 Task: Look for space in Ronnenberg, Germany from 9th August, 2023 to 12th August, 2023 for 1 adult in price range Rs.6000 to Rs.15000. Place can be entire place with 1  bedroom having 1 bed and 1 bathroom. Property type can be house, flat, guest house. Amenities needed are: wifi. Booking option can be shelf check-in. Required host language is English.
Action: Mouse moved to (314, 150)
Screenshot: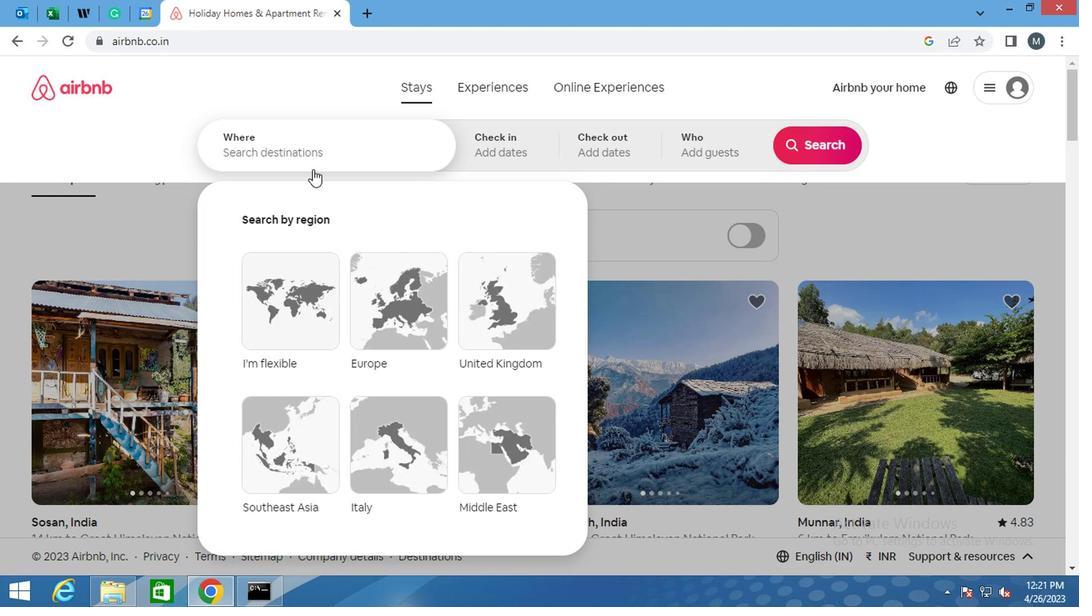
Action: Mouse pressed left at (314, 150)
Screenshot: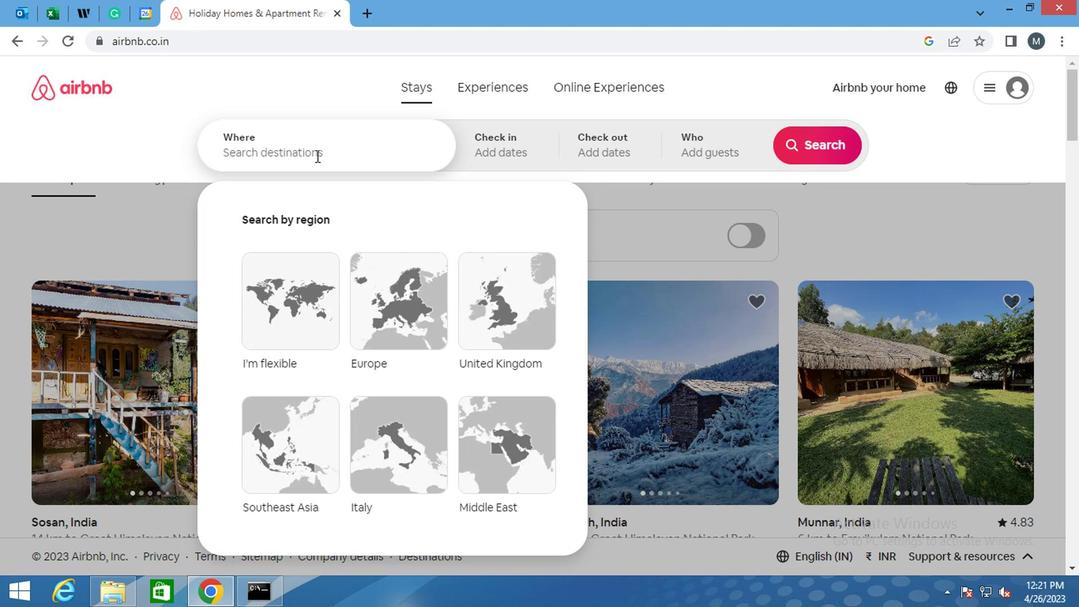 
Action: Mouse moved to (315, 149)
Screenshot: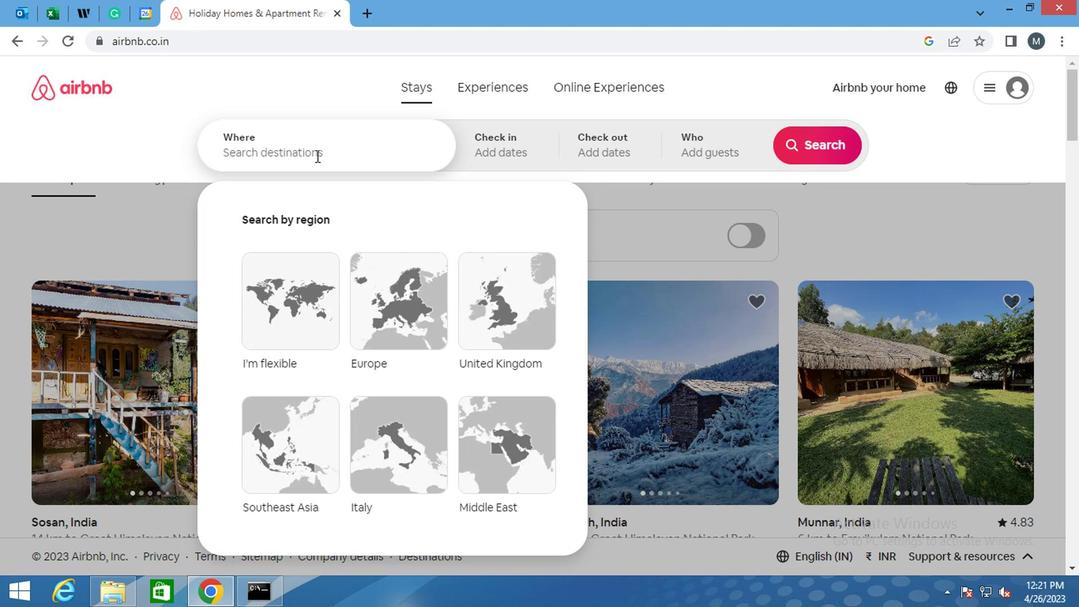 
Action: Key pressed <Key.shift><Key.shift>RONNENBERG,<Key.space><Key.shift>GER
Screenshot: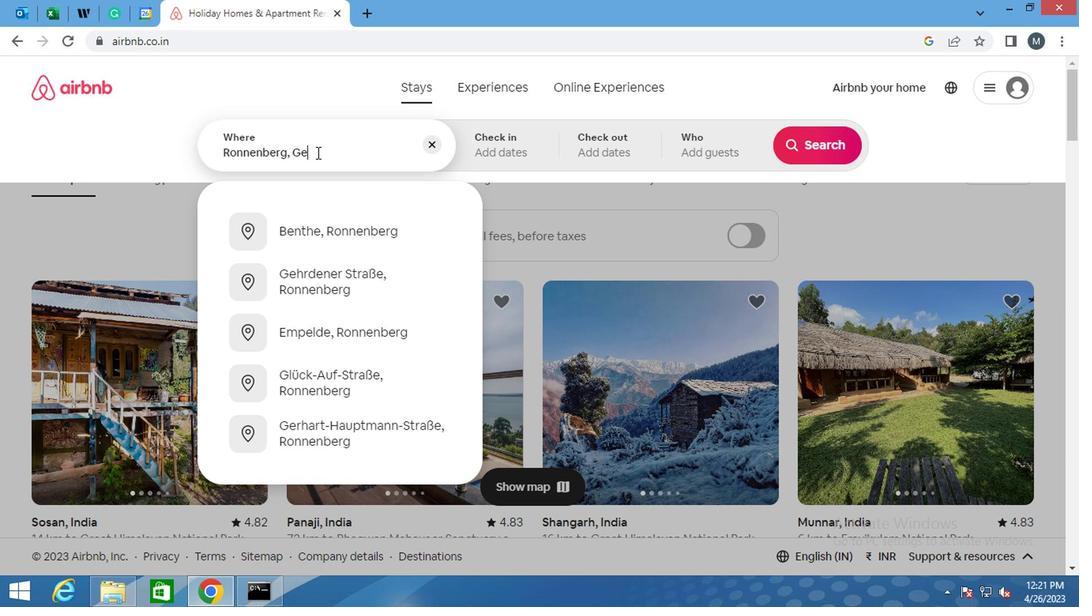 
Action: Mouse moved to (394, 221)
Screenshot: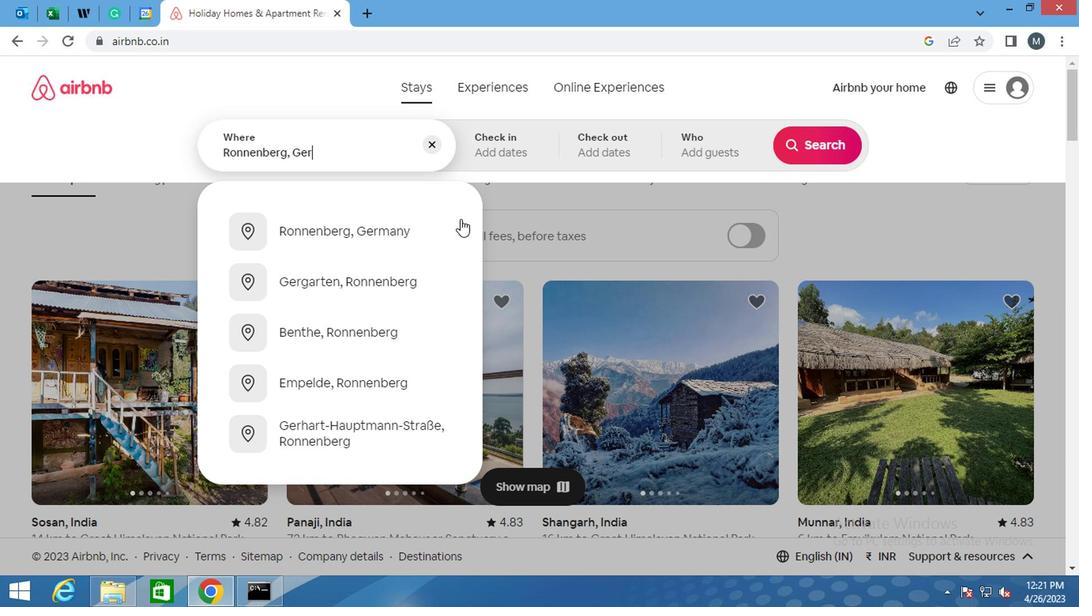 
Action: Mouse pressed left at (394, 221)
Screenshot: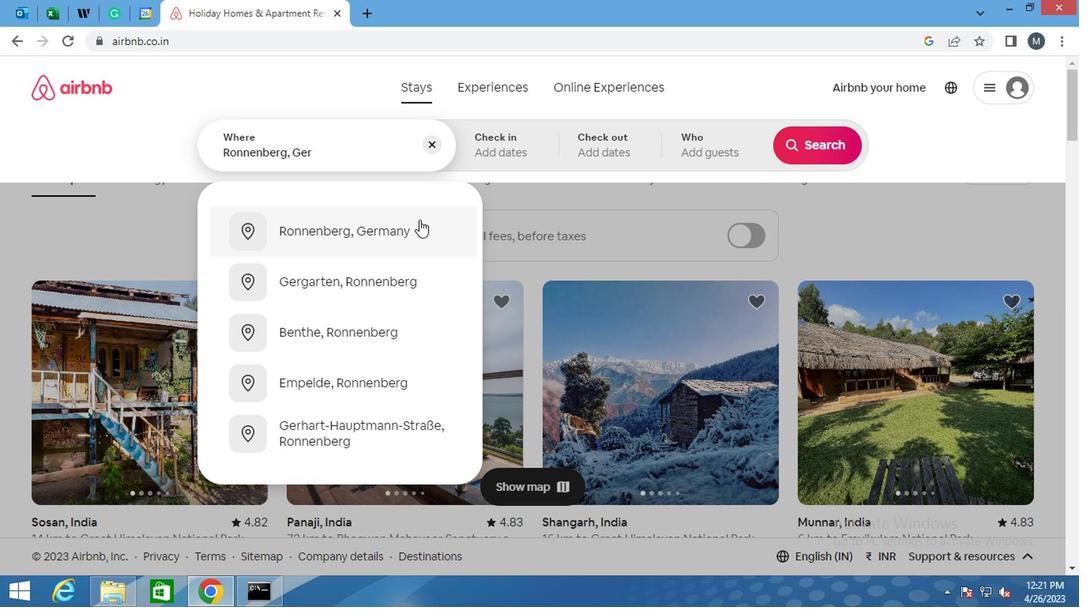 
Action: Mouse moved to (514, 146)
Screenshot: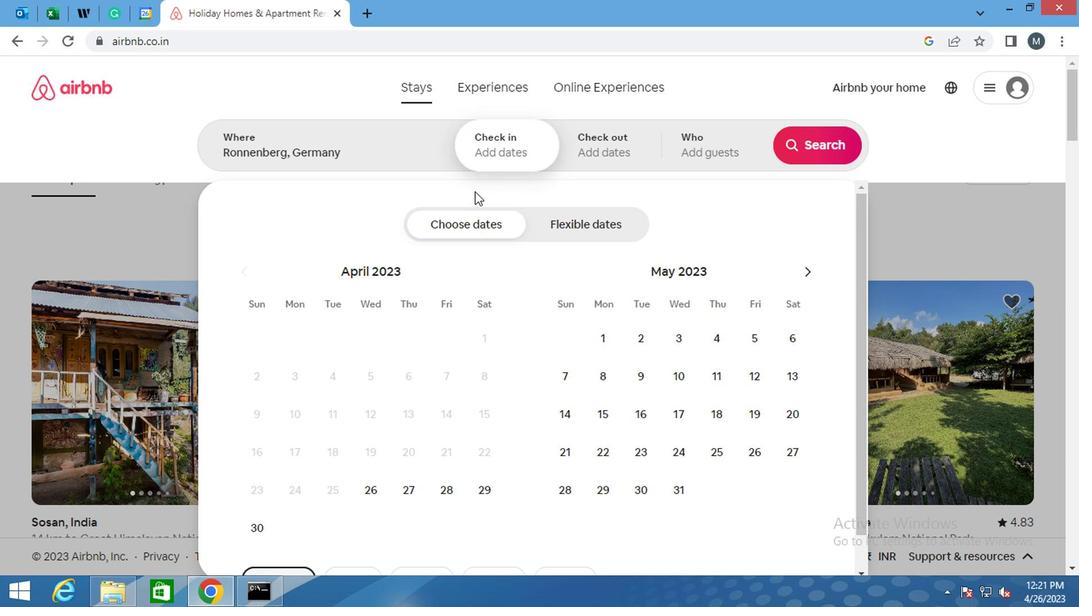 
Action: Mouse pressed left at (514, 146)
Screenshot: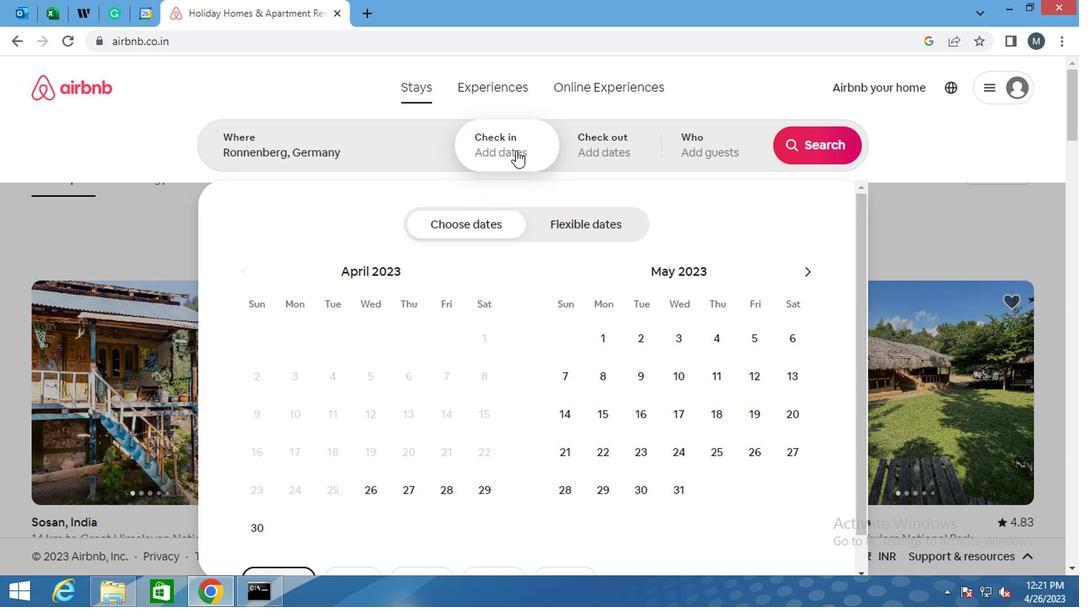 
Action: Mouse moved to (515, 145)
Screenshot: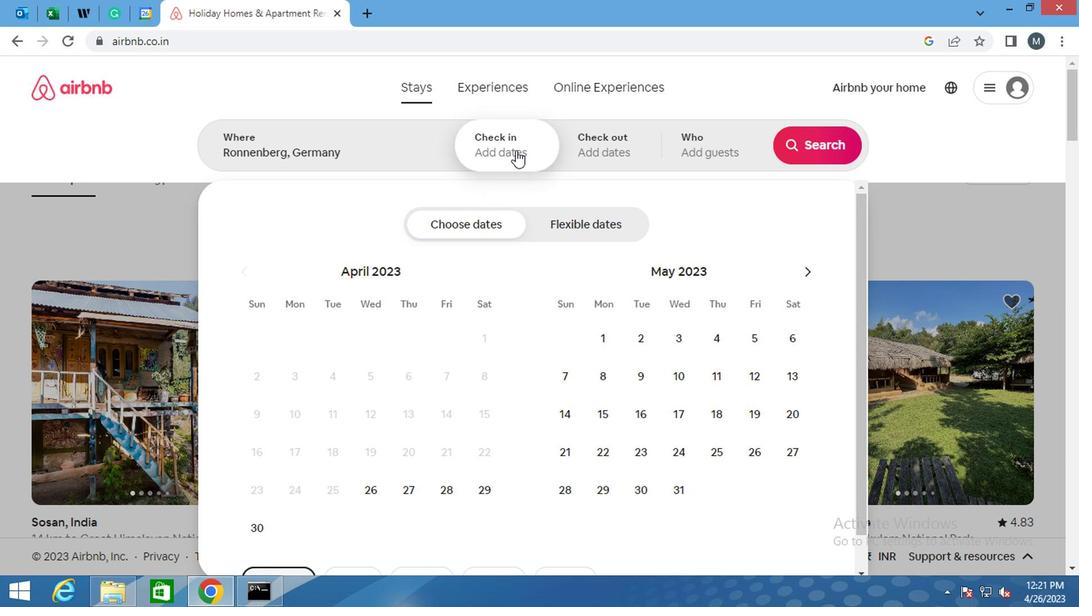 
Action: Mouse pressed left at (515, 145)
Screenshot: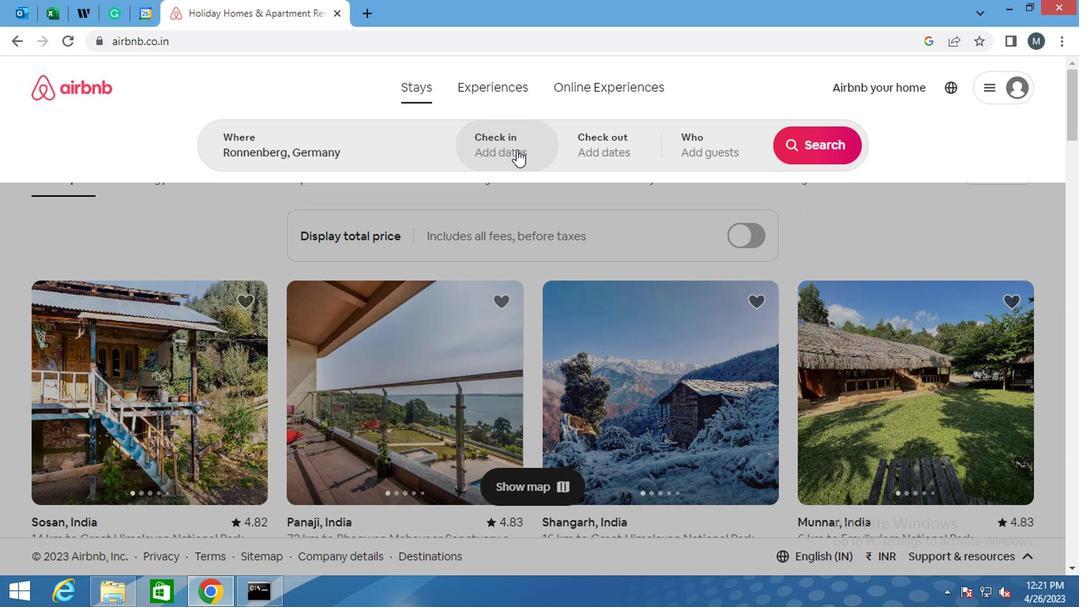 
Action: Mouse moved to (805, 267)
Screenshot: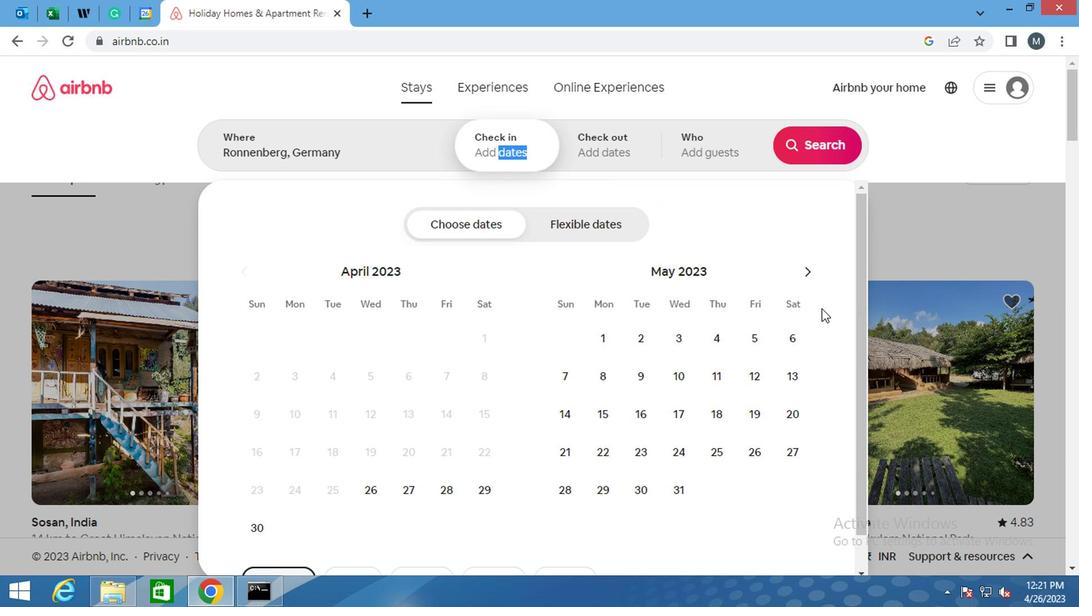 
Action: Mouse pressed left at (805, 267)
Screenshot: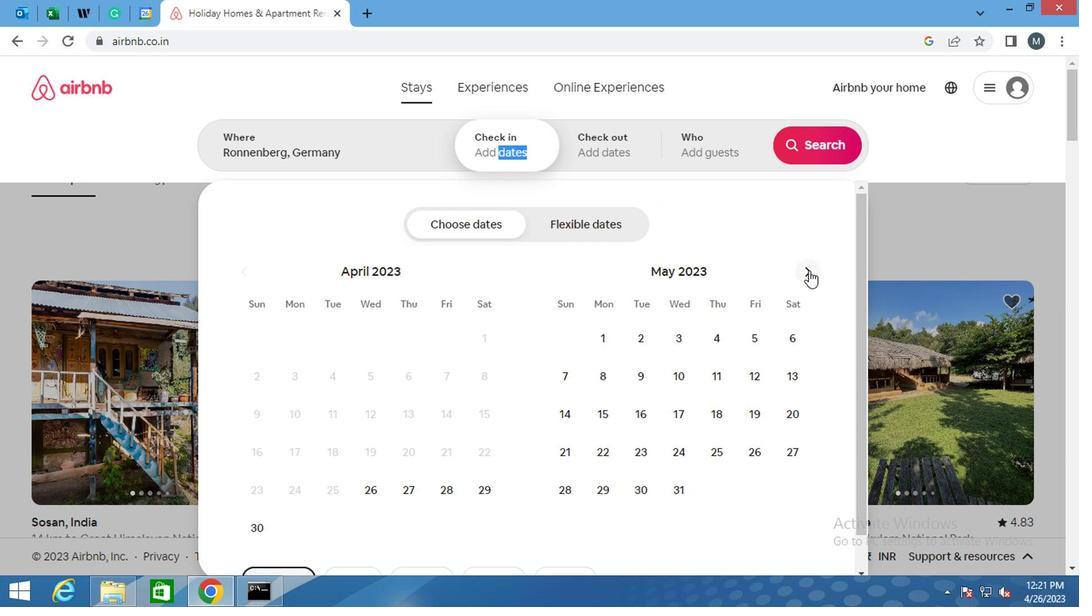 
Action: Mouse moved to (472, 155)
Screenshot: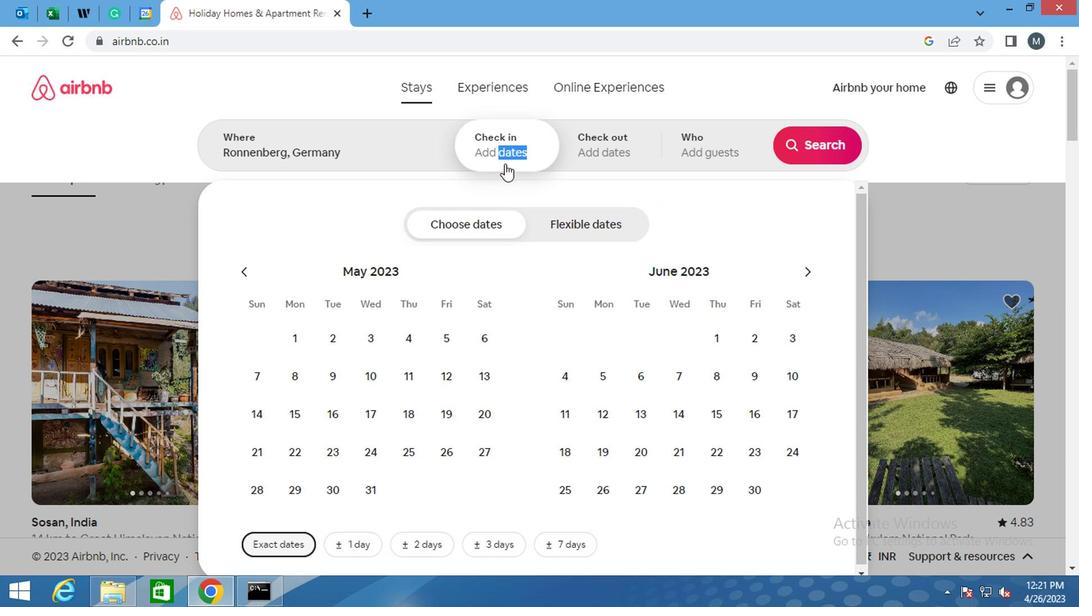 
Action: Mouse pressed left at (472, 155)
Screenshot: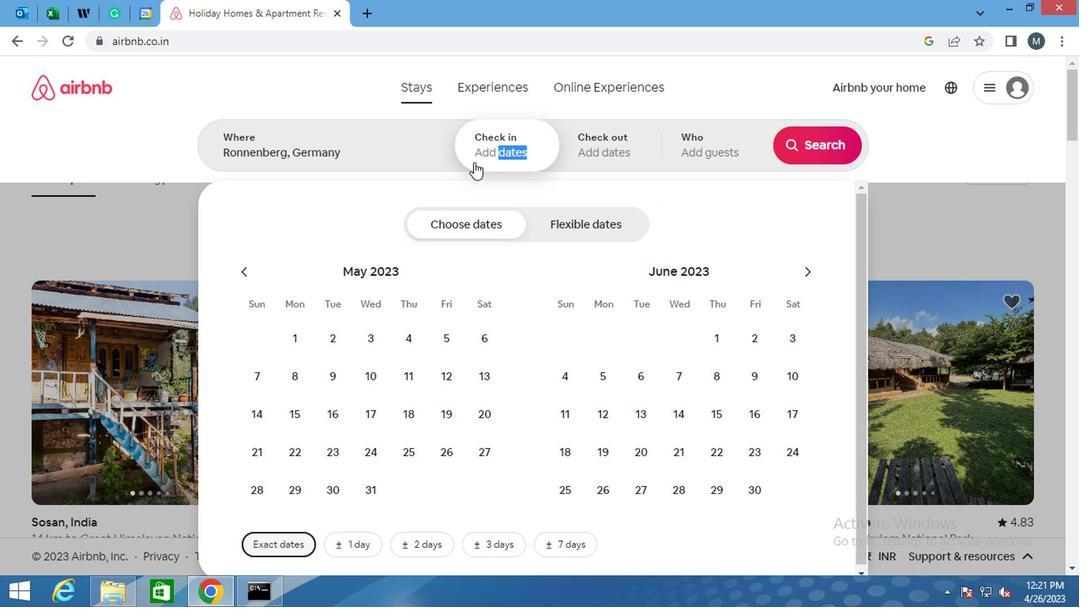 
Action: Mouse moved to (521, 147)
Screenshot: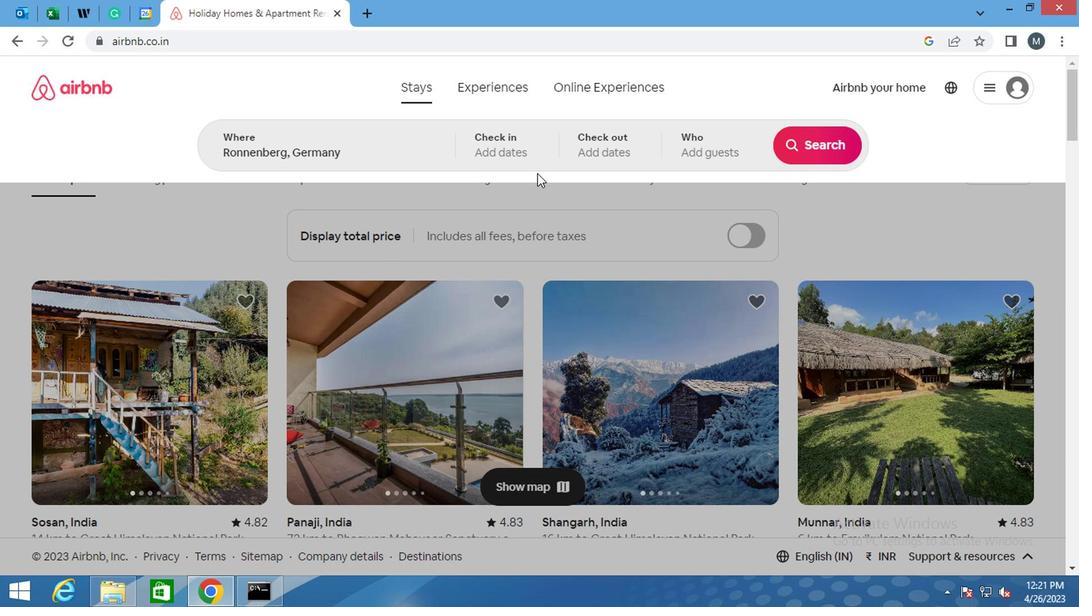 
Action: Mouse pressed left at (521, 147)
Screenshot: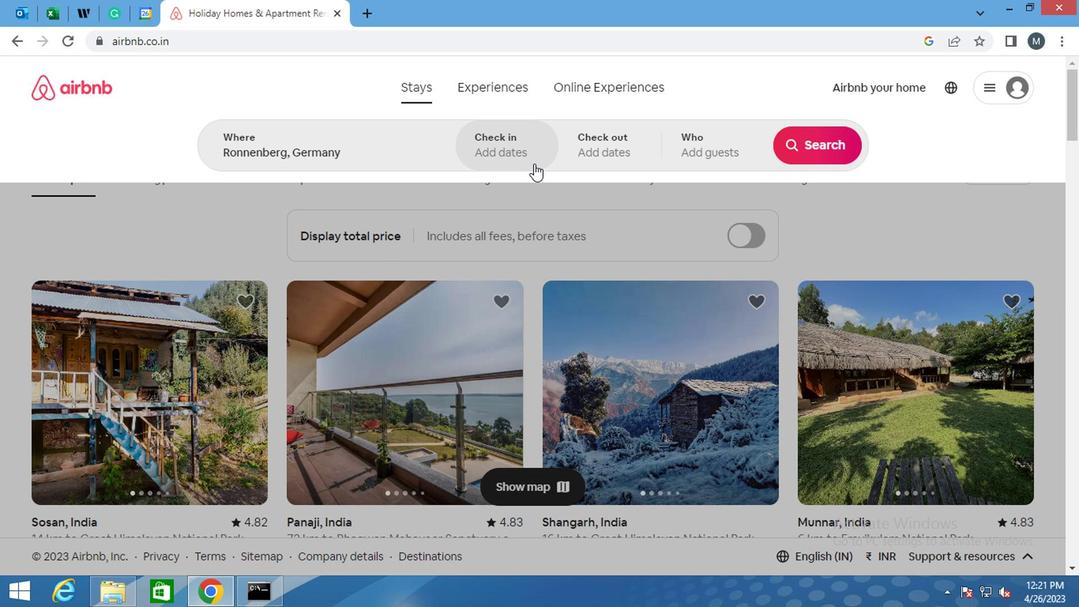 
Action: Mouse moved to (804, 273)
Screenshot: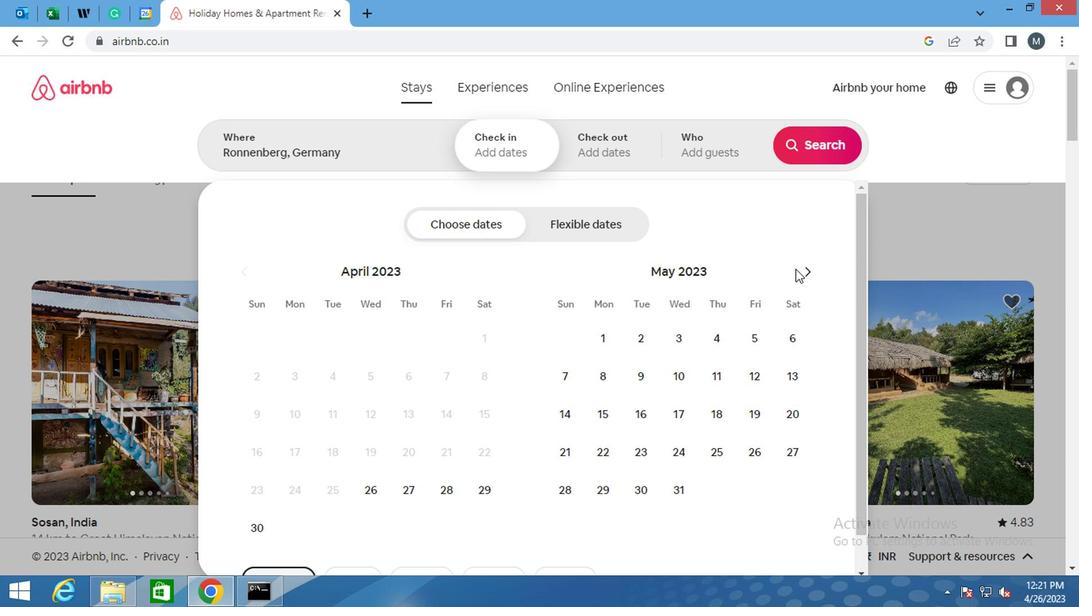 
Action: Mouse pressed left at (804, 273)
Screenshot: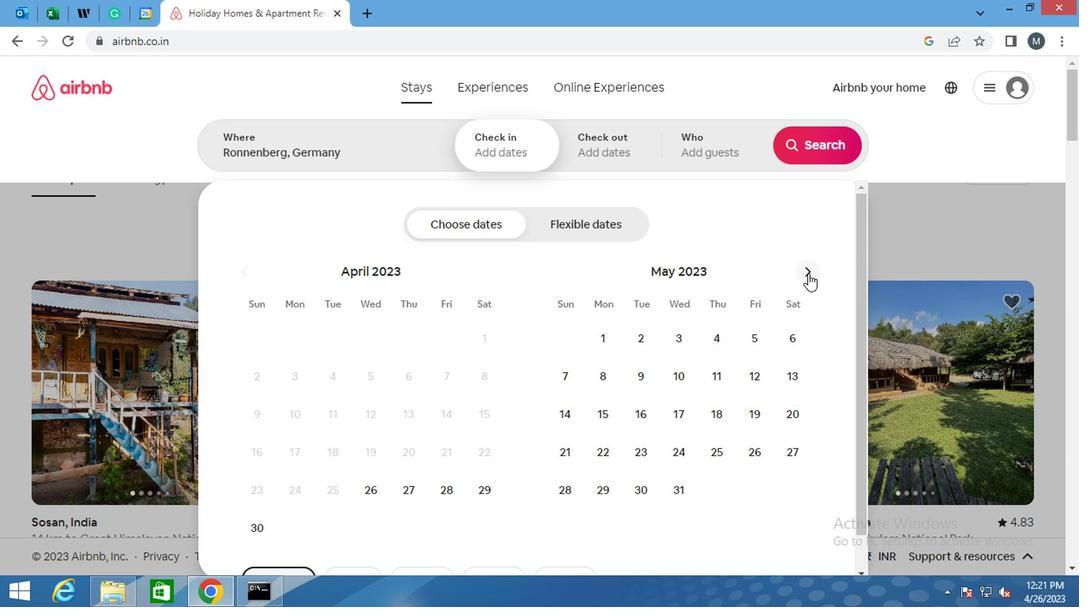 
Action: Mouse pressed left at (804, 273)
Screenshot: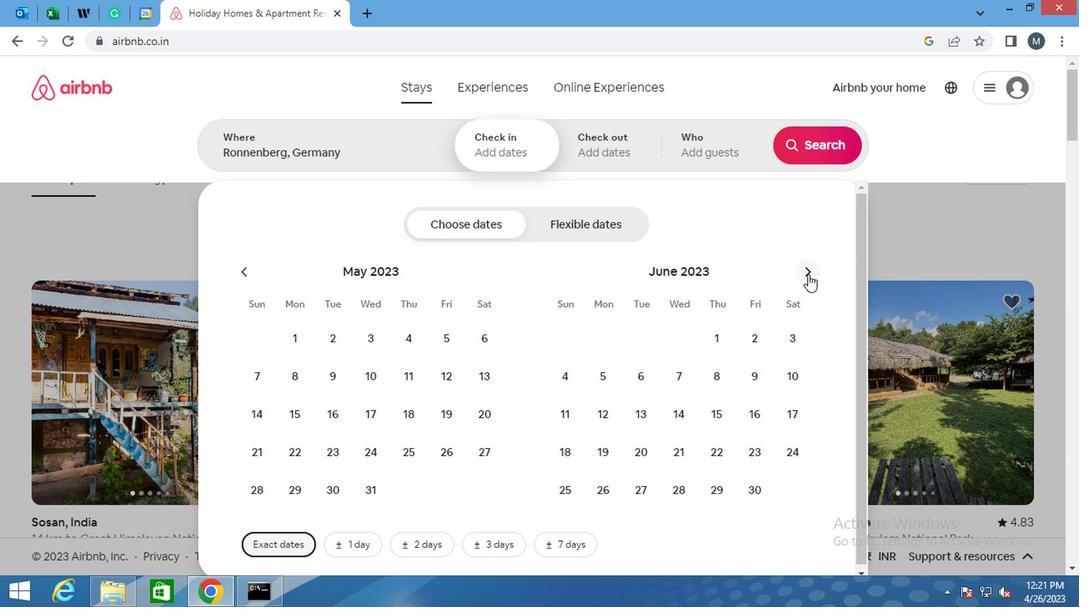 
Action: Mouse pressed left at (804, 273)
Screenshot: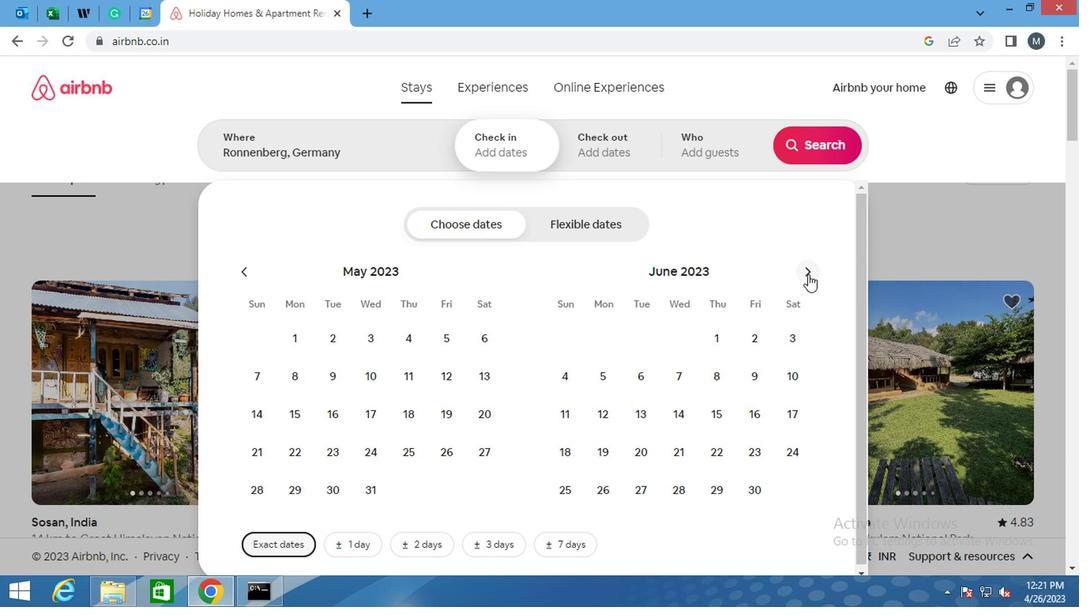 
Action: Mouse moved to (670, 378)
Screenshot: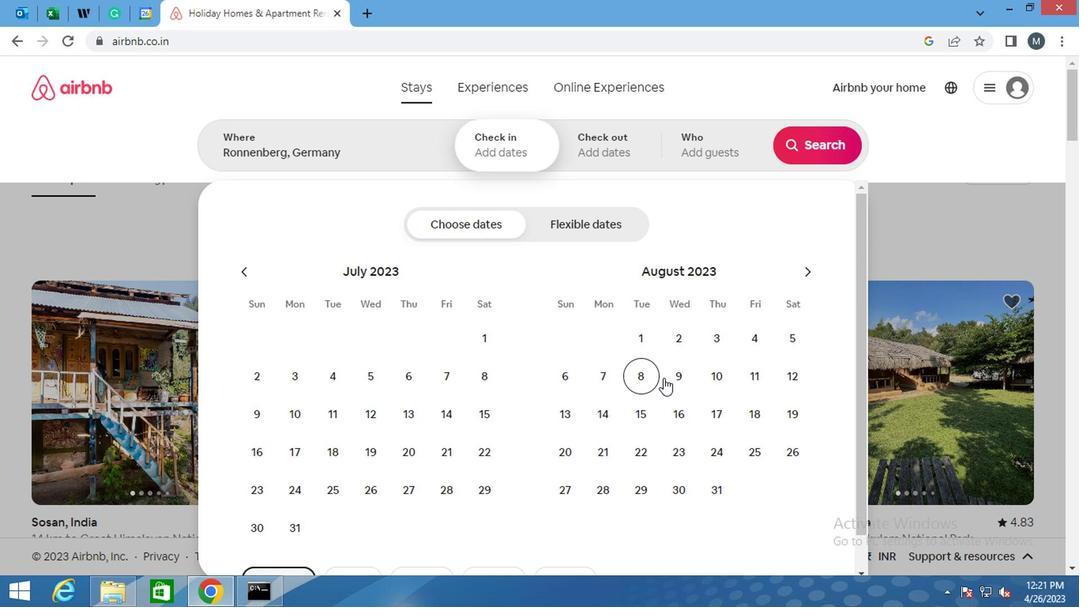 
Action: Mouse pressed left at (670, 378)
Screenshot: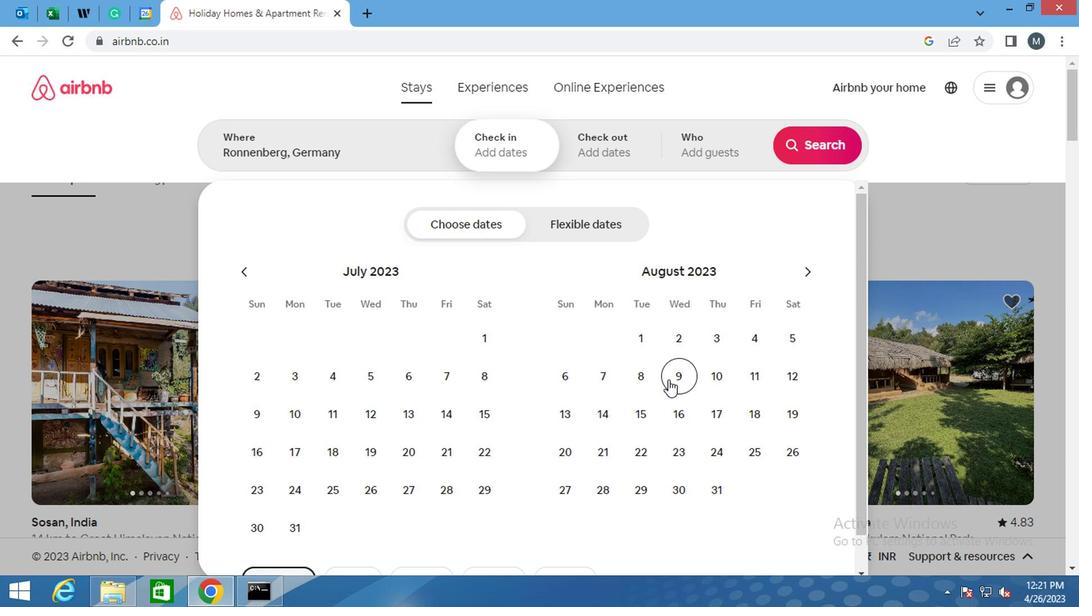 
Action: Mouse moved to (781, 376)
Screenshot: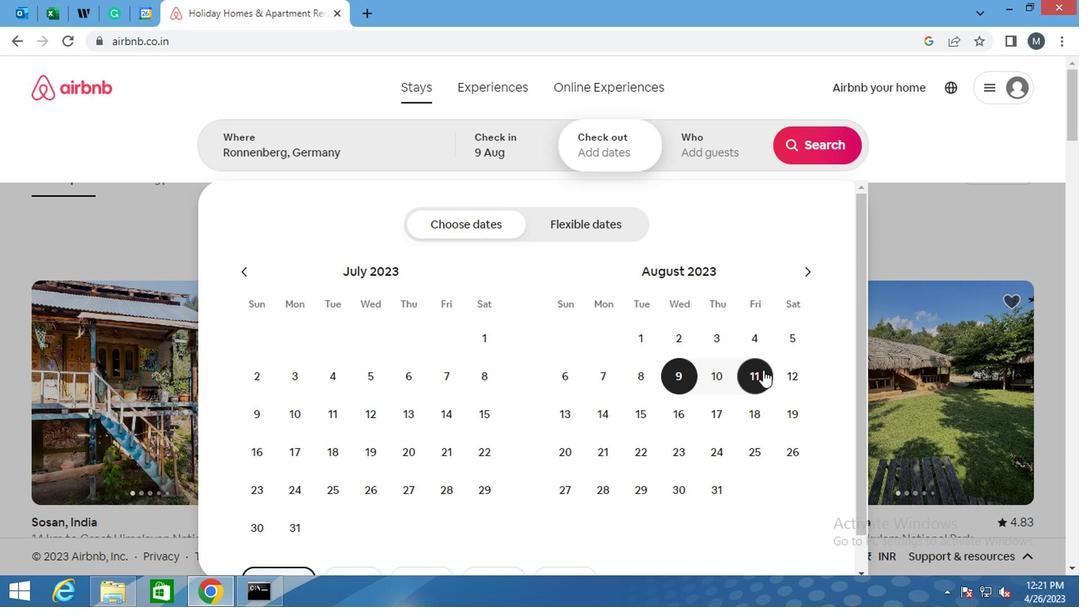 
Action: Mouse pressed left at (781, 376)
Screenshot: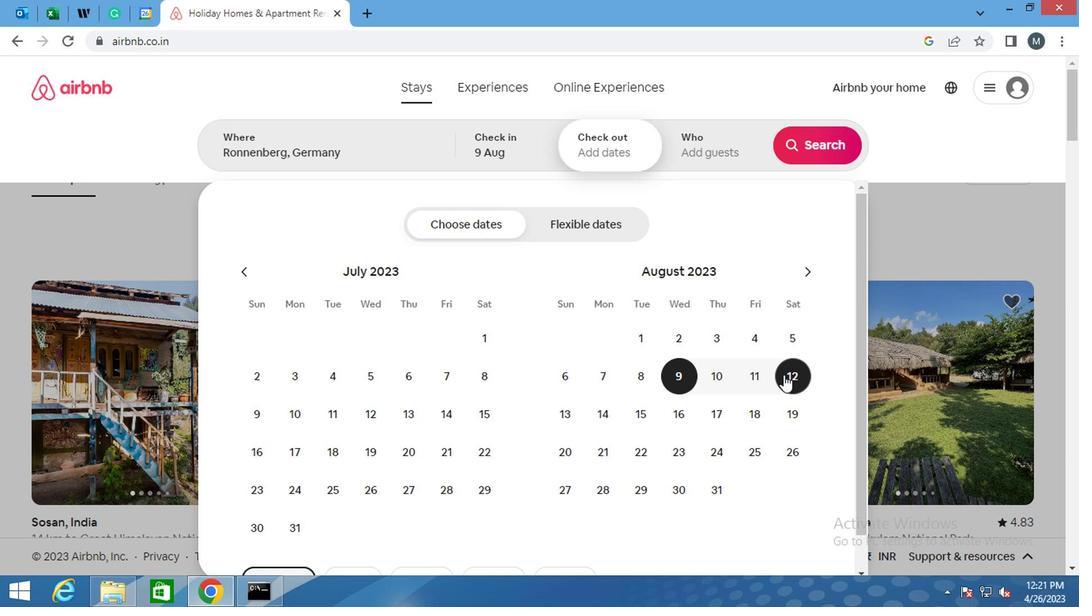 
Action: Mouse moved to (715, 156)
Screenshot: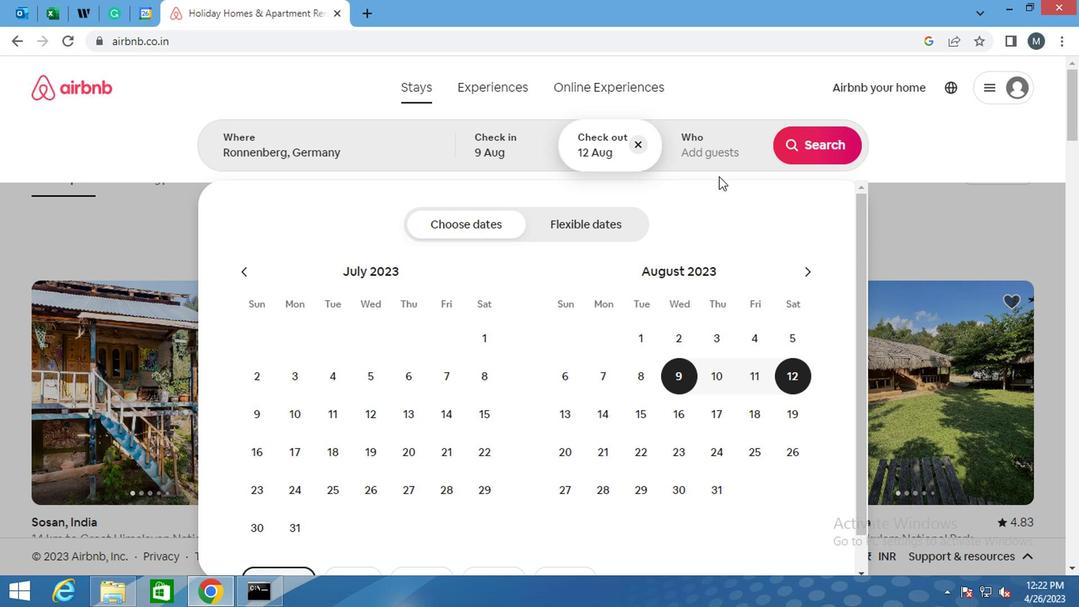 
Action: Mouse pressed left at (715, 156)
Screenshot: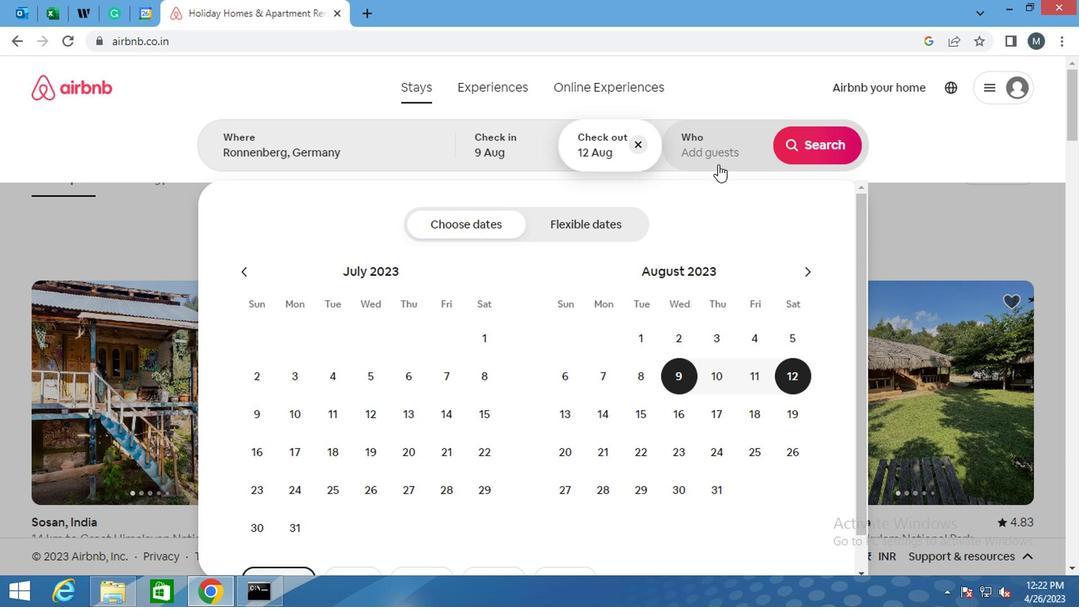 
Action: Mouse moved to (819, 223)
Screenshot: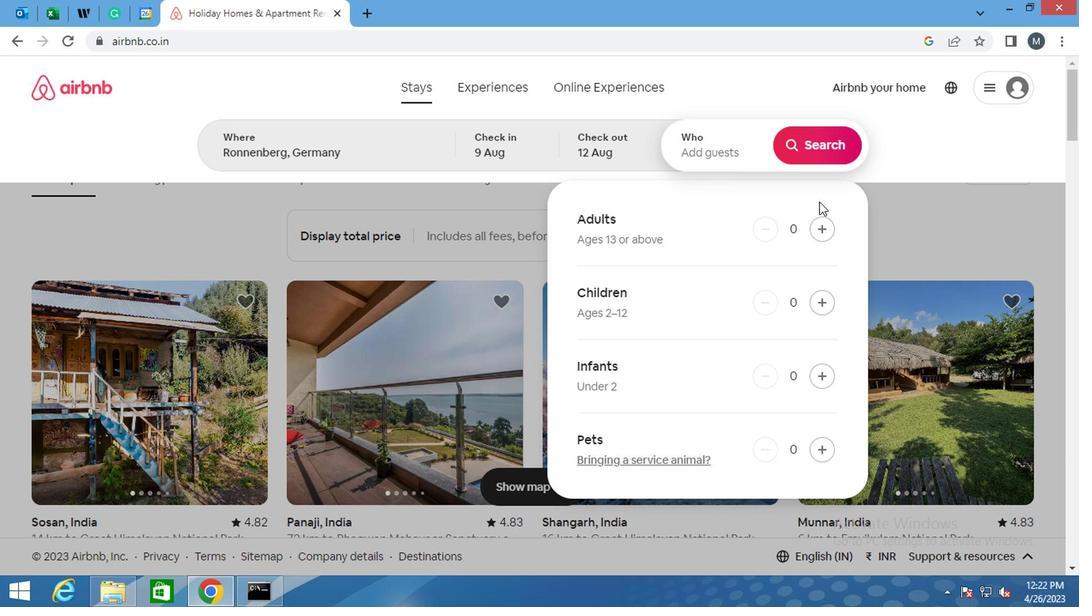 
Action: Mouse pressed left at (819, 223)
Screenshot: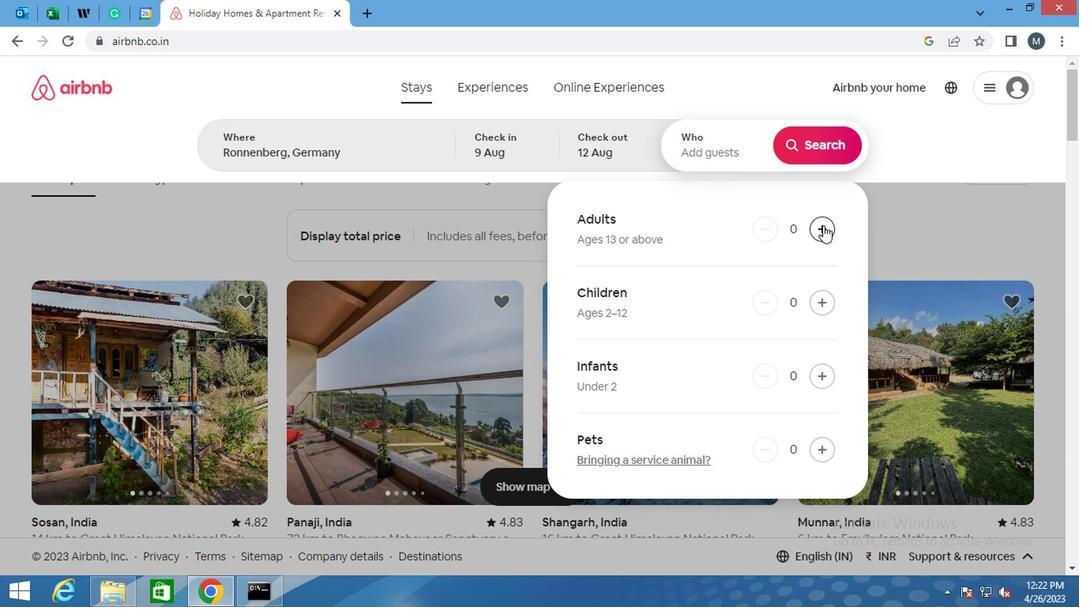 
Action: Mouse moved to (821, 139)
Screenshot: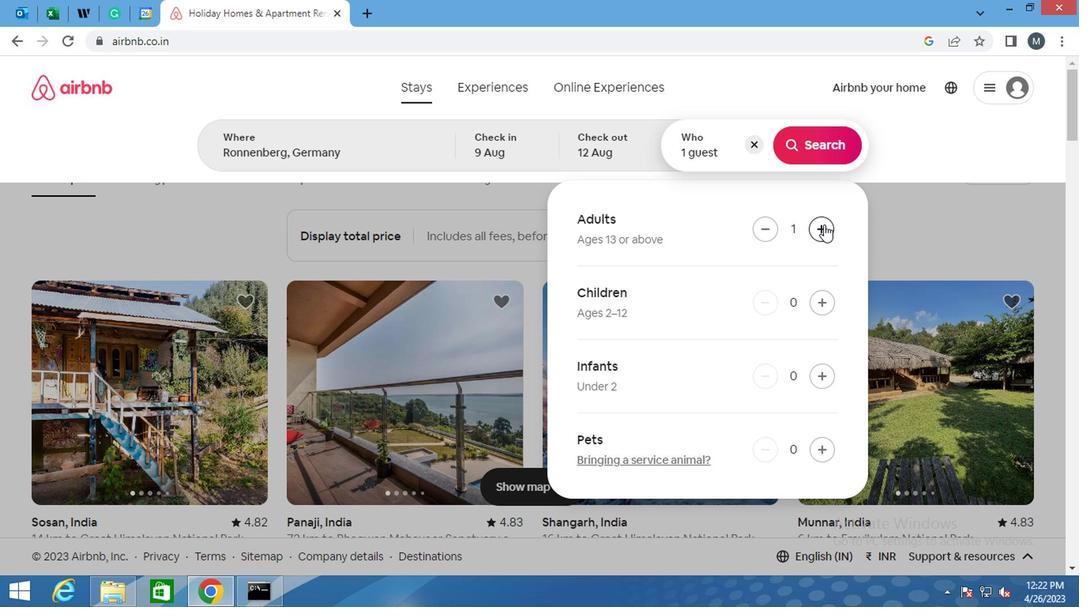 
Action: Mouse pressed left at (821, 139)
Screenshot: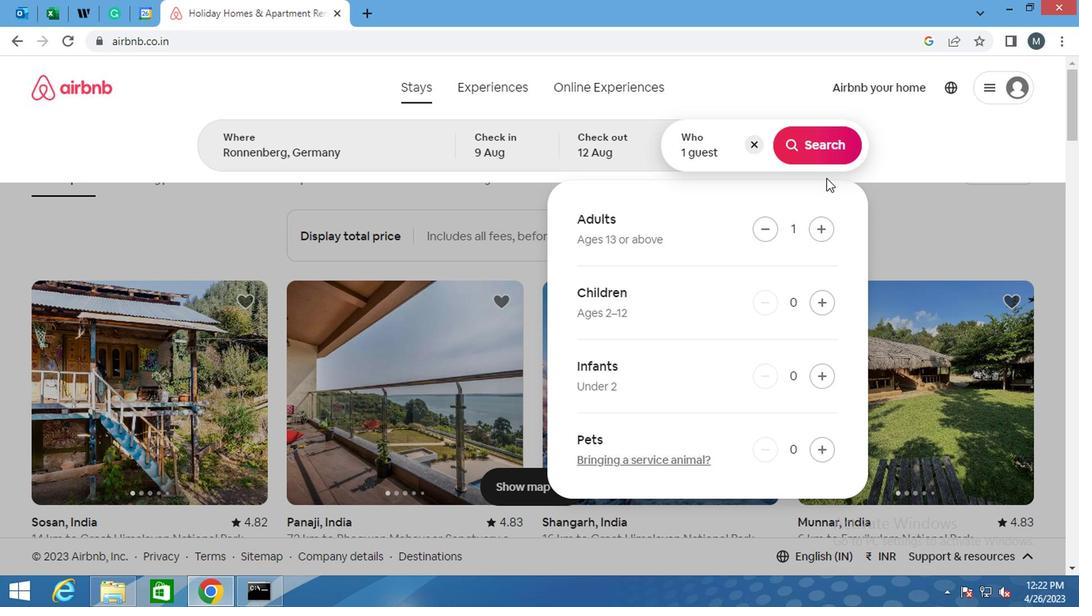 
Action: Mouse moved to (981, 145)
Screenshot: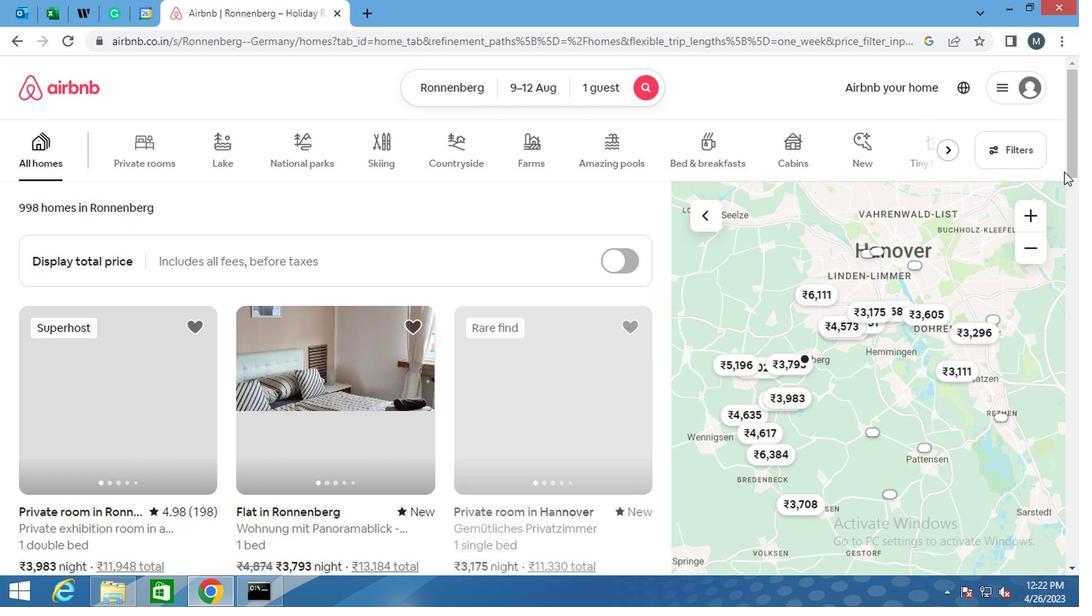 
Action: Mouse pressed left at (981, 145)
Screenshot: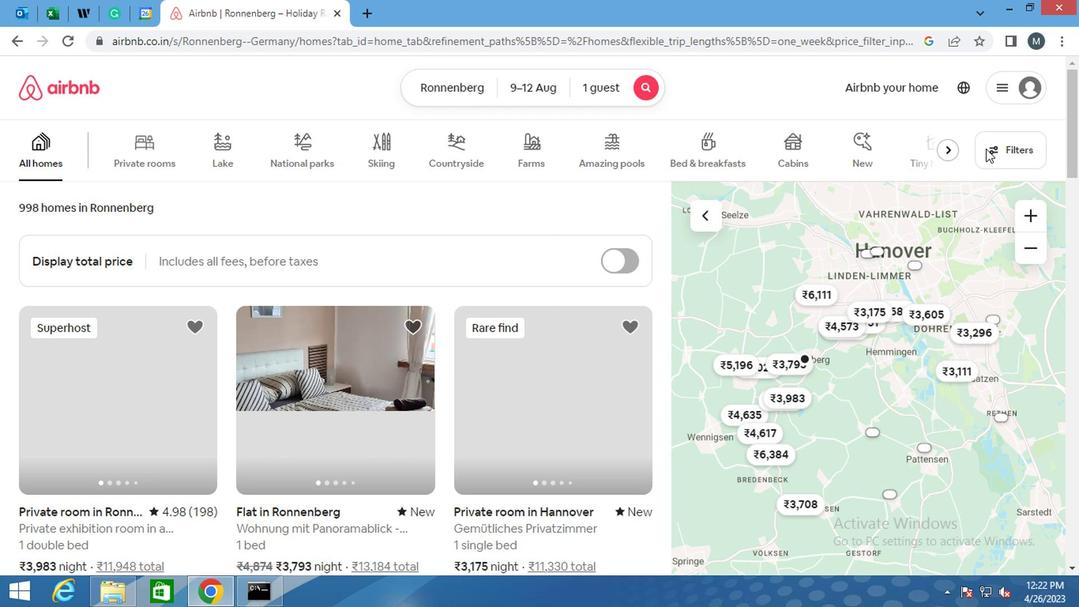 
Action: Mouse moved to (413, 352)
Screenshot: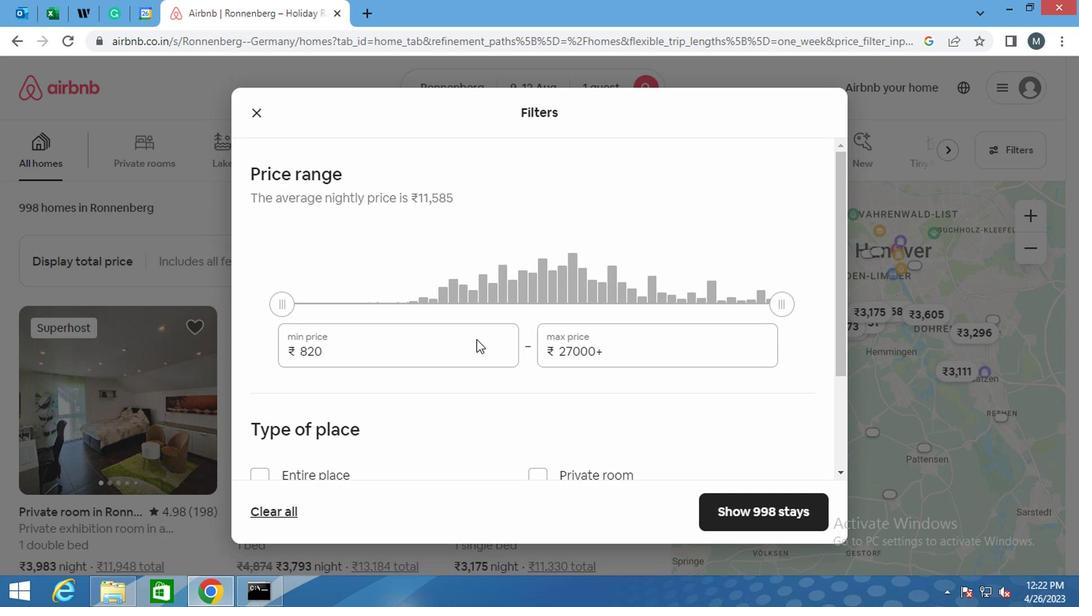 
Action: Mouse pressed left at (413, 352)
Screenshot: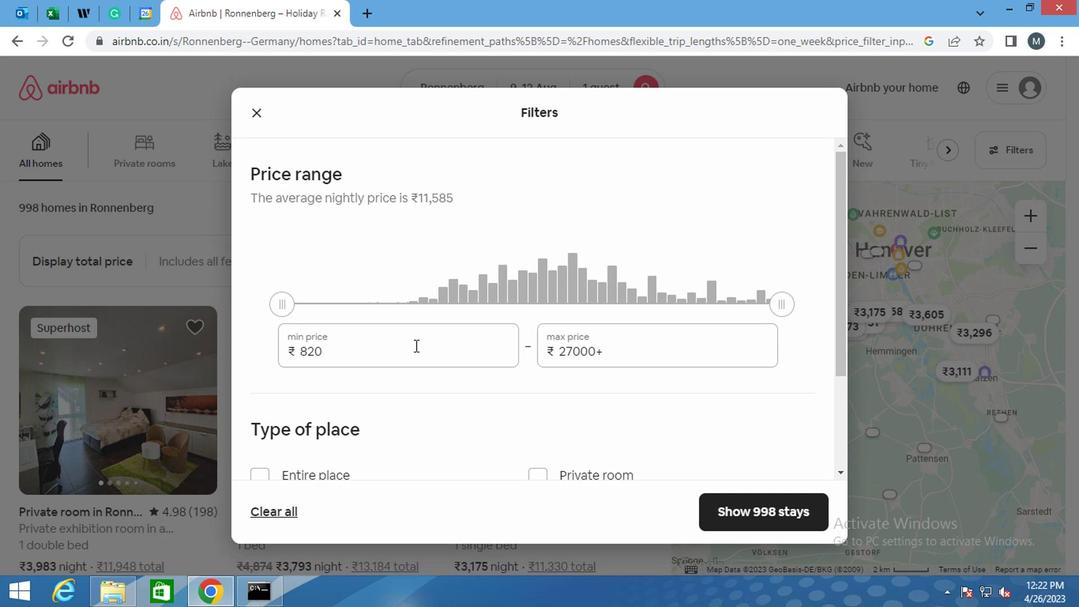 
Action: Key pressed <Key.backspace><Key.backspace><Key.backspace>6000
Screenshot: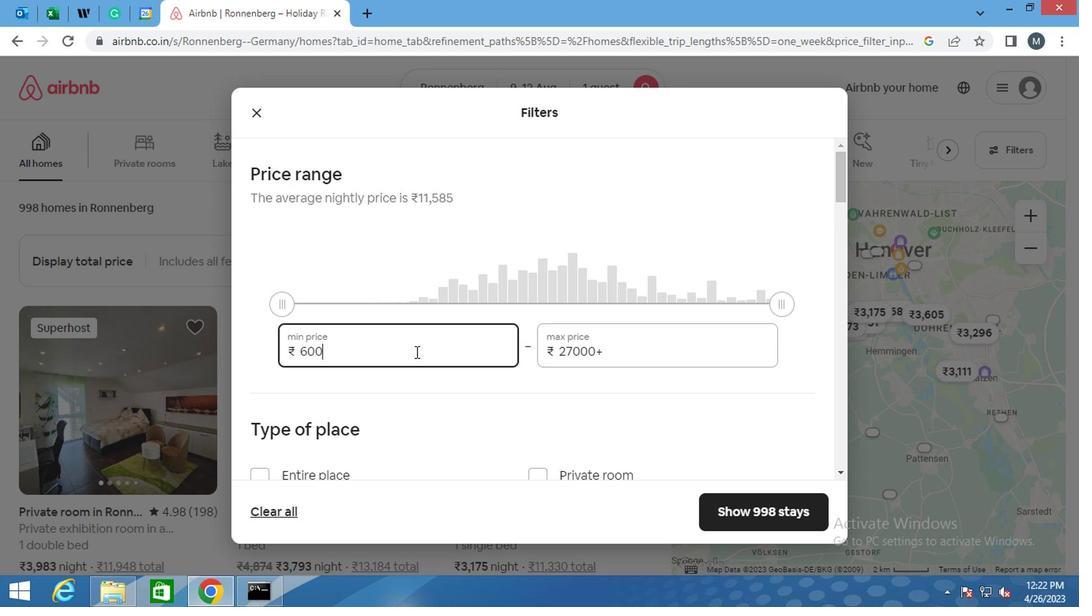 
Action: Mouse moved to (636, 352)
Screenshot: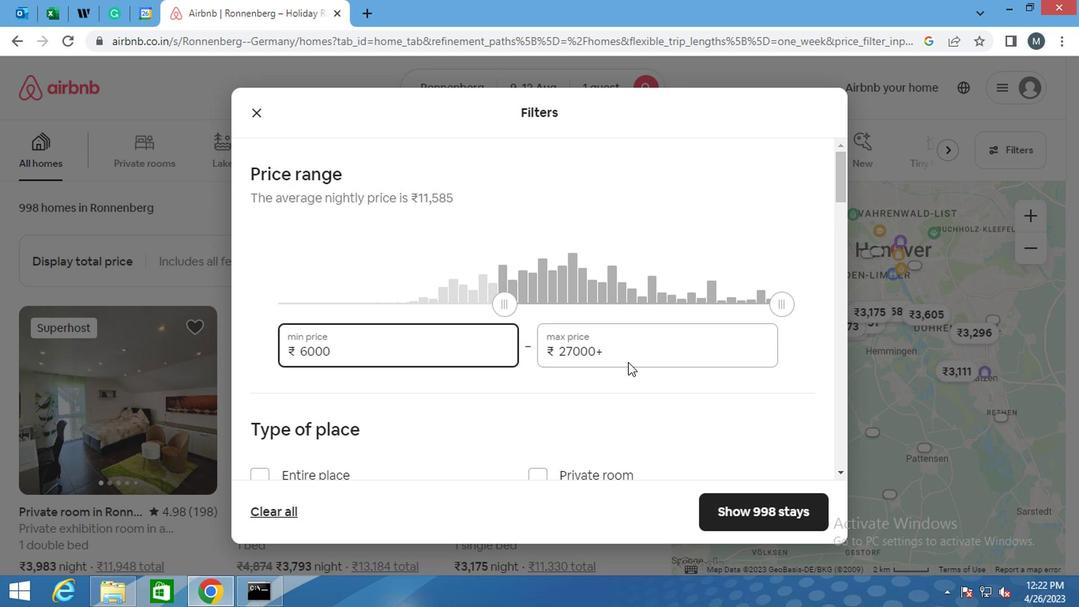 
Action: Mouse pressed left at (636, 352)
Screenshot: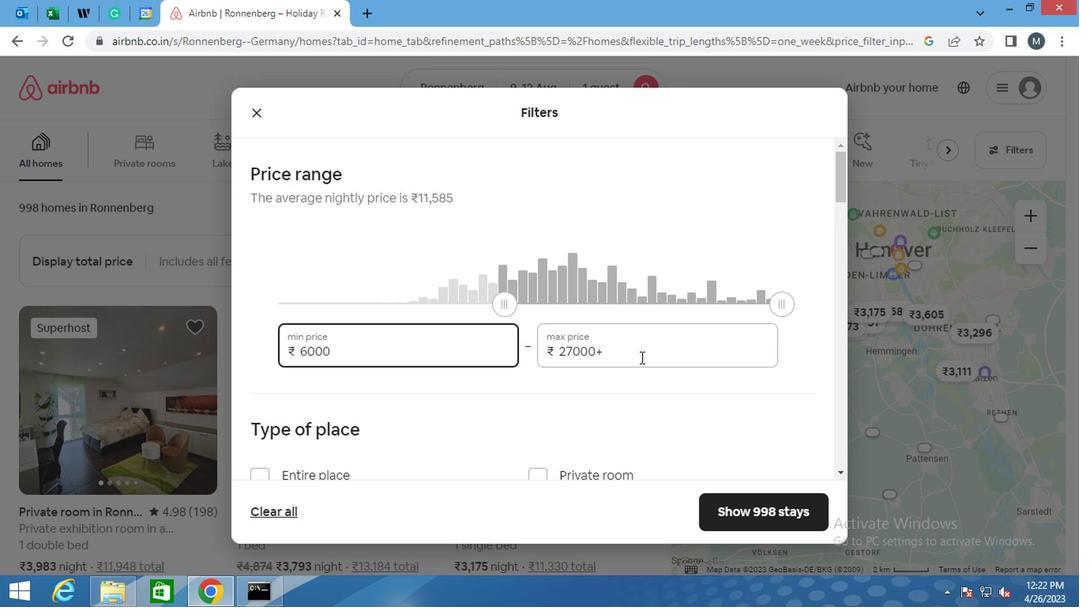 
Action: Mouse moved to (636, 352)
Screenshot: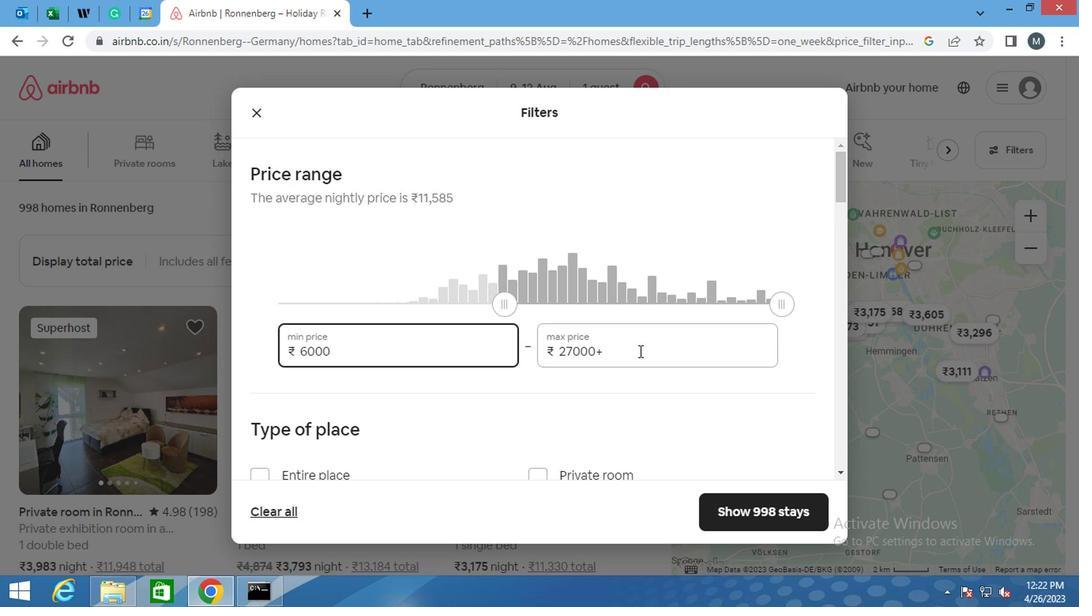 
Action: Key pressed <Key.backspace><Key.backspace><Key.backspace><Key.backspace><Key.backspace><Key.backspace><Key.backspace><Key.backspace><Key.backspace><Key.backspace>1
Screenshot: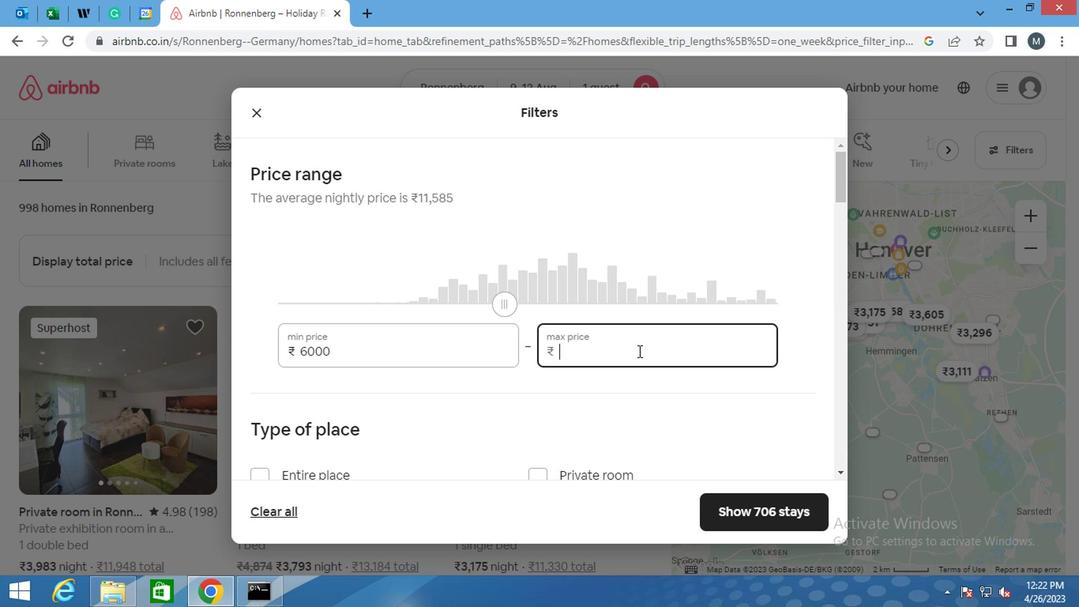 
Action: Mouse moved to (634, 352)
Screenshot: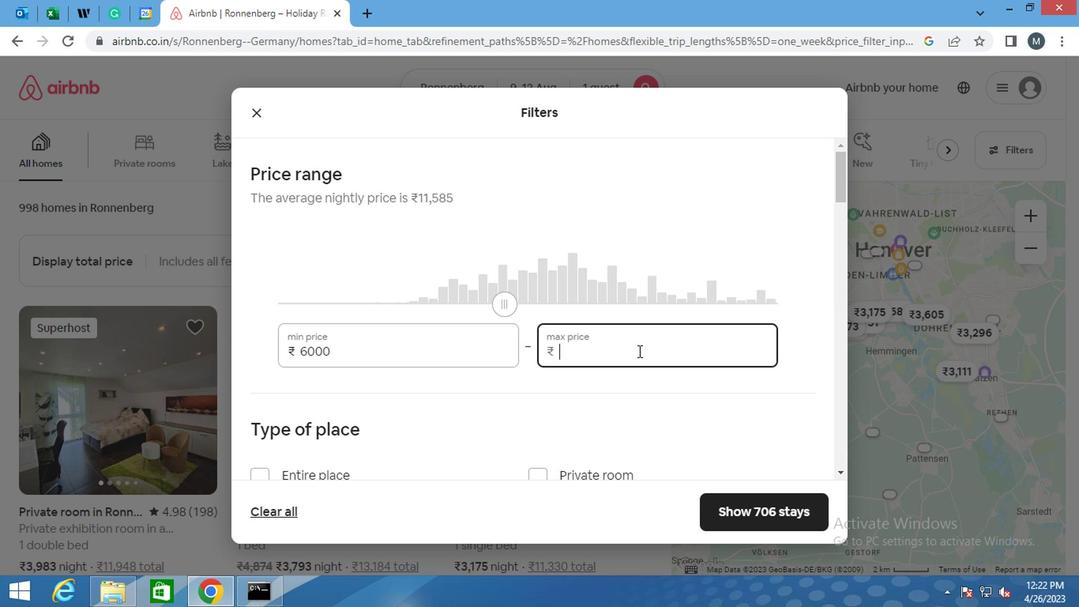 
Action: Key pressed 5000
Screenshot: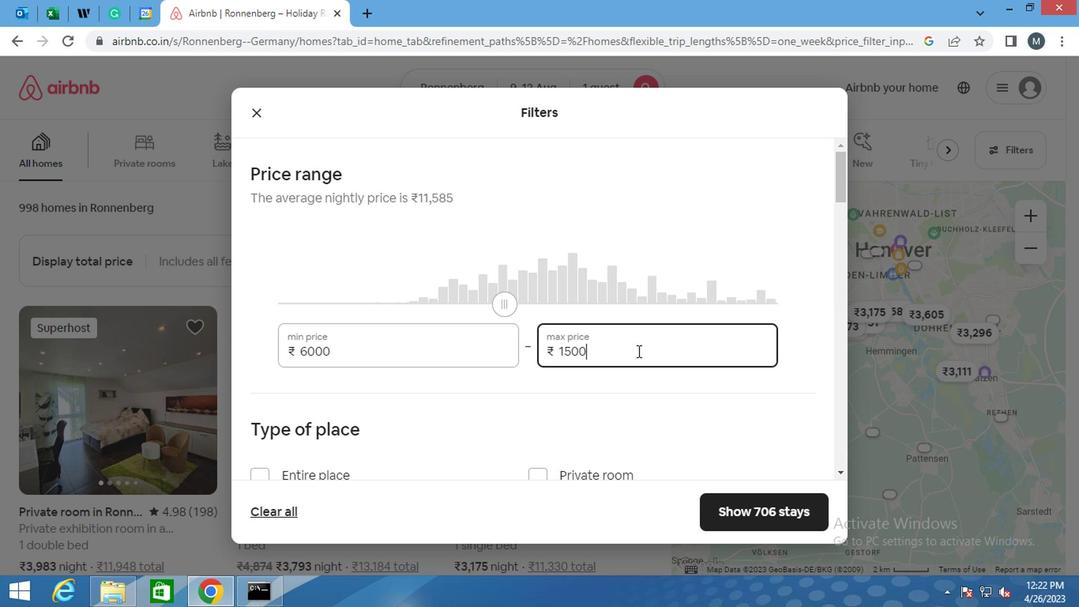 
Action: Mouse moved to (608, 349)
Screenshot: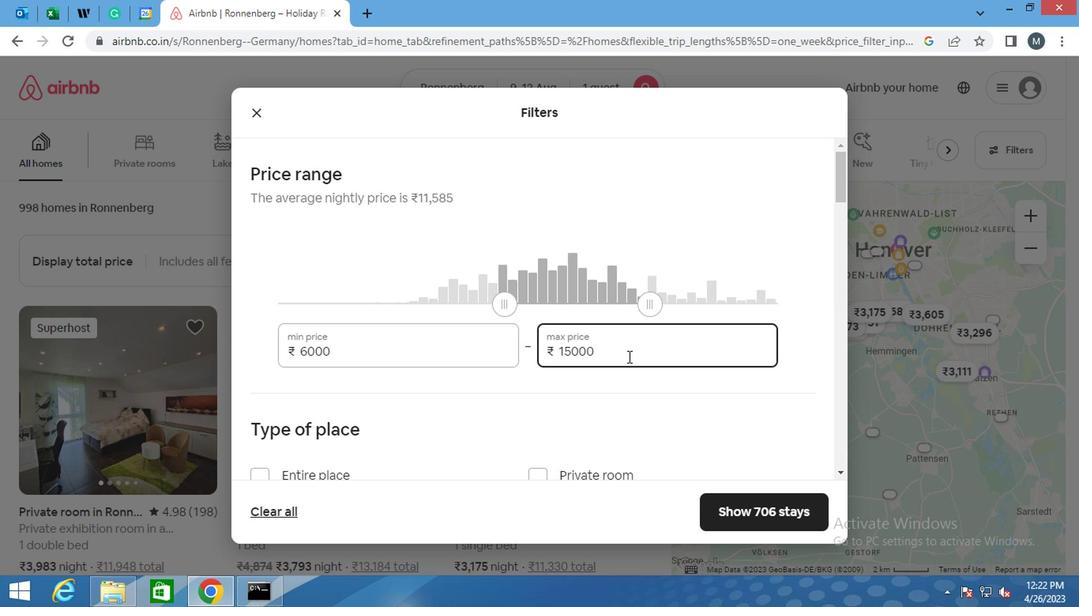 
Action: Mouse scrolled (608, 348) with delta (0, 0)
Screenshot: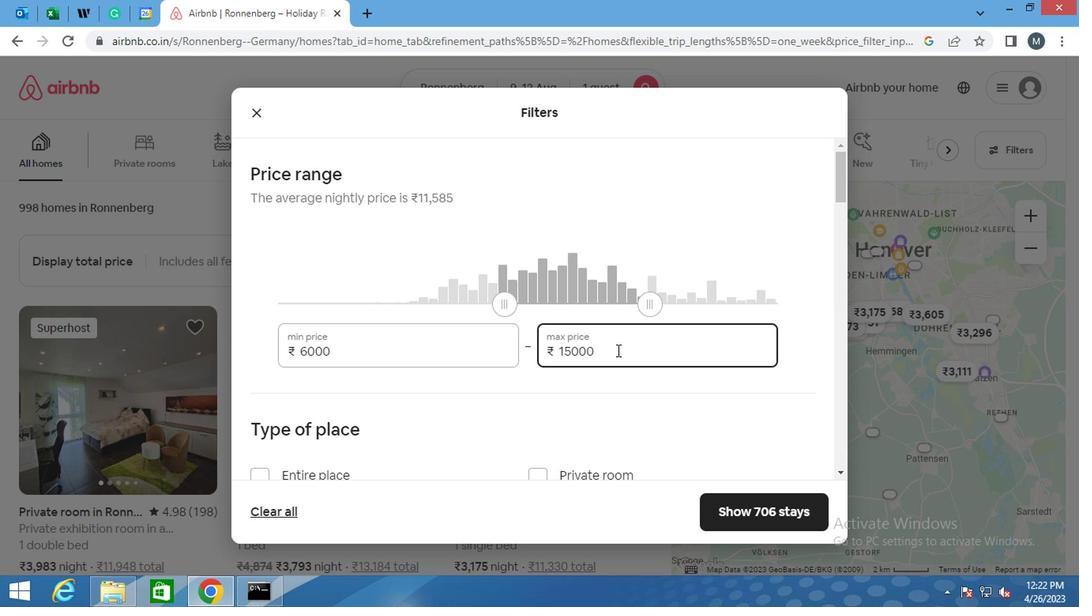 
Action: Mouse scrolled (608, 348) with delta (0, 0)
Screenshot: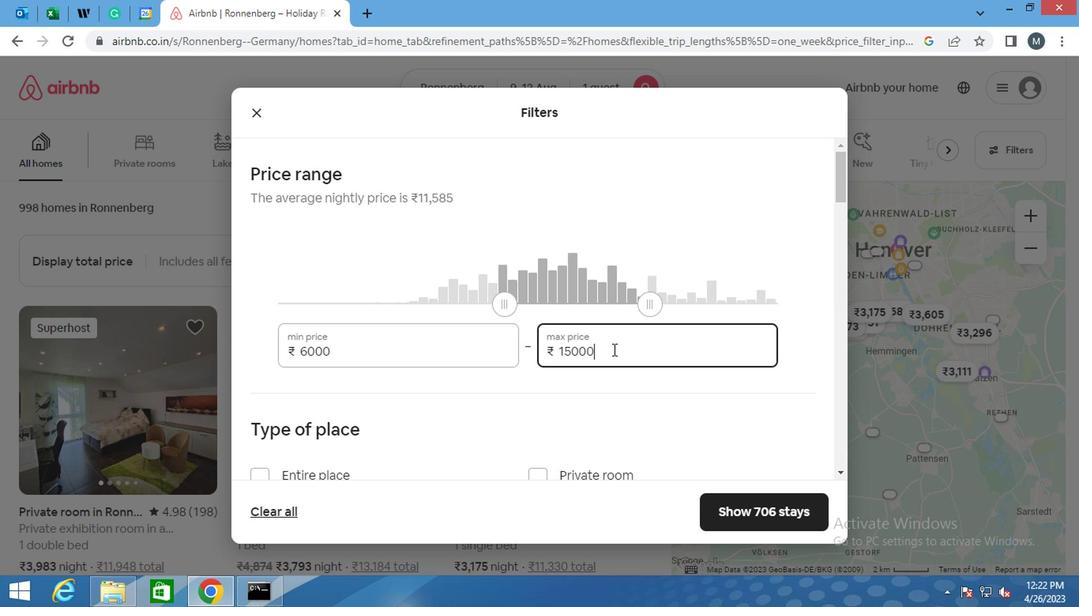 
Action: Mouse moved to (565, 356)
Screenshot: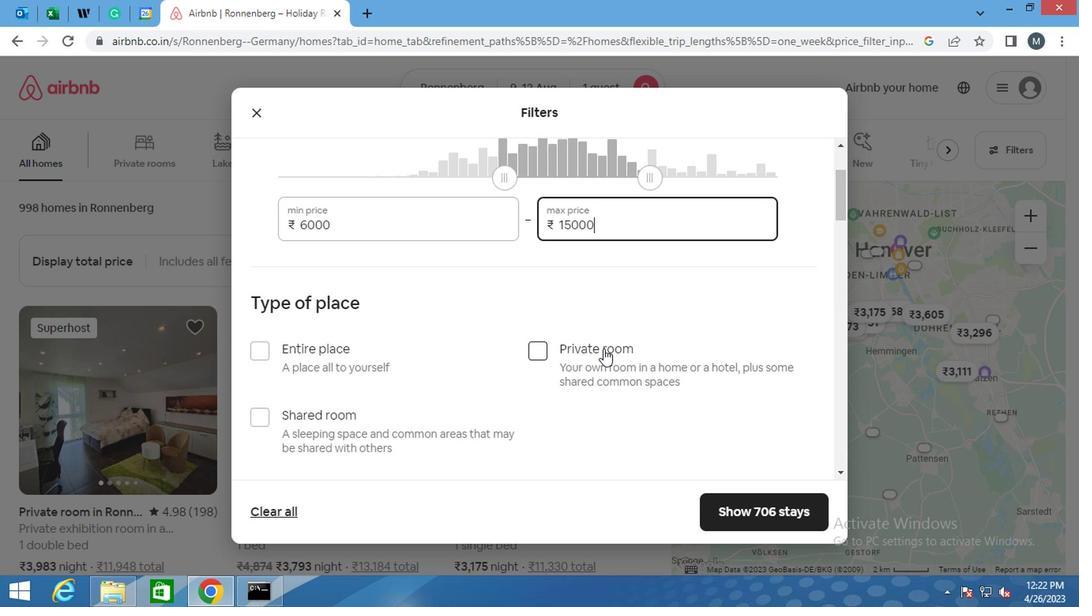 
Action: Mouse scrolled (565, 355) with delta (0, 0)
Screenshot: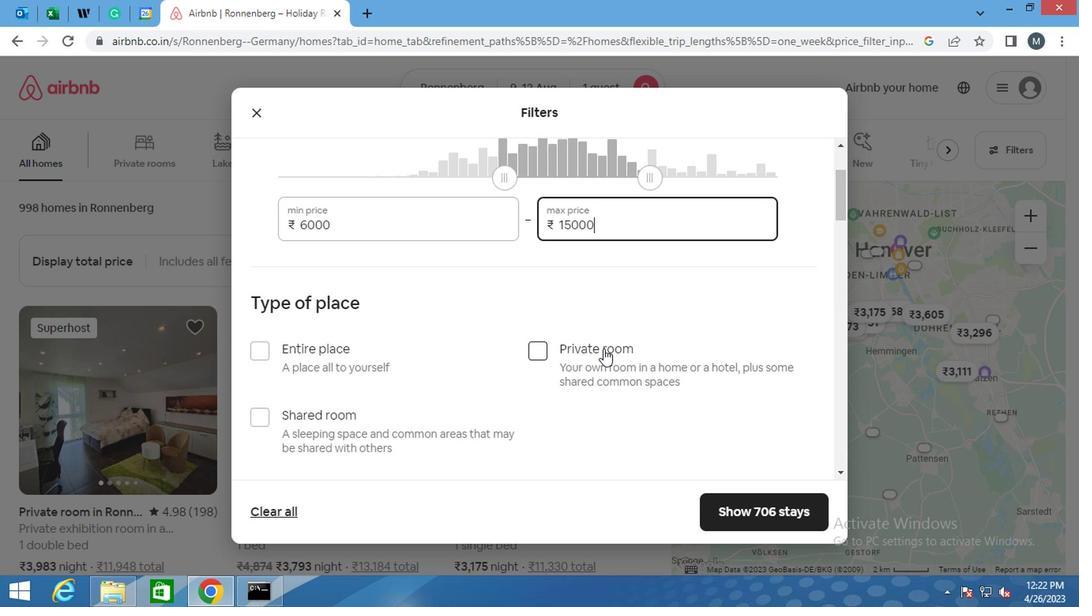 
Action: Mouse moved to (249, 235)
Screenshot: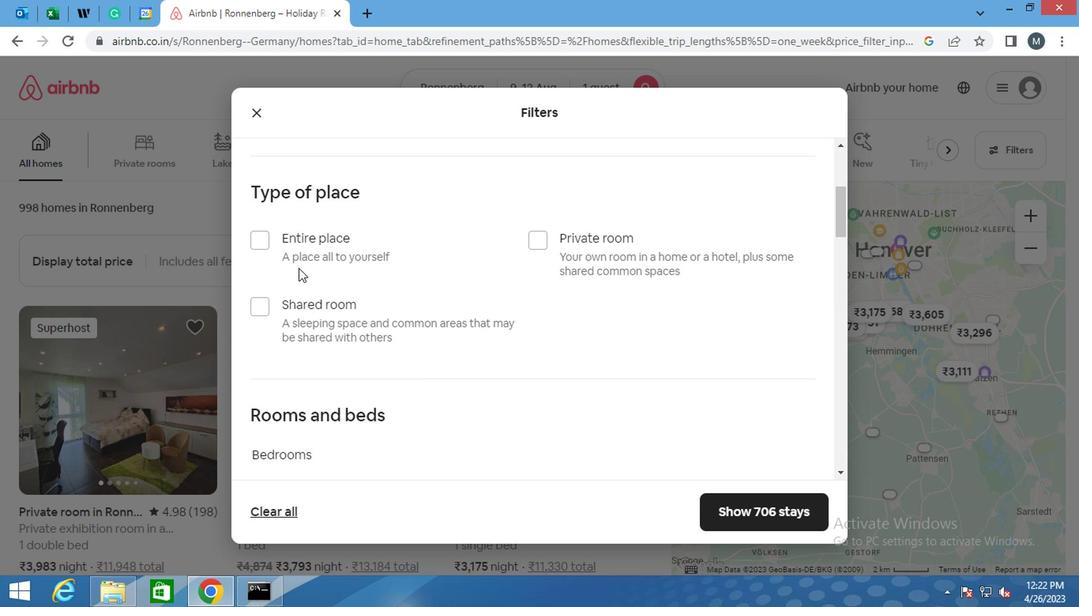 
Action: Mouse pressed left at (249, 235)
Screenshot: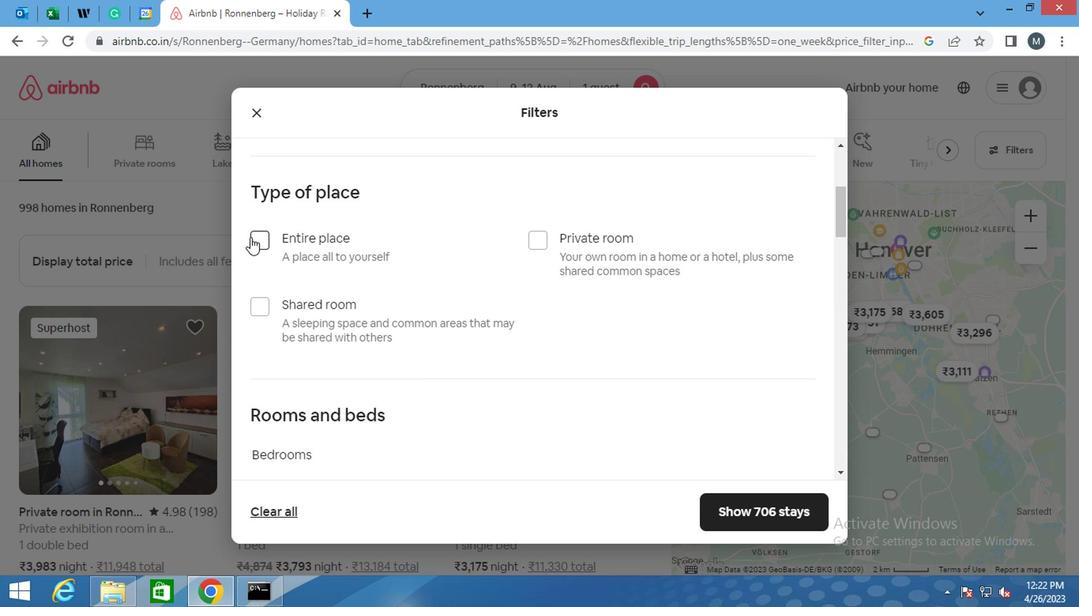 
Action: Mouse moved to (447, 275)
Screenshot: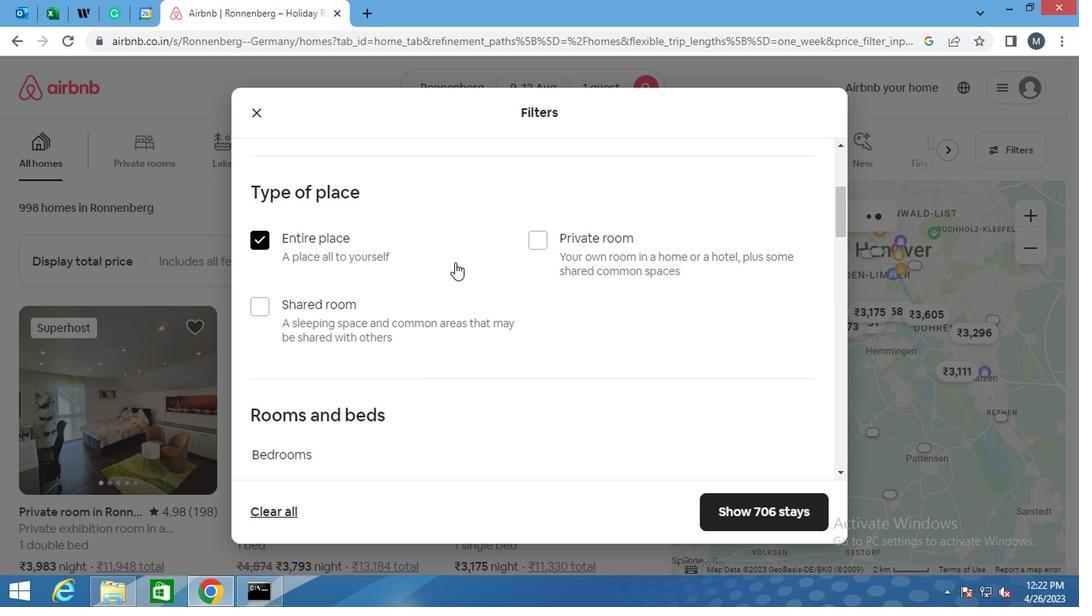 
Action: Mouse scrolled (447, 274) with delta (0, 0)
Screenshot: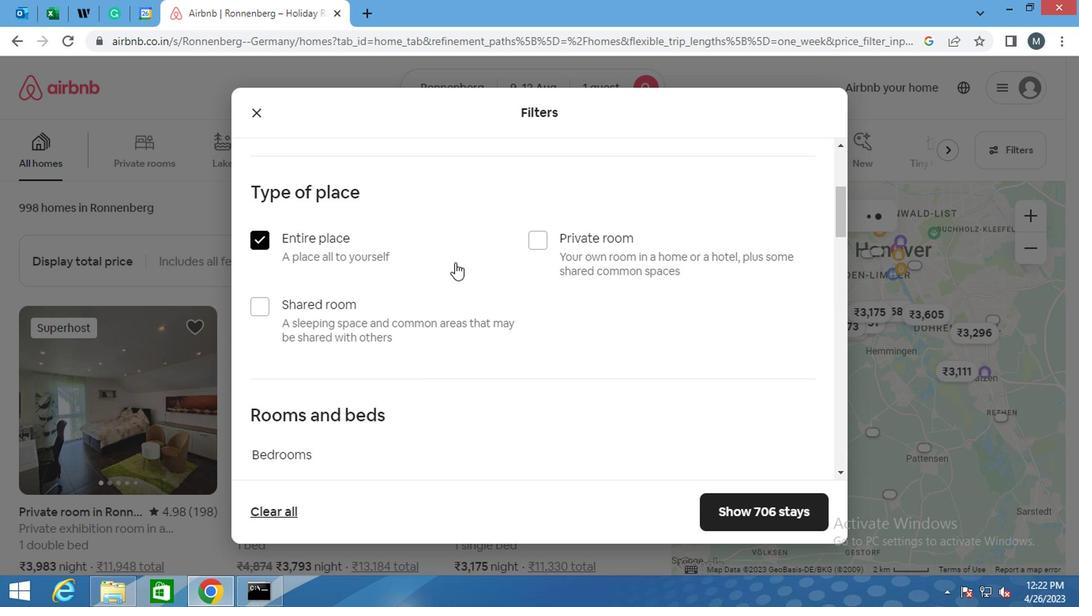 
Action: Mouse moved to (435, 302)
Screenshot: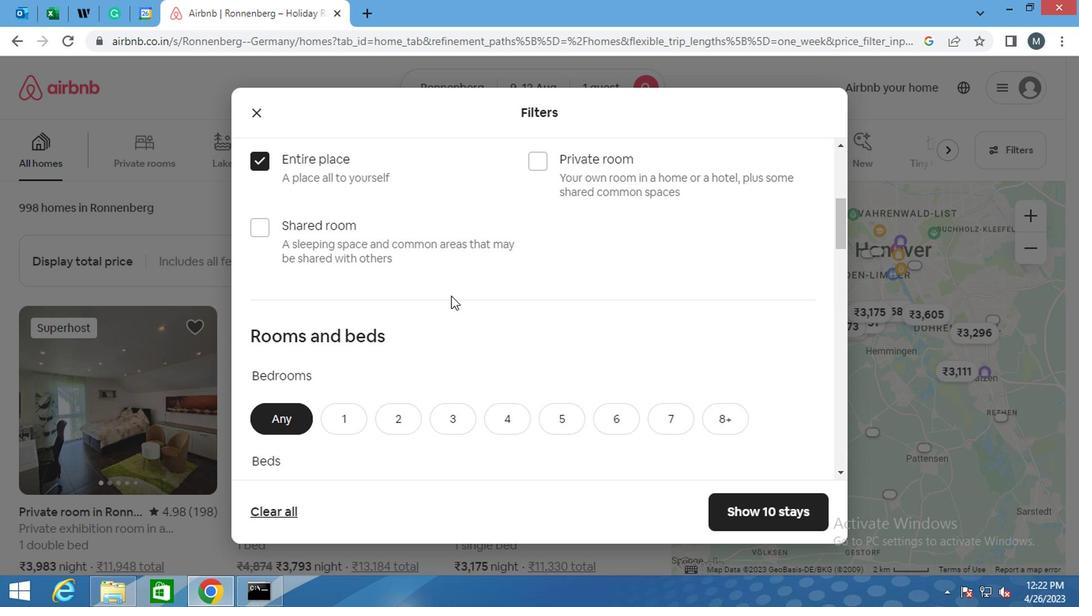 
Action: Mouse scrolled (435, 300) with delta (0, -1)
Screenshot: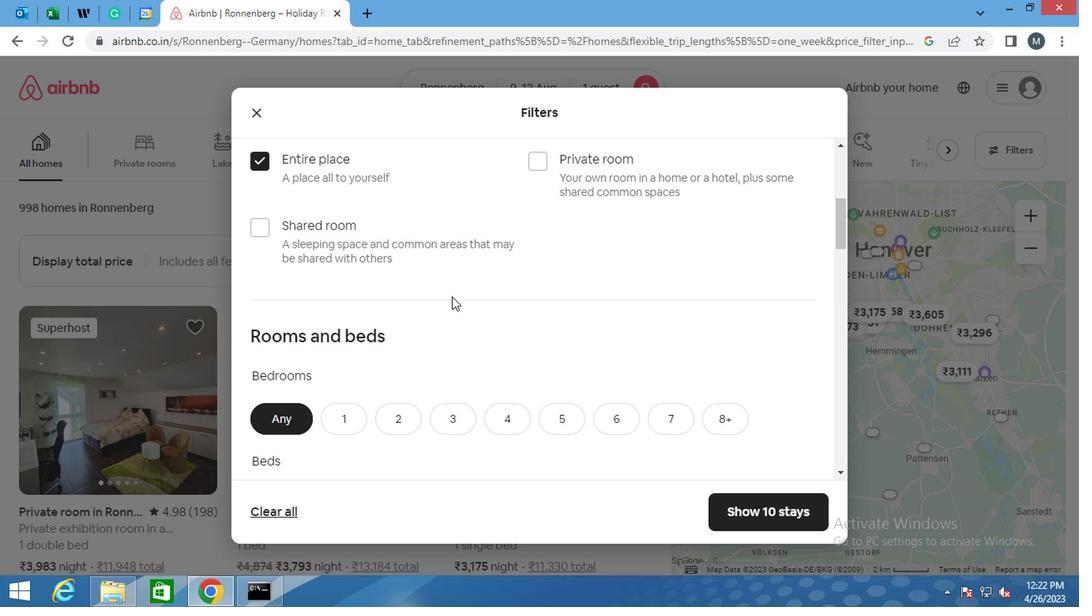 
Action: Mouse moved to (435, 304)
Screenshot: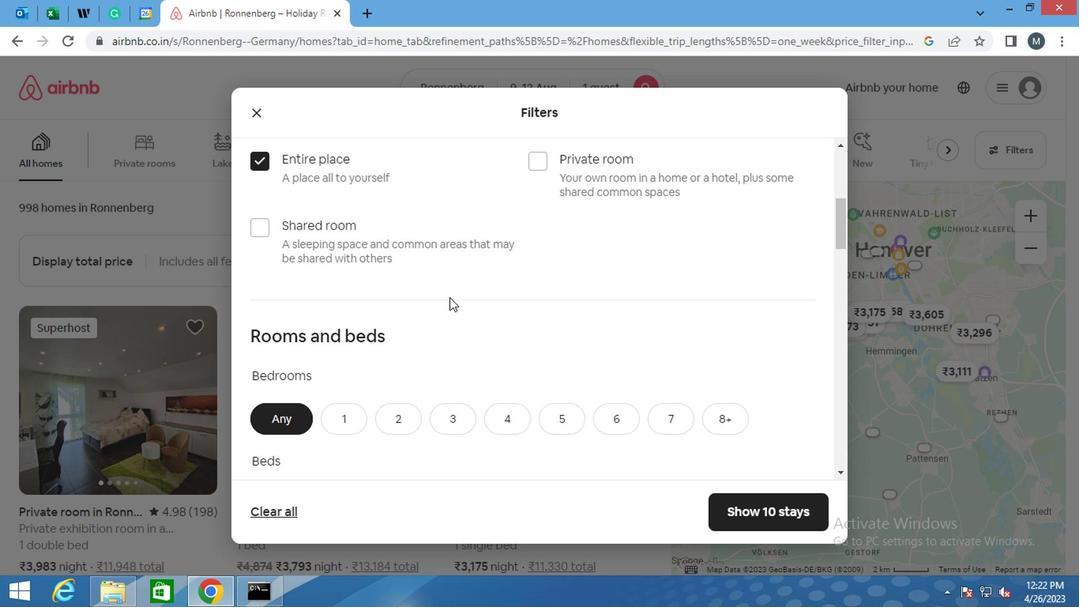 
Action: Mouse scrolled (435, 303) with delta (0, -1)
Screenshot: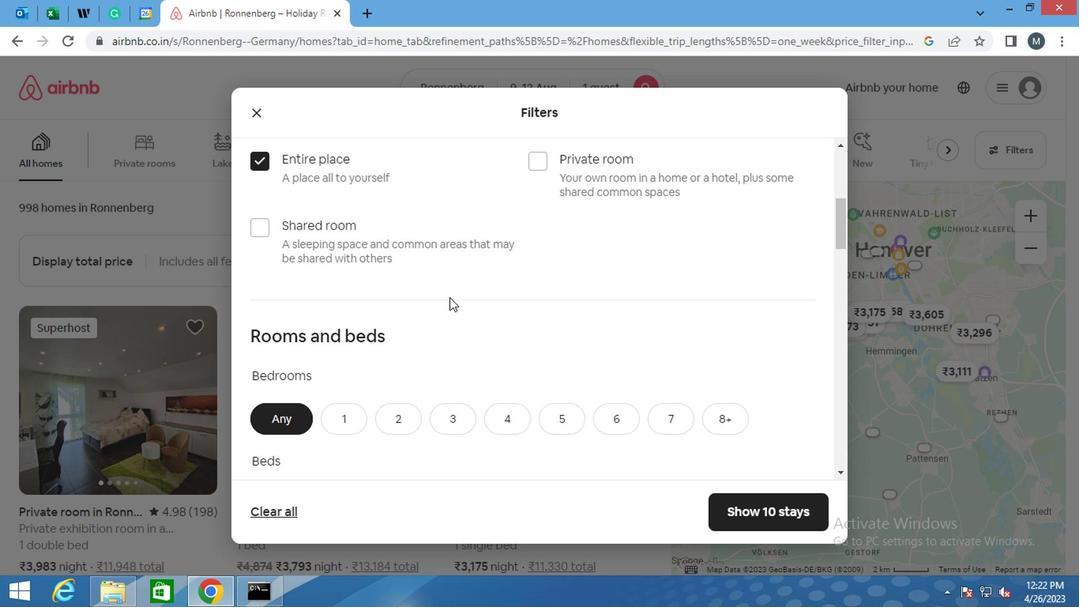 
Action: Mouse moved to (435, 304)
Screenshot: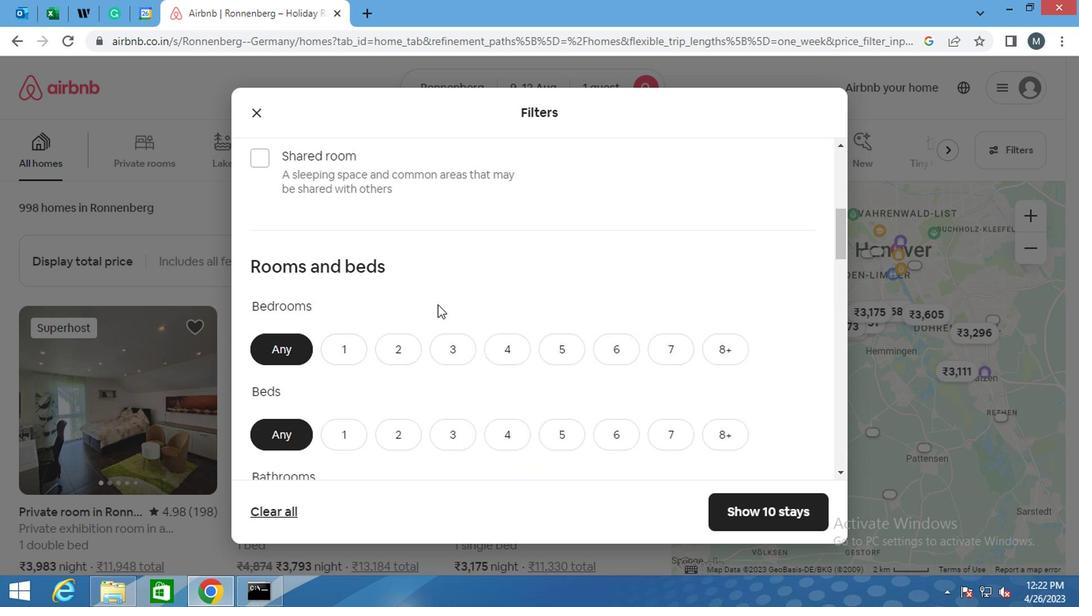 
Action: Mouse scrolled (435, 304) with delta (0, 0)
Screenshot: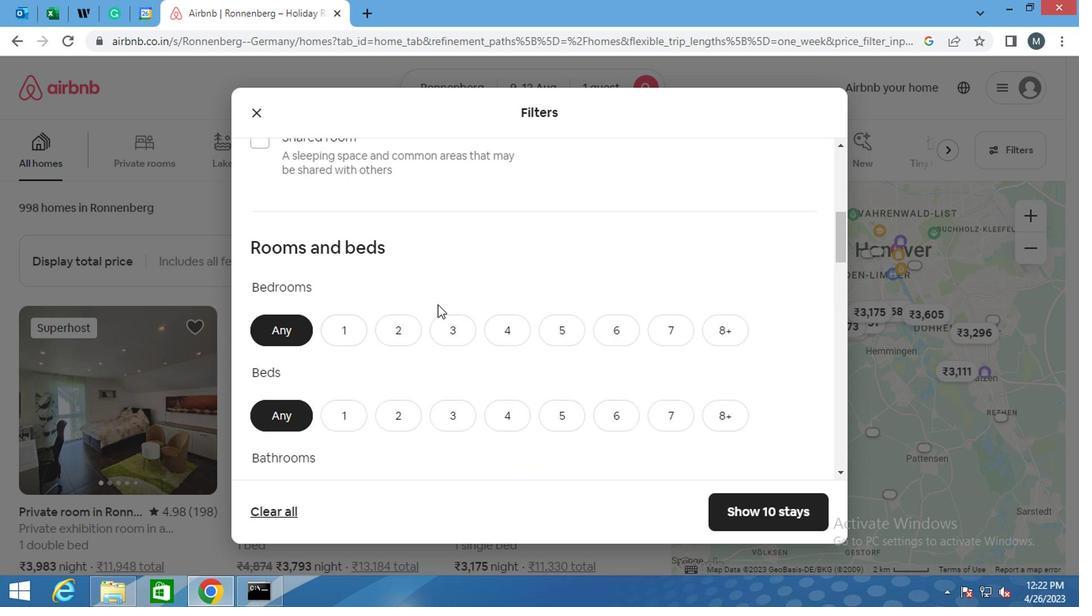 
Action: Mouse moved to (338, 176)
Screenshot: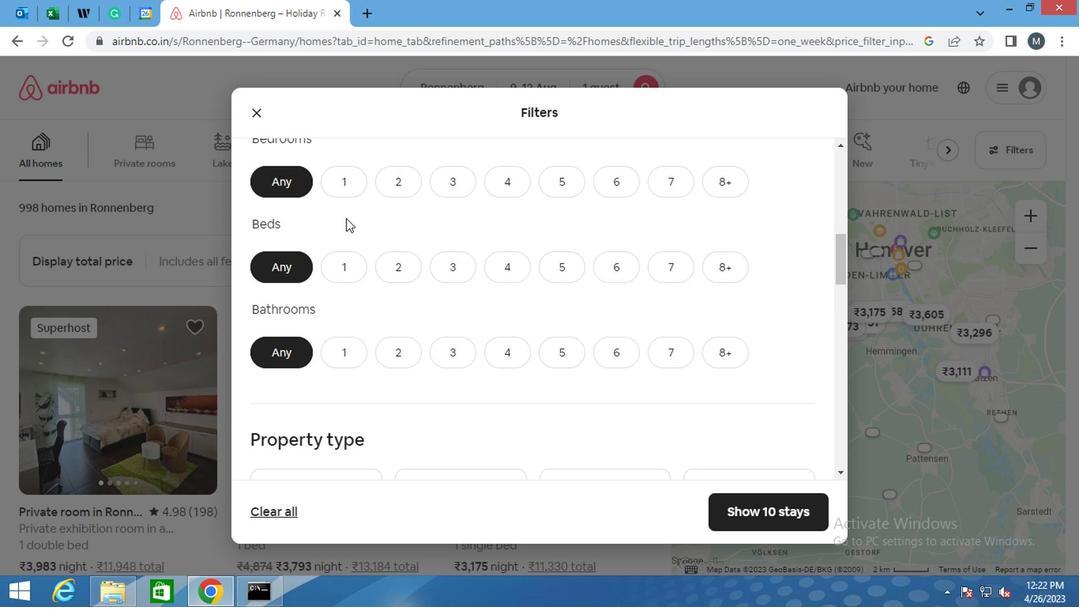 
Action: Mouse pressed left at (338, 176)
Screenshot: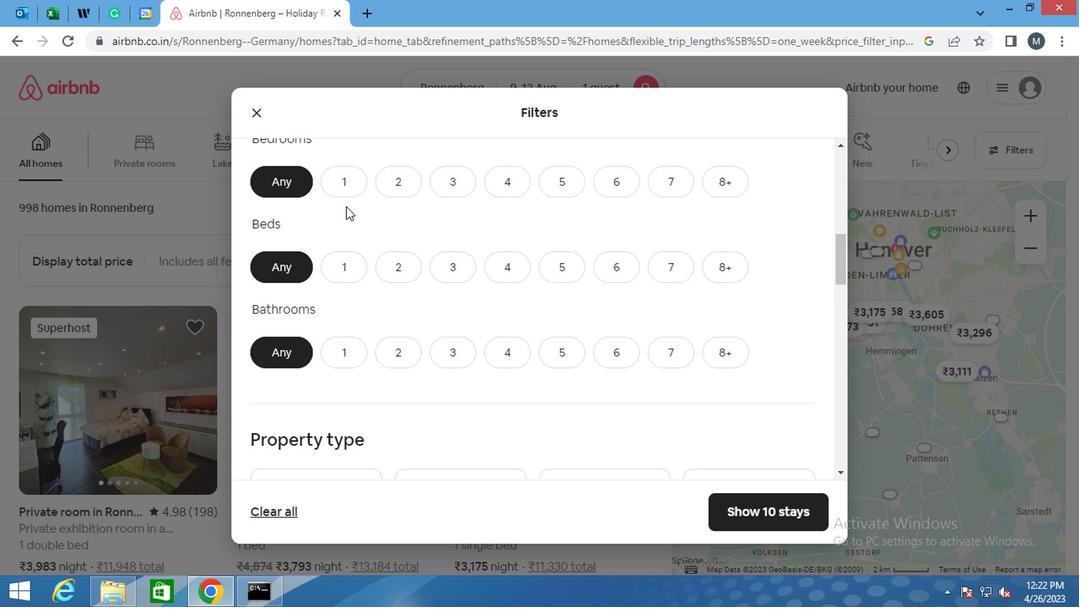 
Action: Mouse moved to (348, 270)
Screenshot: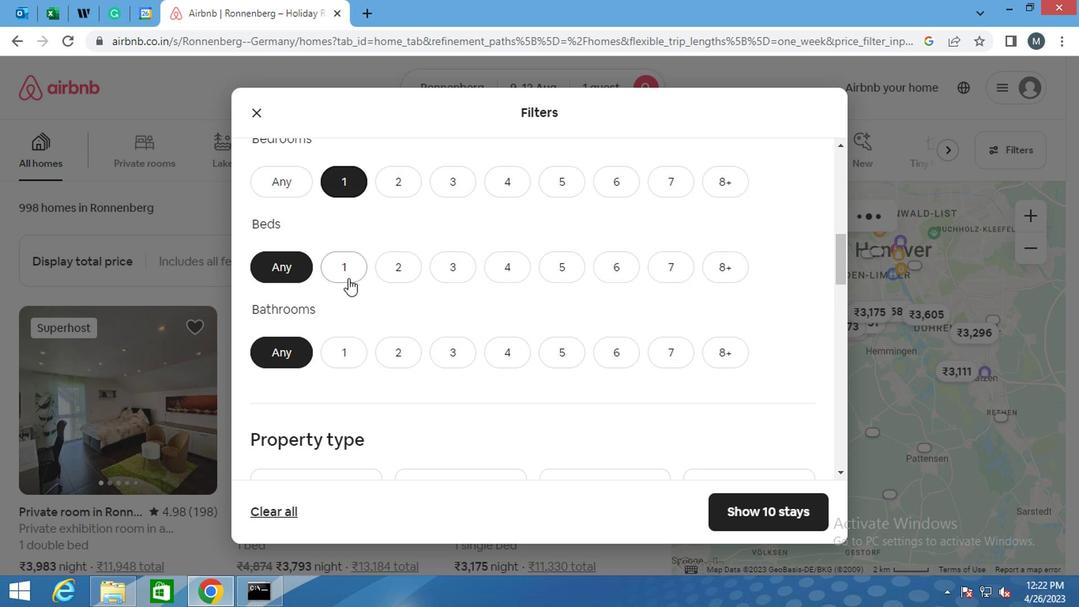 
Action: Mouse pressed left at (348, 270)
Screenshot: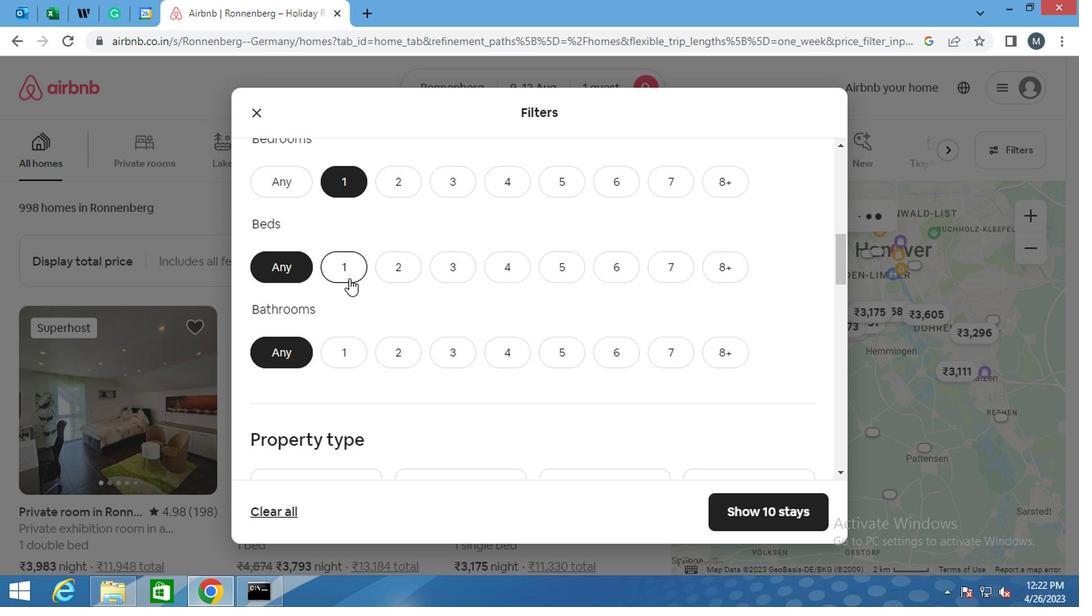 
Action: Mouse moved to (343, 358)
Screenshot: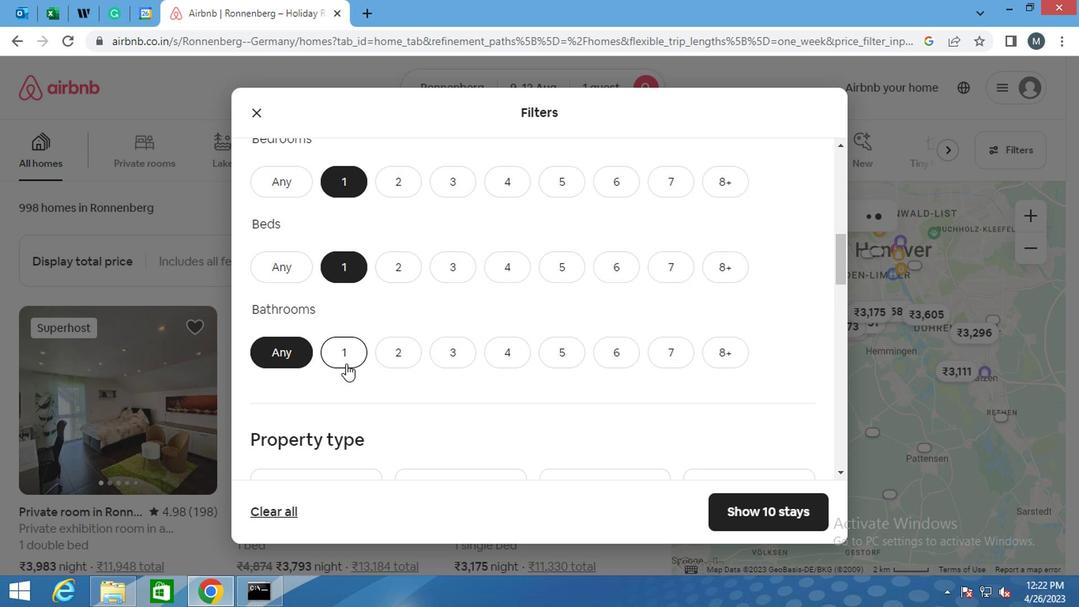 
Action: Mouse pressed left at (343, 358)
Screenshot: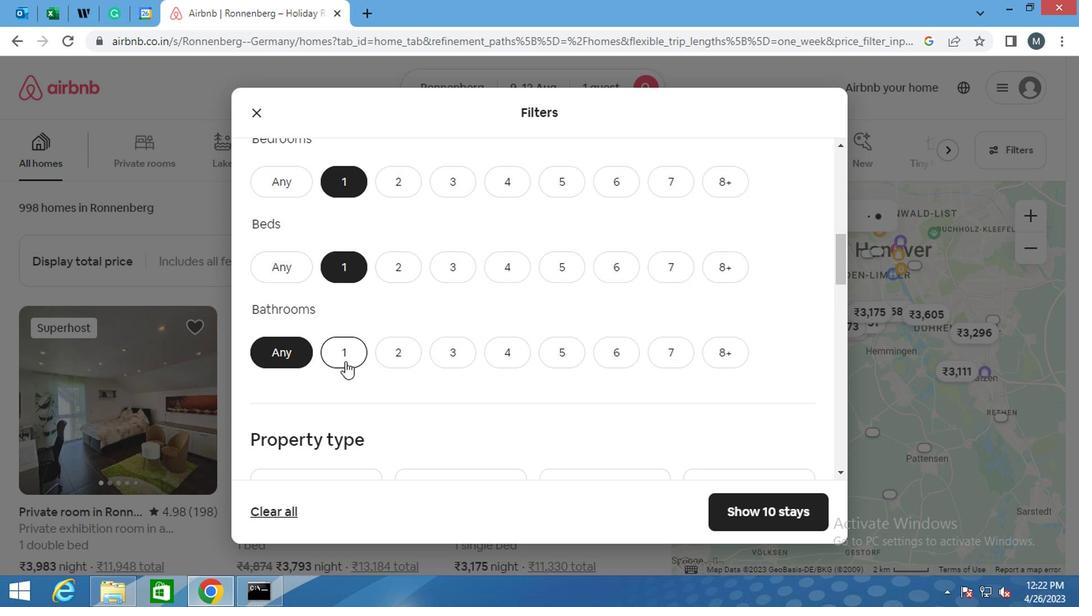 
Action: Mouse moved to (386, 333)
Screenshot: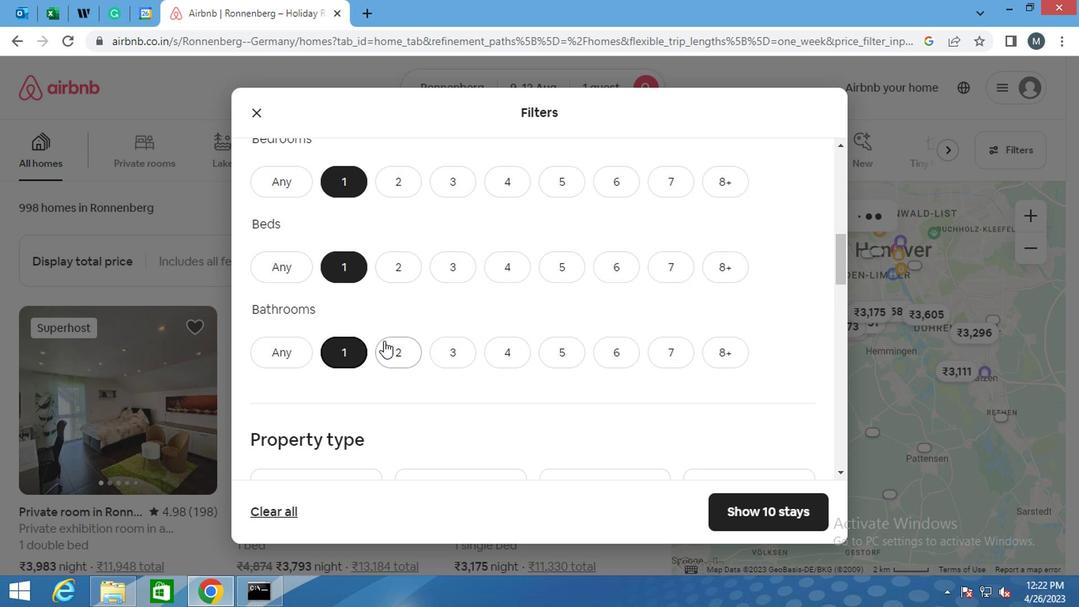 
Action: Mouse scrolled (386, 332) with delta (0, -1)
Screenshot: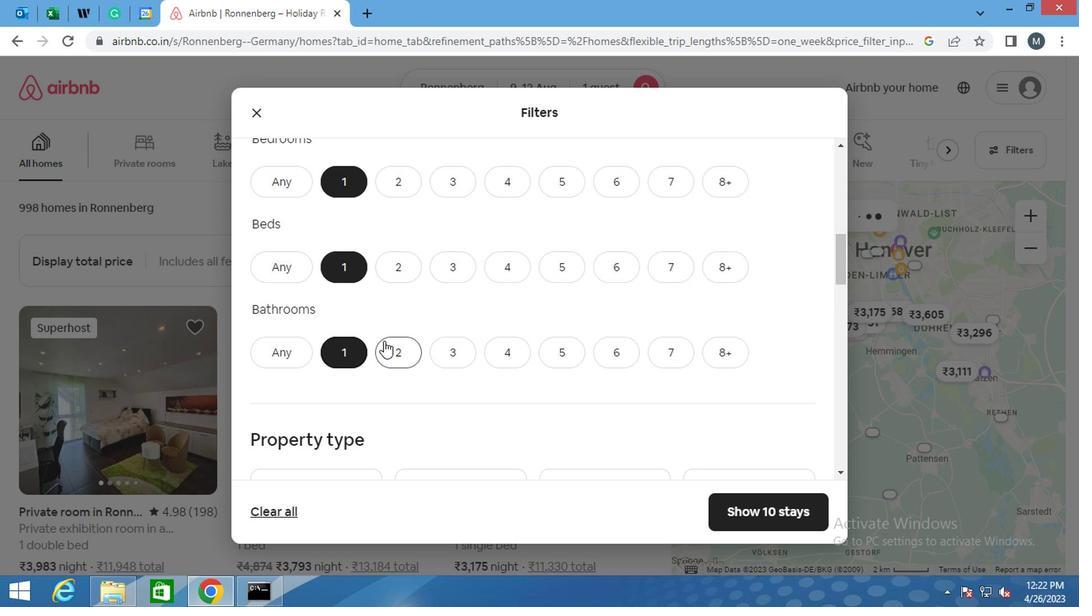 
Action: Mouse scrolled (386, 332) with delta (0, -1)
Screenshot: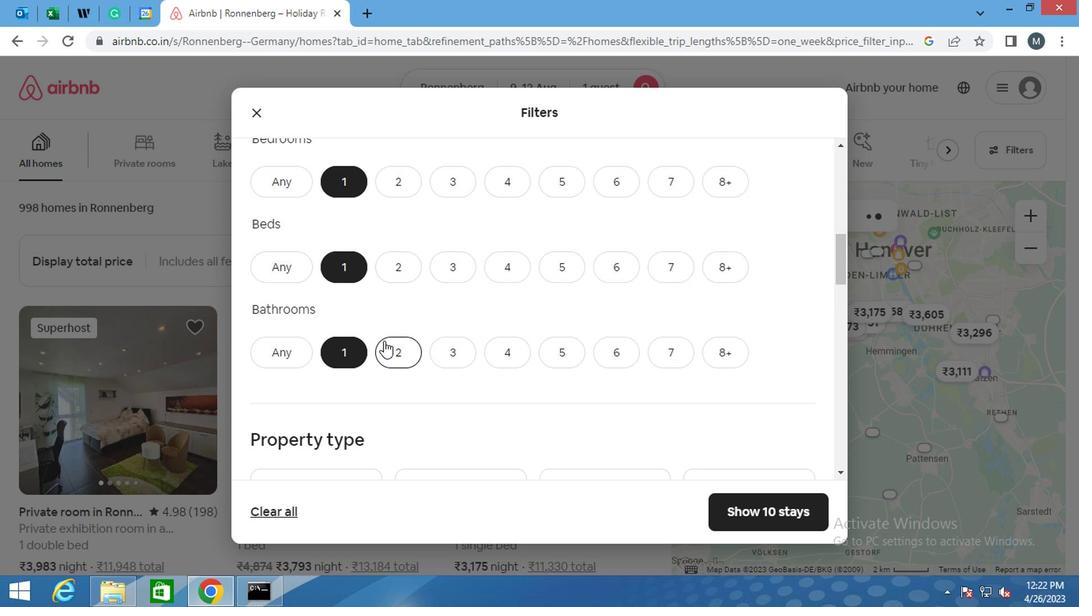 
Action: Mouse moved to (305, 380)
Screenshot: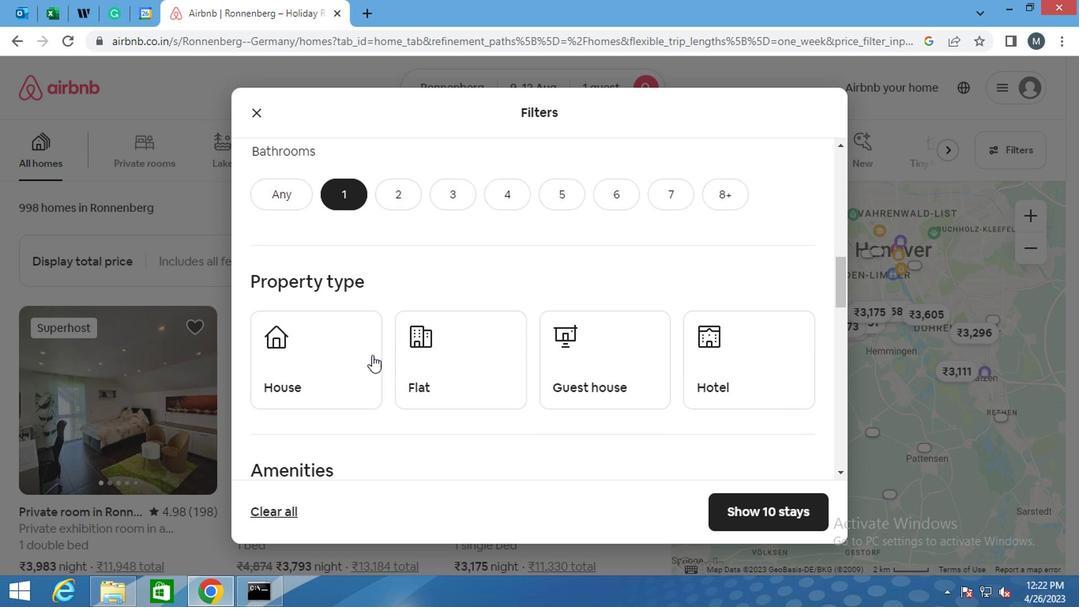 
Action: Mouse pressed left at (305, 380)
Screenshot: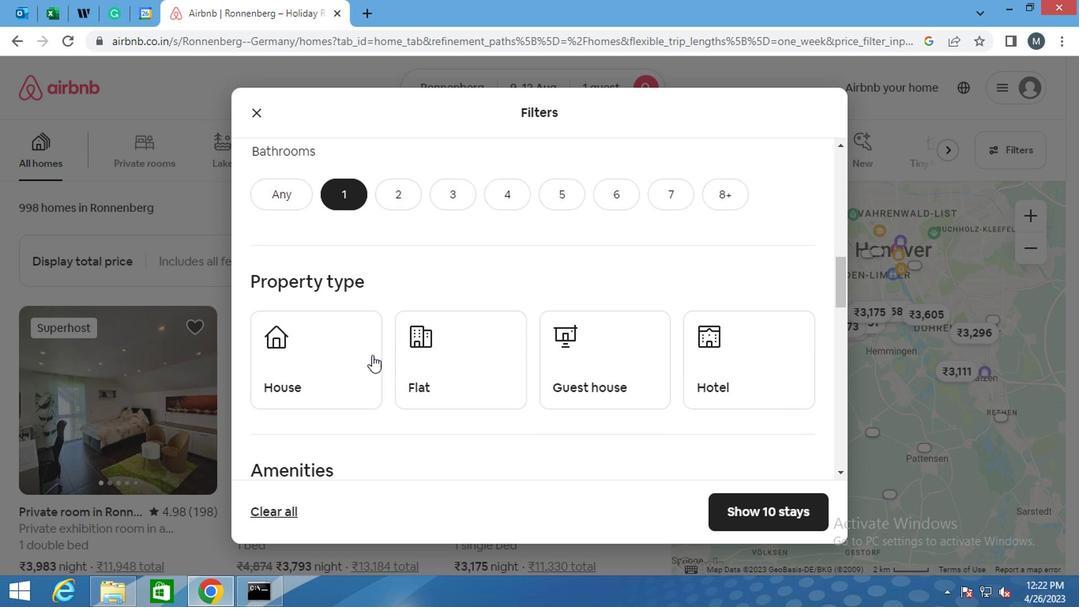 
Action: Mouse moved to (425, 378)
Screenshot: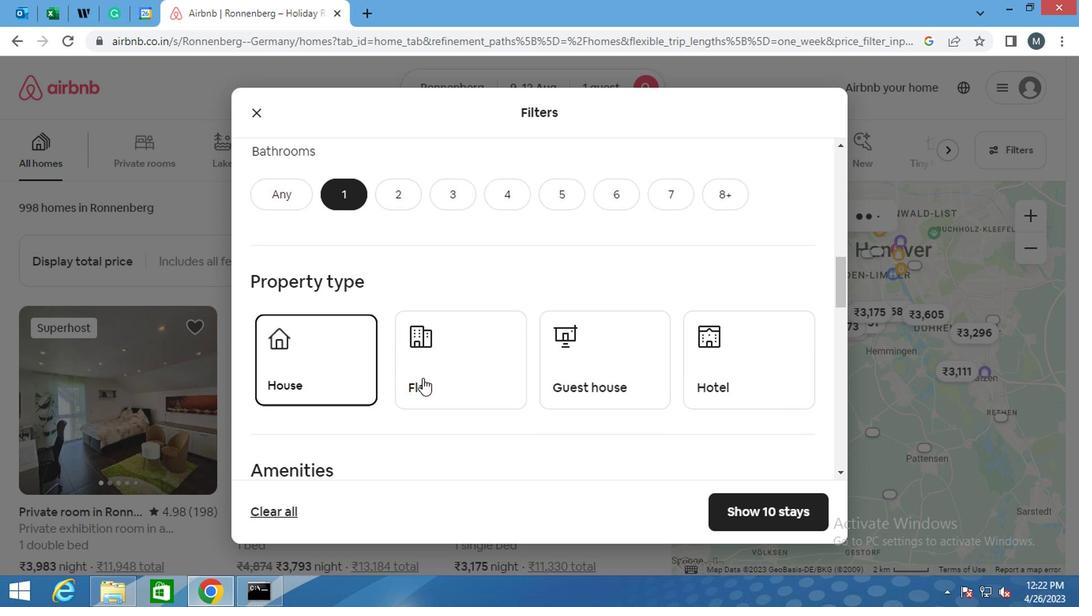 
Action: Mouse pressed left at (425, 378)
Screenshot: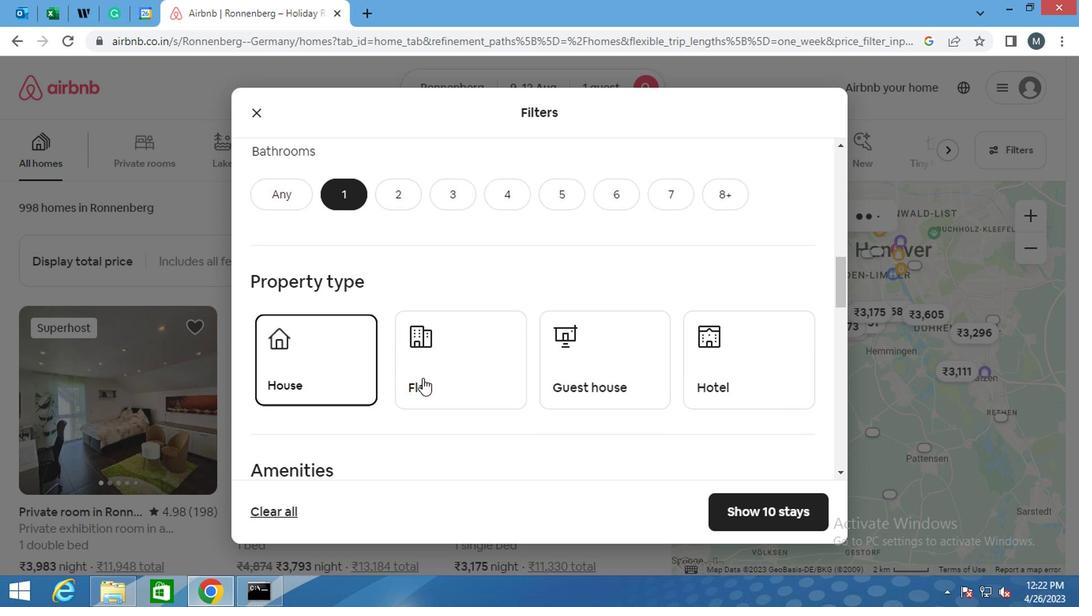 
Action: Mouse moved to (595, 370)
Screenshot: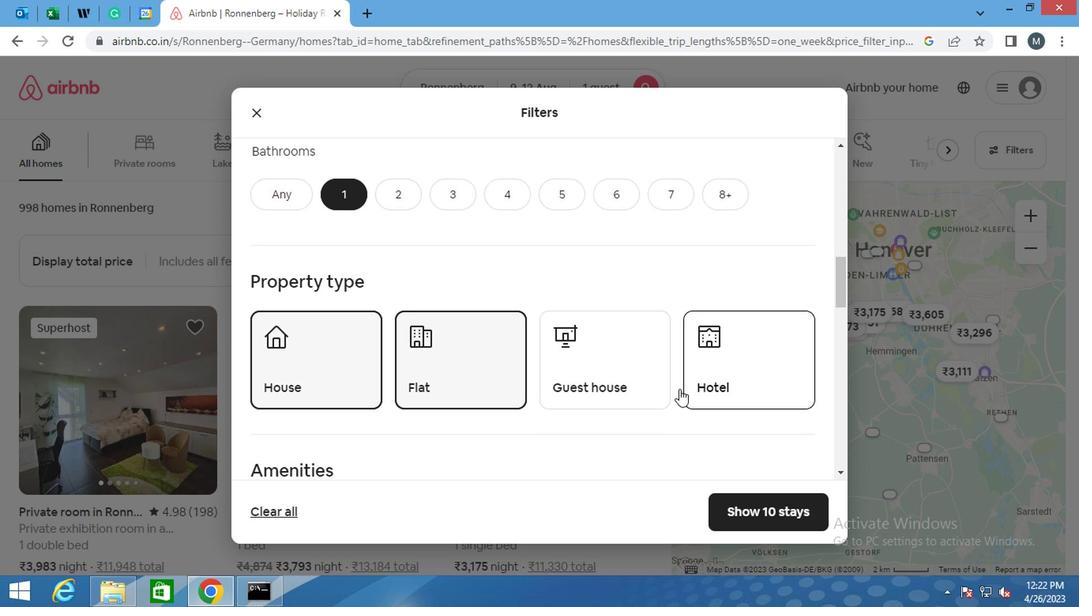 
Action: Mouse pressed left at (595, 370)
Screenshot: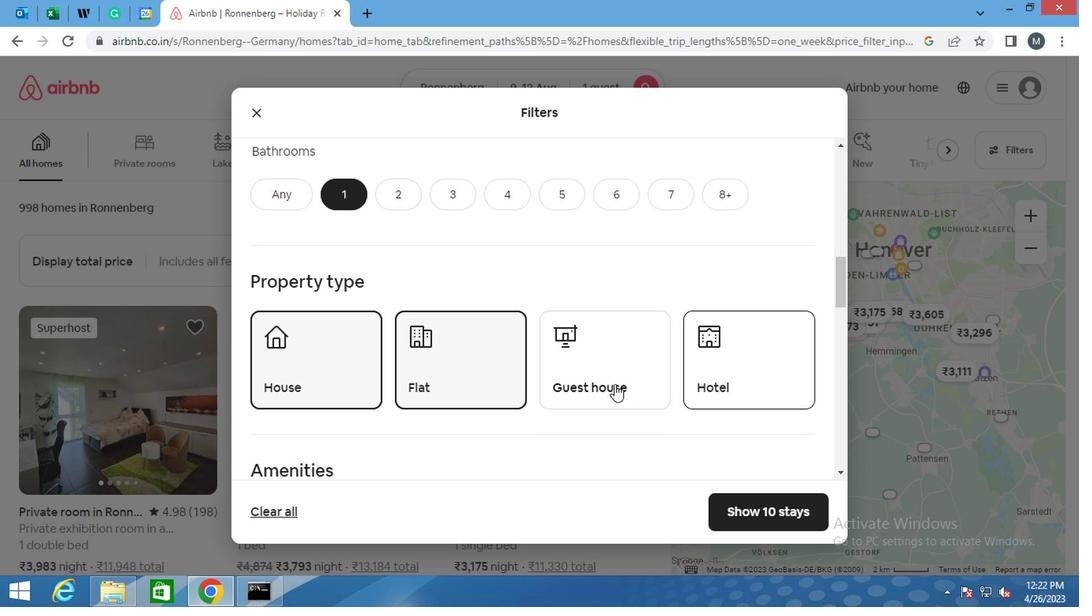 
Action: Mouse moved to (557, 353)
Screenshot: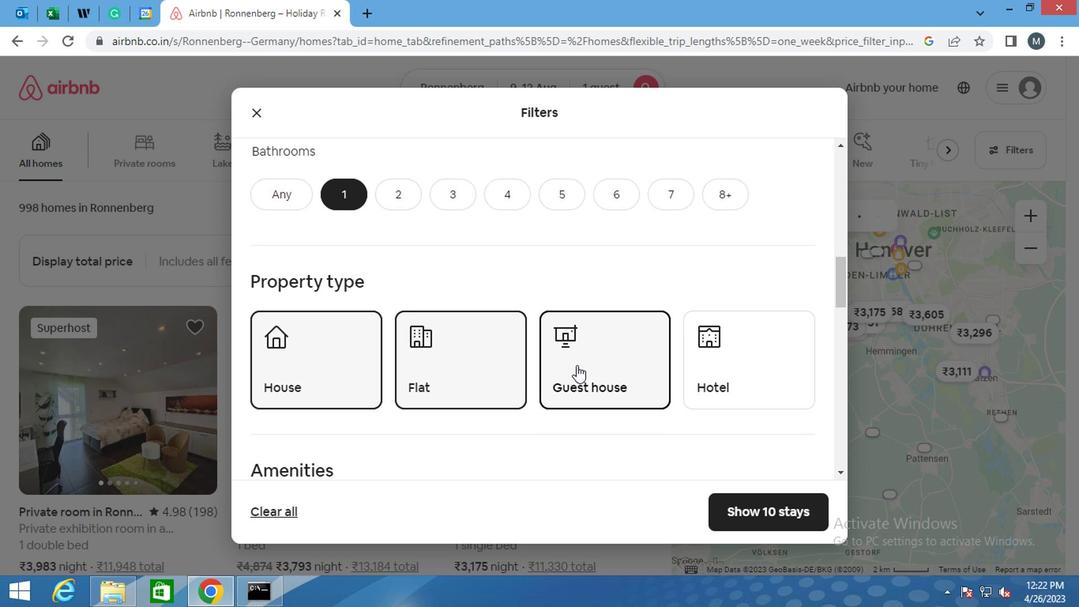 
Action: Mouse scrolled (557, 352) with delta (0, 0)
Screenshot: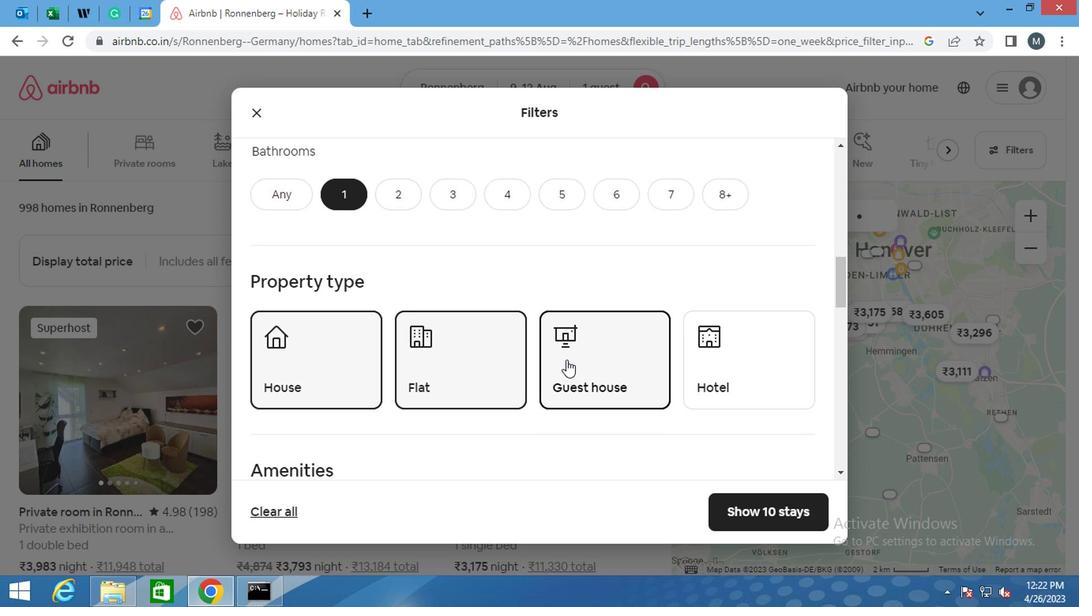 
Action: Mouse scrolled (557, 352) with delta (0, 0)
Screenshot: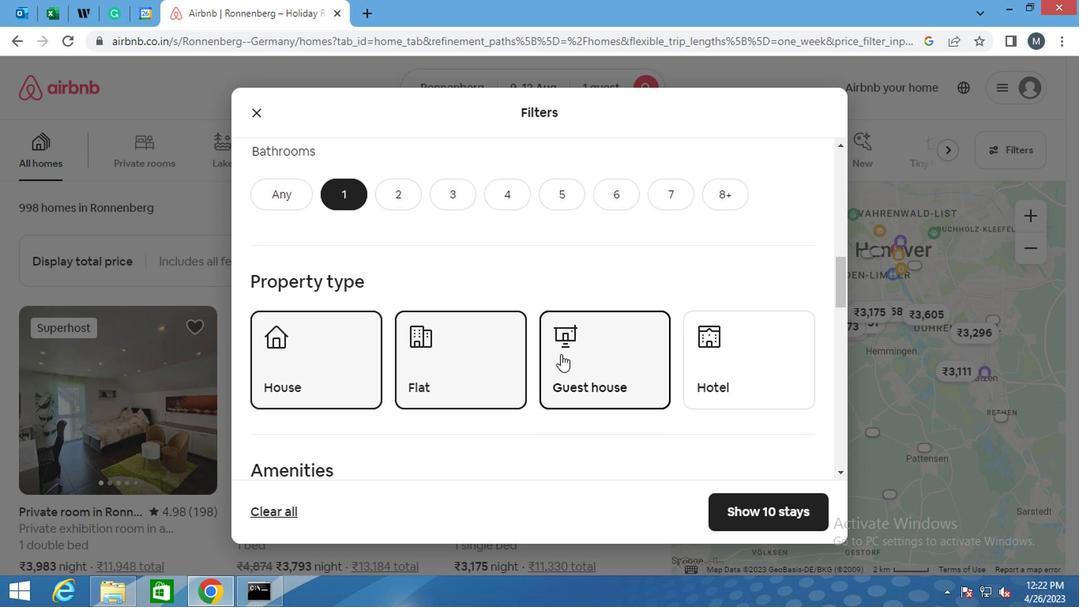 
Action: Mouse moved to (555, 353)
Screenshot: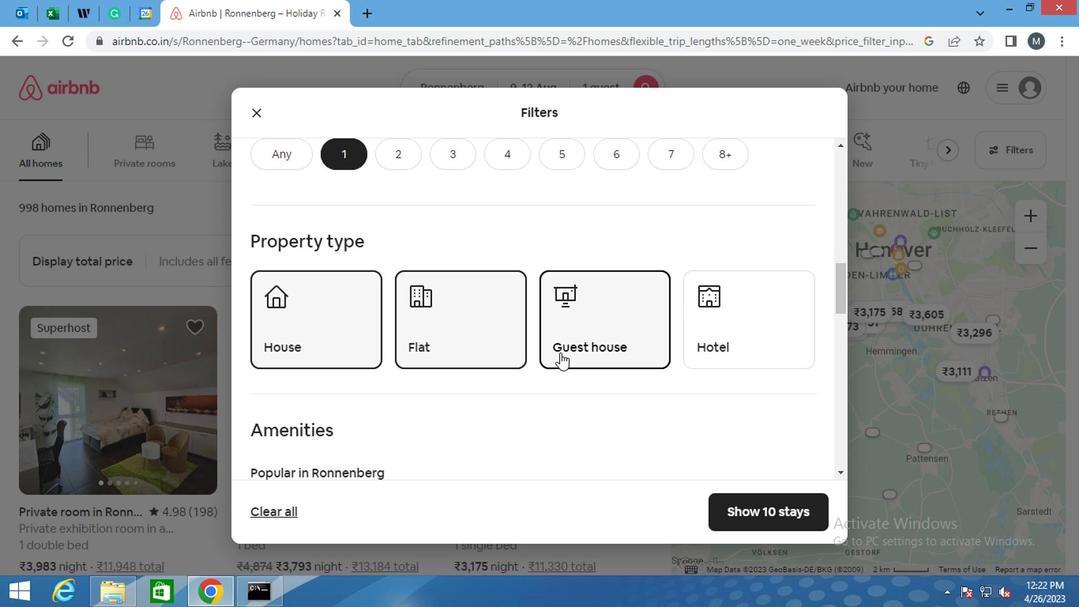 
Action: Mouse scrolled (555, 352) with delta (0, 0)
Screenshot: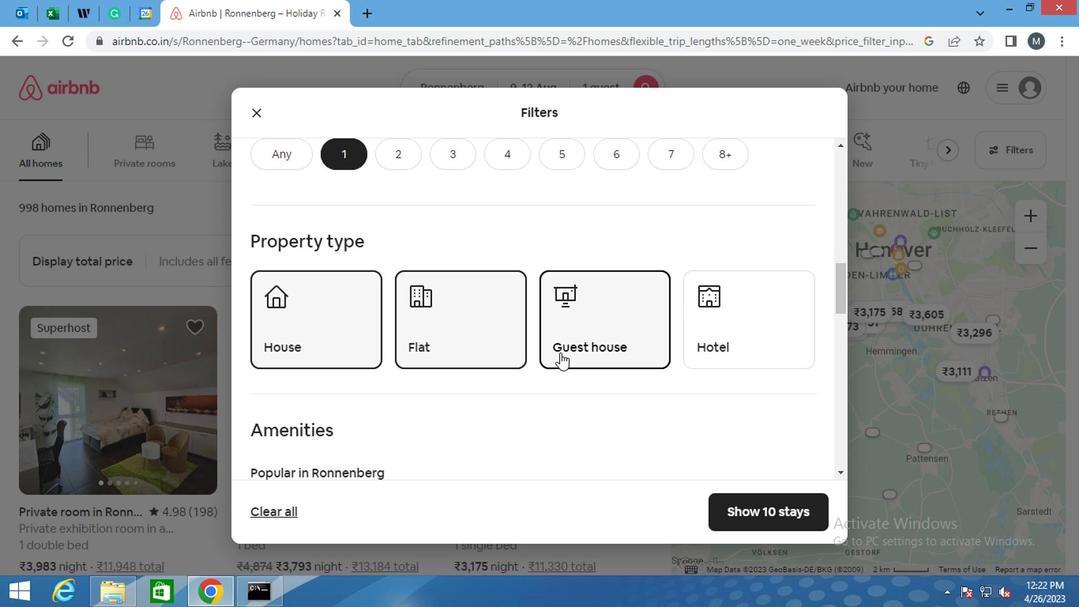 
Action: Mouse moved to (251, 316)
Screenshot: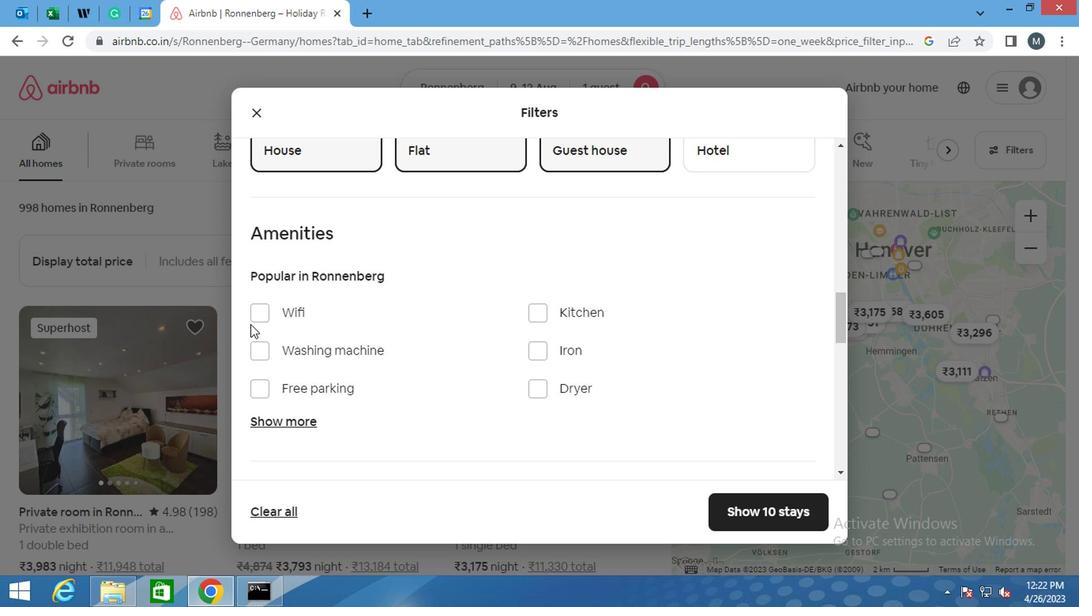 
Action: Mouse pressed left at (251, 316)
Screenshot: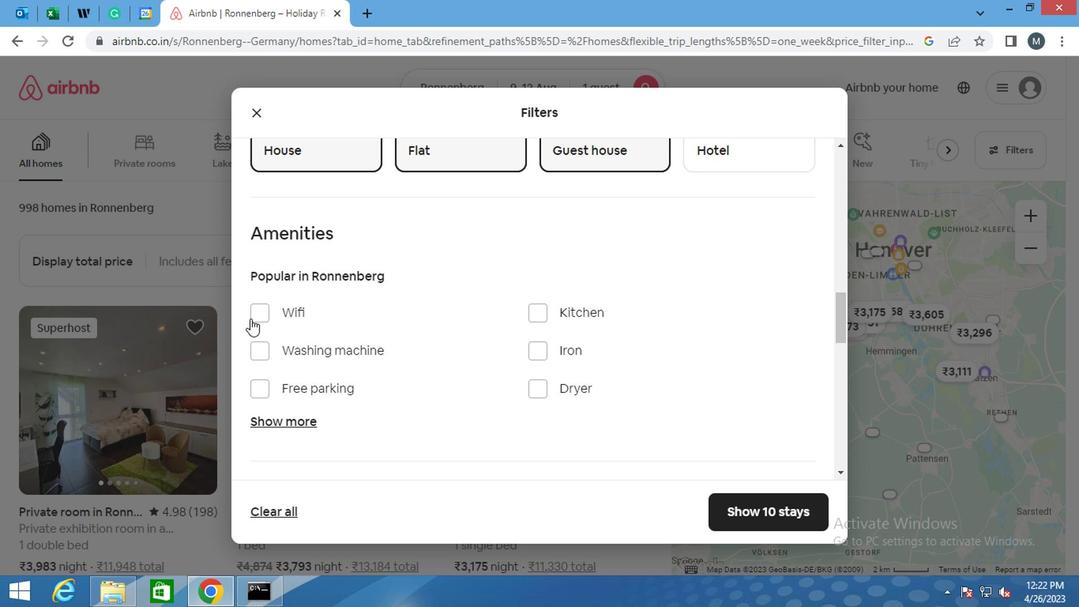 
Action: Mouse moved to (485, 328)
Screenshot: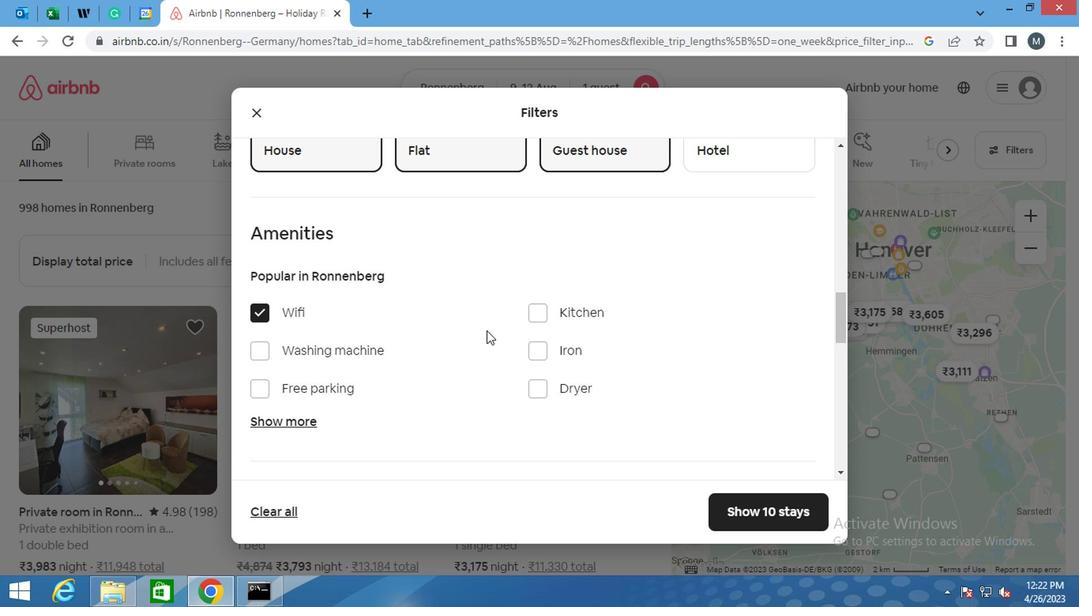 
Action: Mouse scrolled (485, 328) with delta (0, 0)
Screenshot: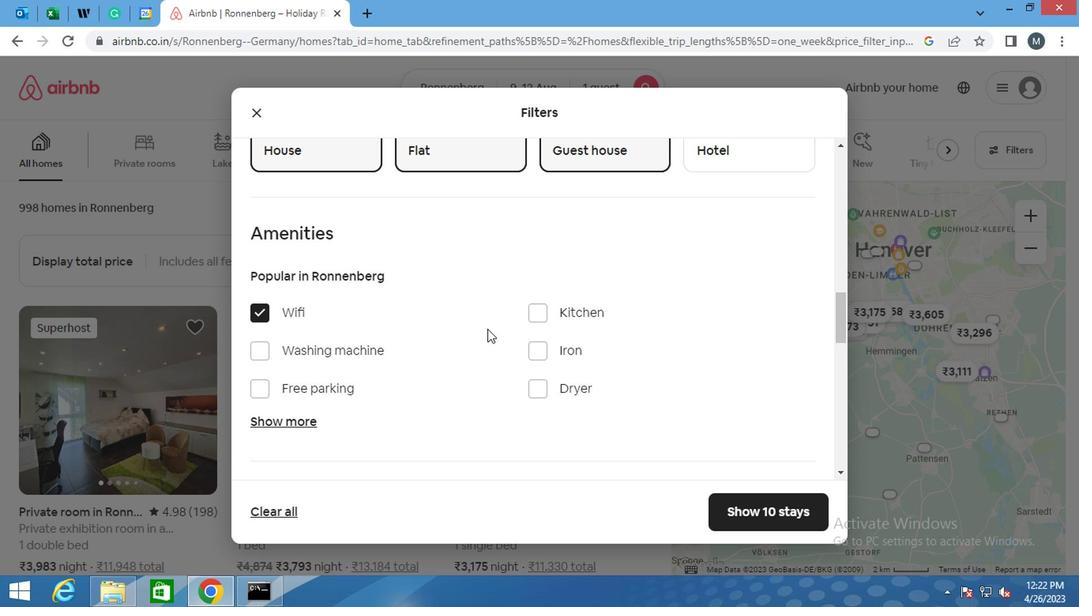 
Action: Mouse scrolled (485, 328) with delta (0, 0)
Screenshot: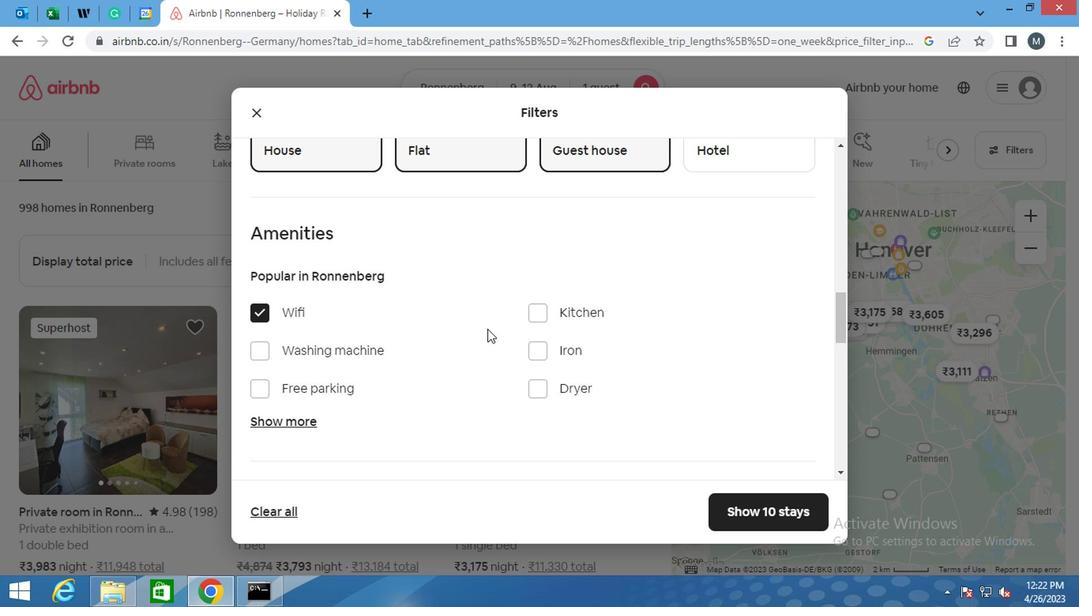 
Action: Mouse moved to (493, 326)
Screenshot: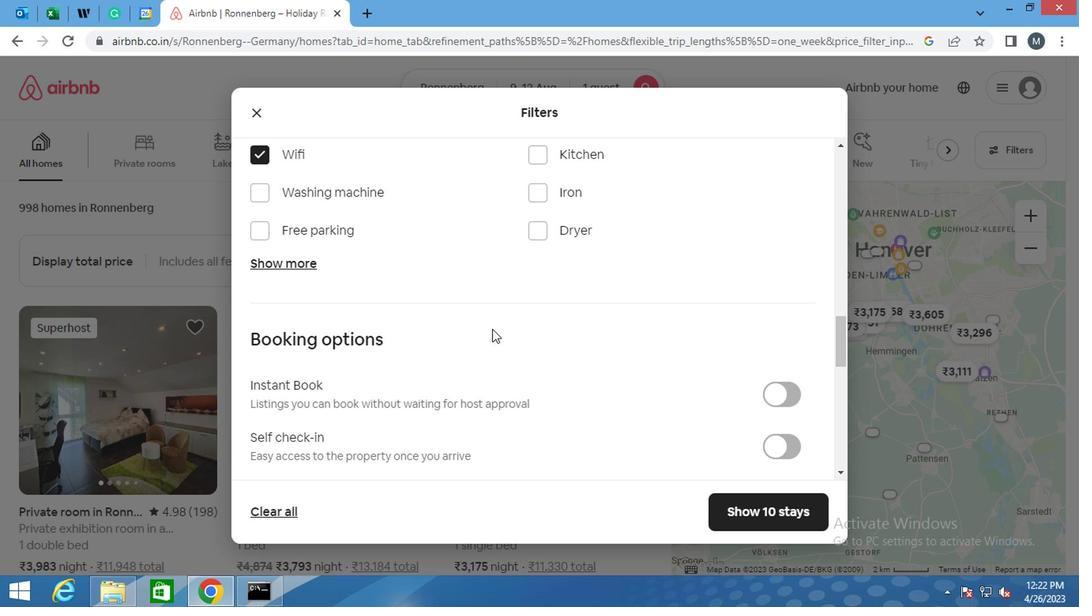 
Action: Mouse scrolled (493, 326) with delta (0, 0)
Screenshot: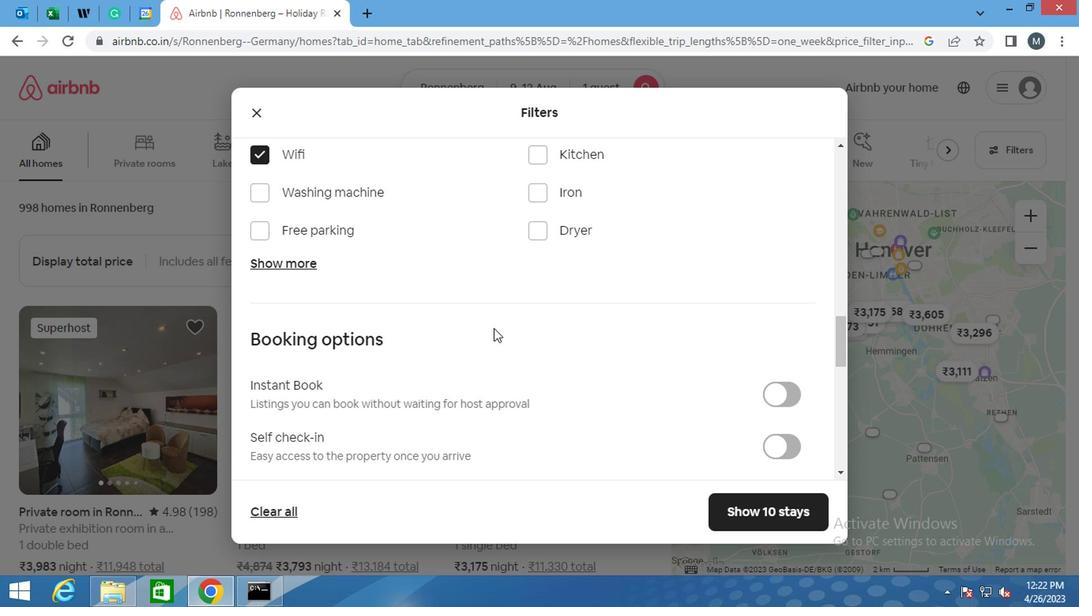 
Action: Mouse scrolled (493, 326) with delta (0, 0)
Screenshot: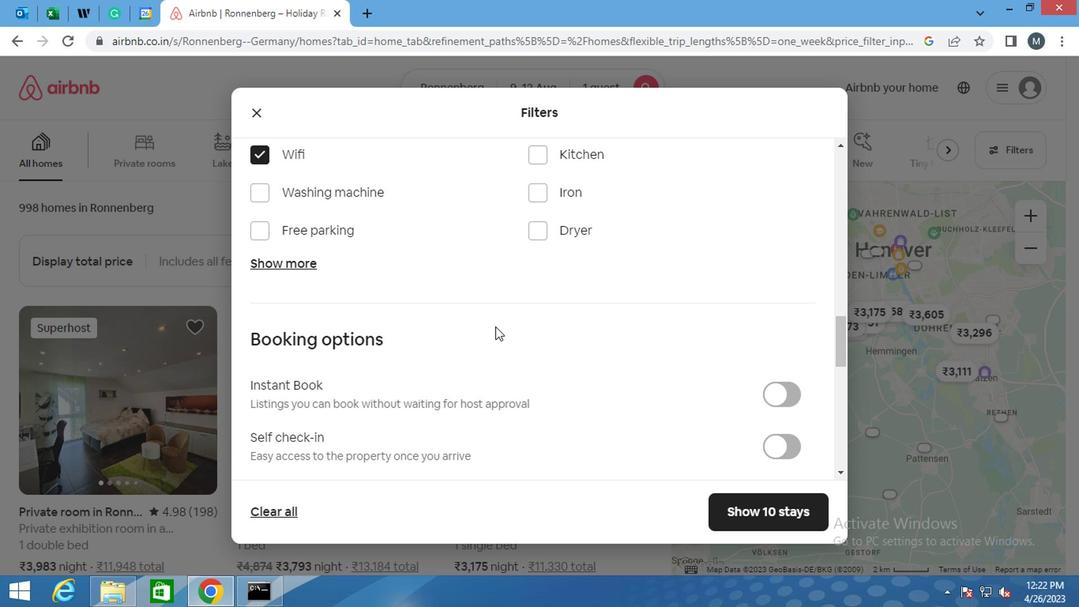 
Action: Mouse scrolled (493, 326) with delta (0, 0)
Screenshot: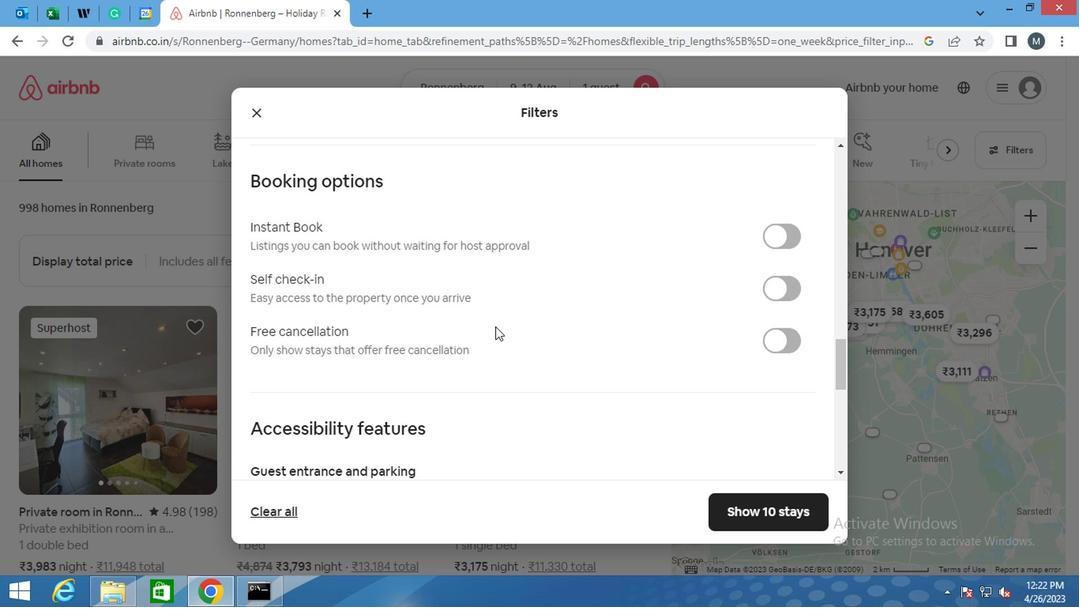 
Action: Mouse moved to (625, 291)
Screenshot: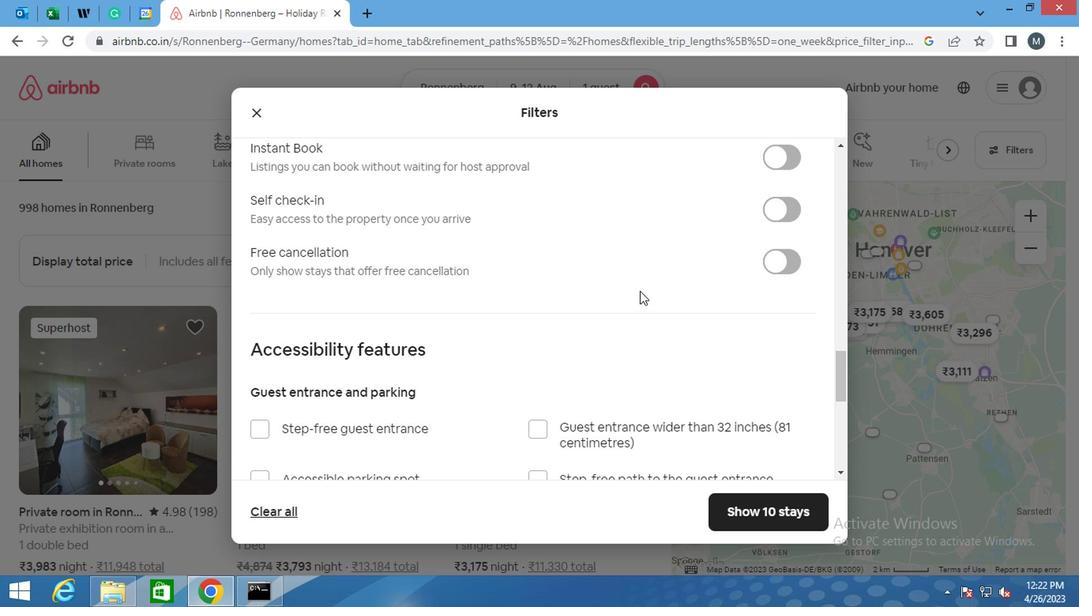 
Action: Mouse scrolled (625, 291) with delta (0, 0)
Screenshot: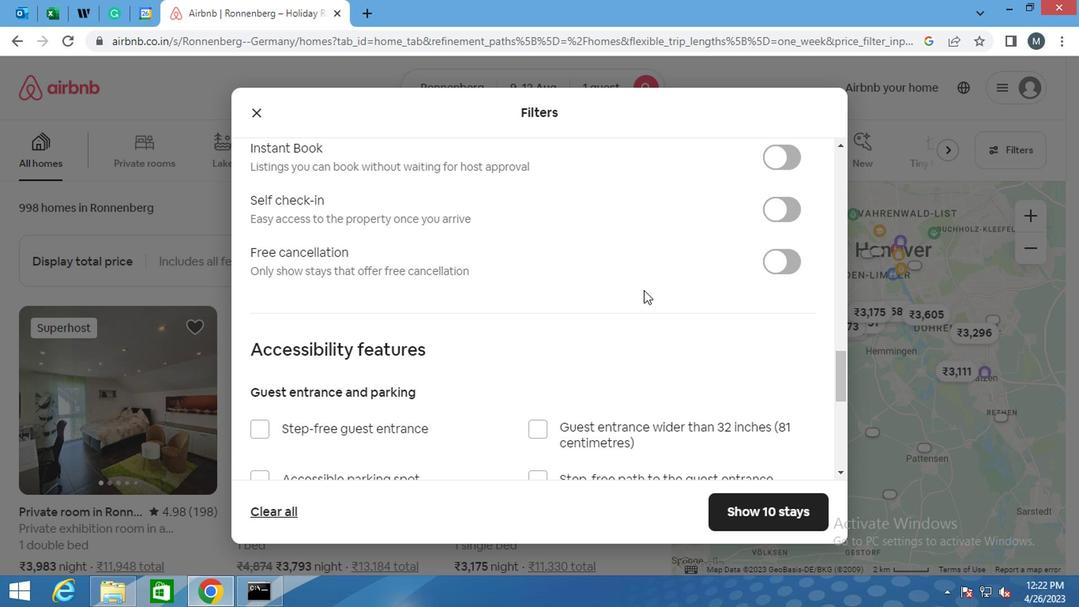 
Action: Mouse moved to (780, 290)
Screenshot: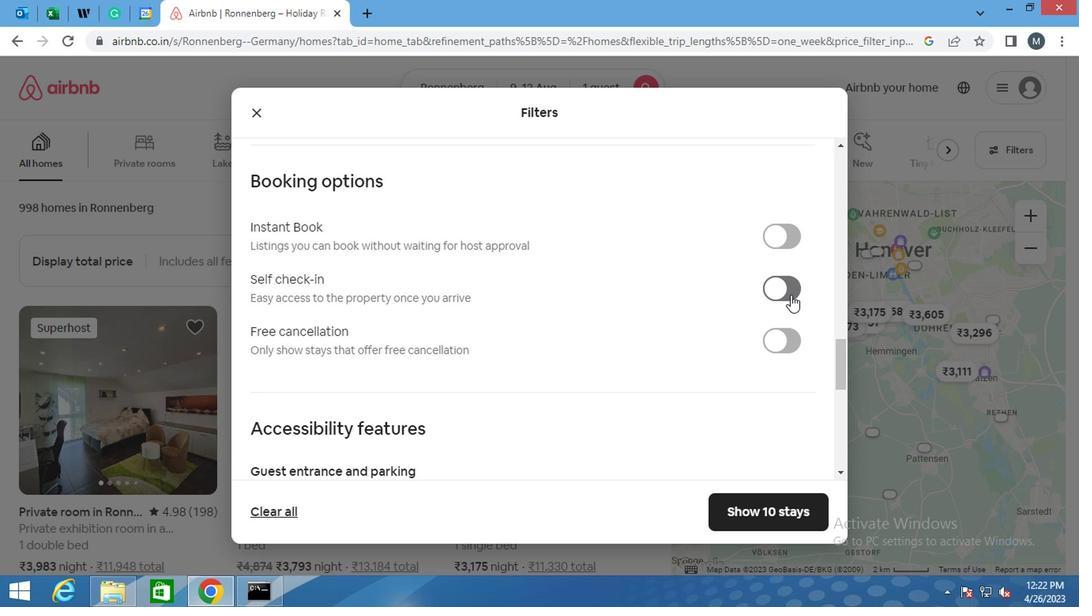 
Action: Mouse pressed left at (780, 290)
Screenshot: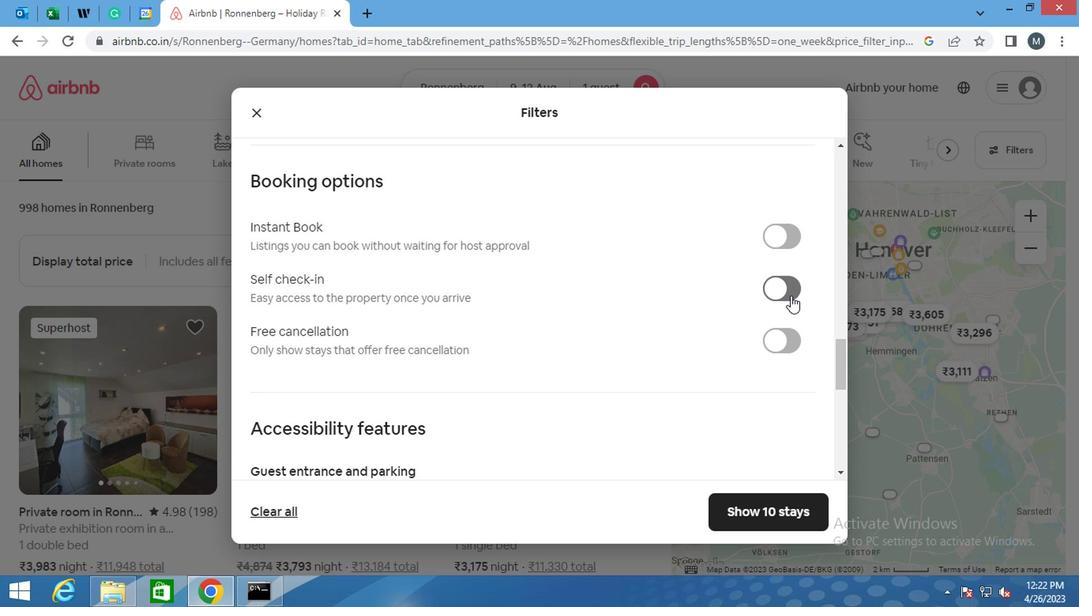 
Action: Mouse moved to (493, 337)
Screenshot: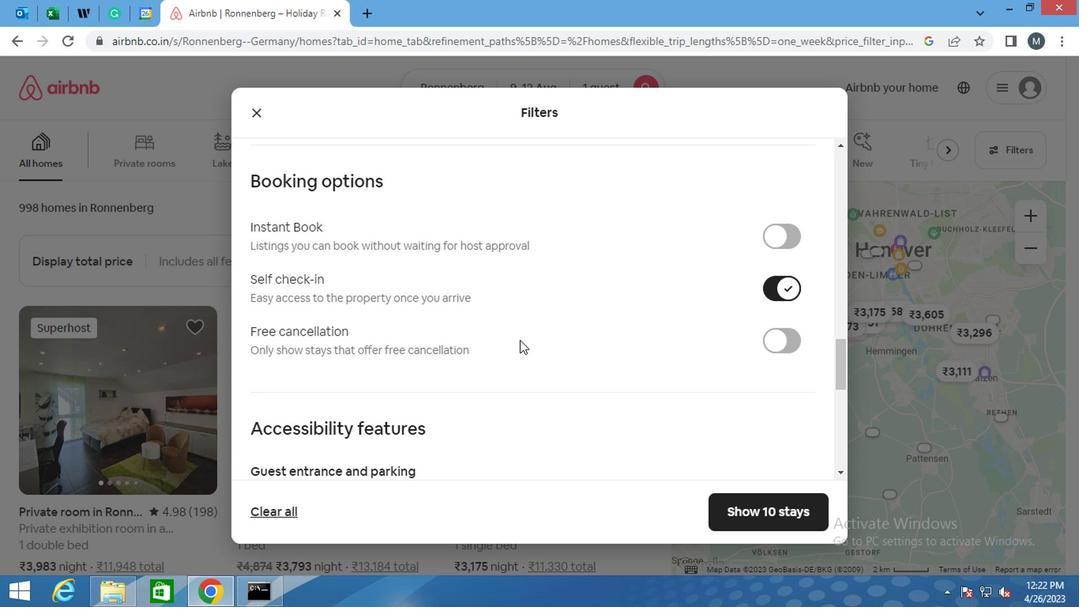 
Action: Mouse scrolled (493, 336) with delta (0, -1)
Screenshot: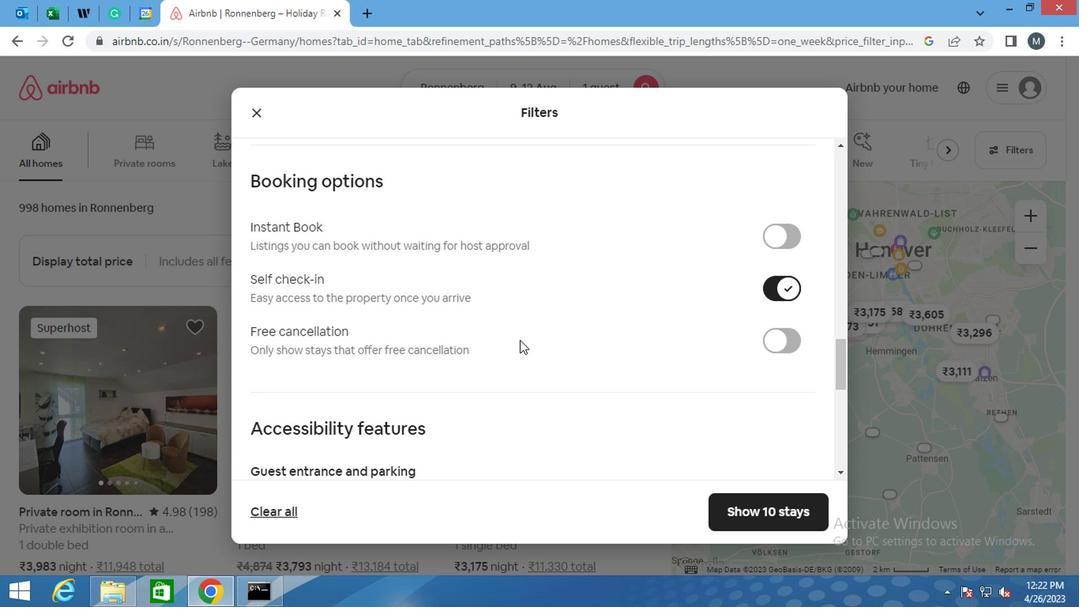 
Action: Mouse moved to (490, 337)
Screenshot: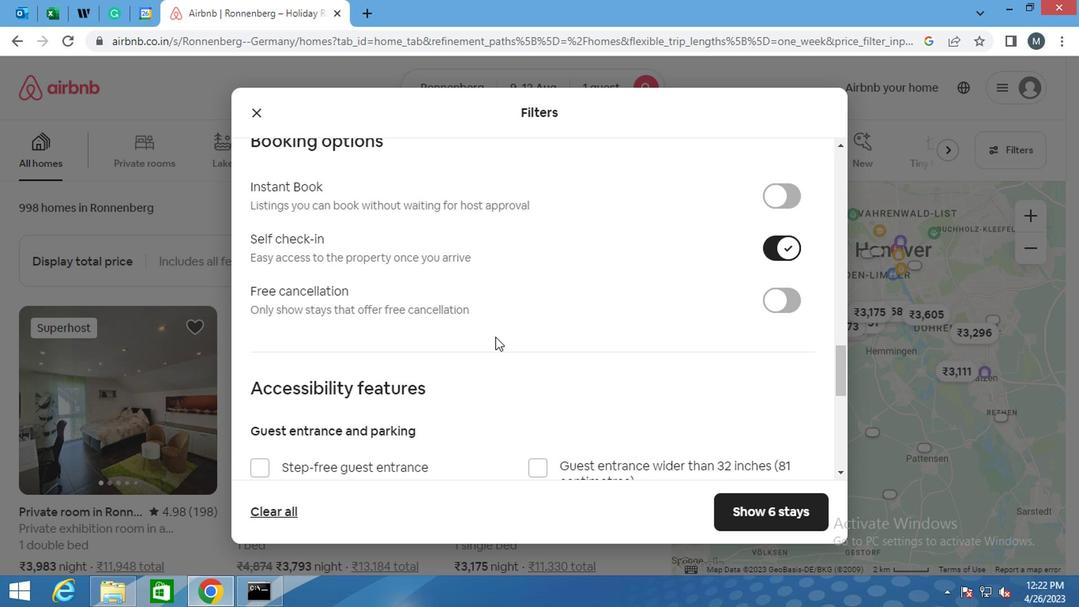 
Action: Mouse scrolled (490, 336) with delta (0, -1)
Screenshot: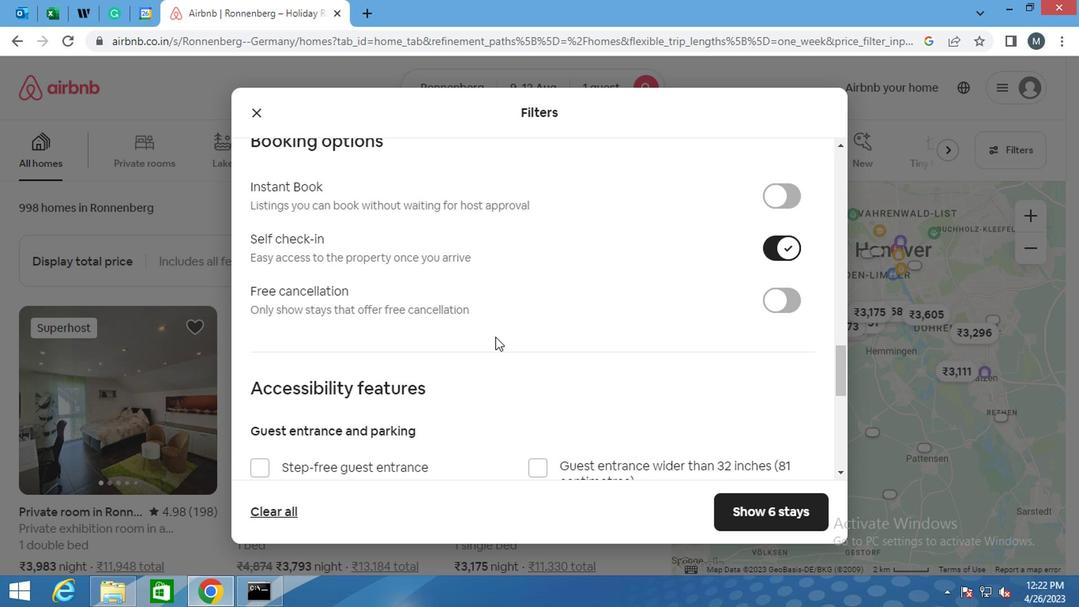 
Action: Mouse moved to (487, 336)
Screenshot: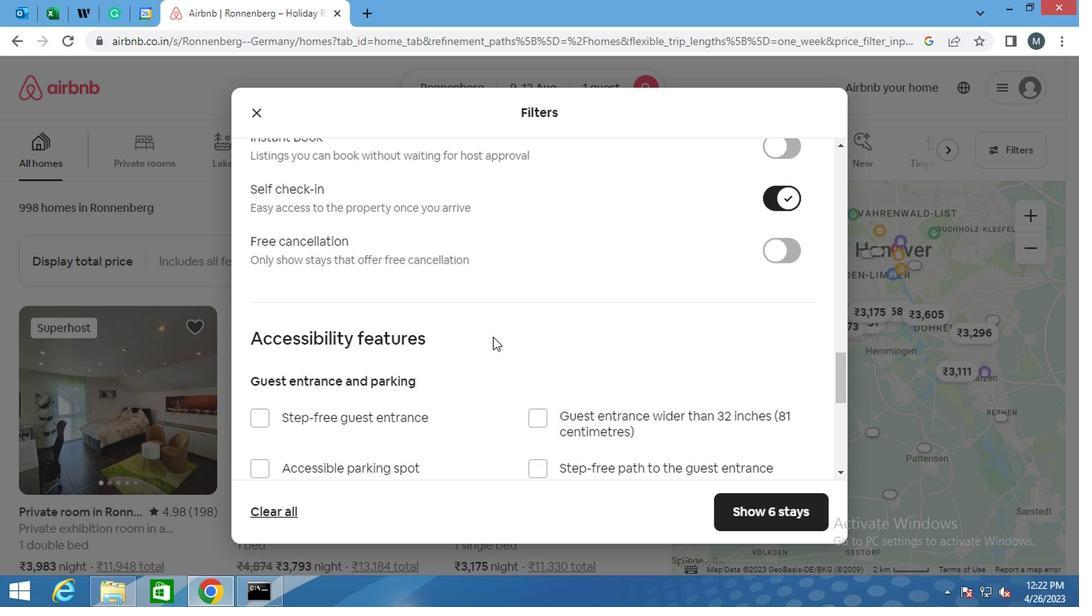 
Action: Mouse scrolled (487, 335) with delta (0, 0)
Screenshot: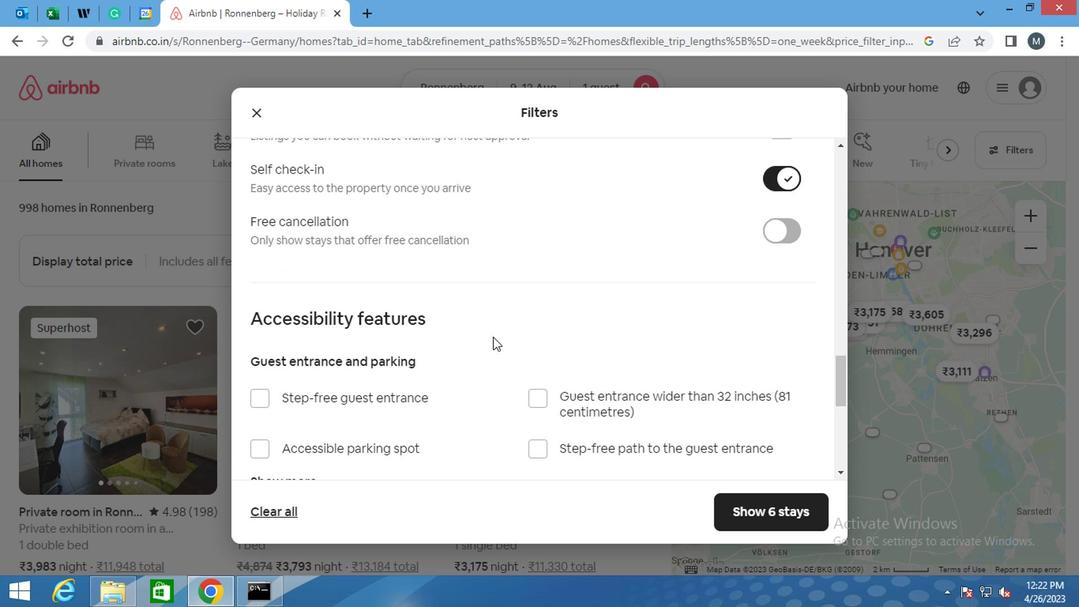 
Action: Mouse moved to (360, 384)
Screenshot: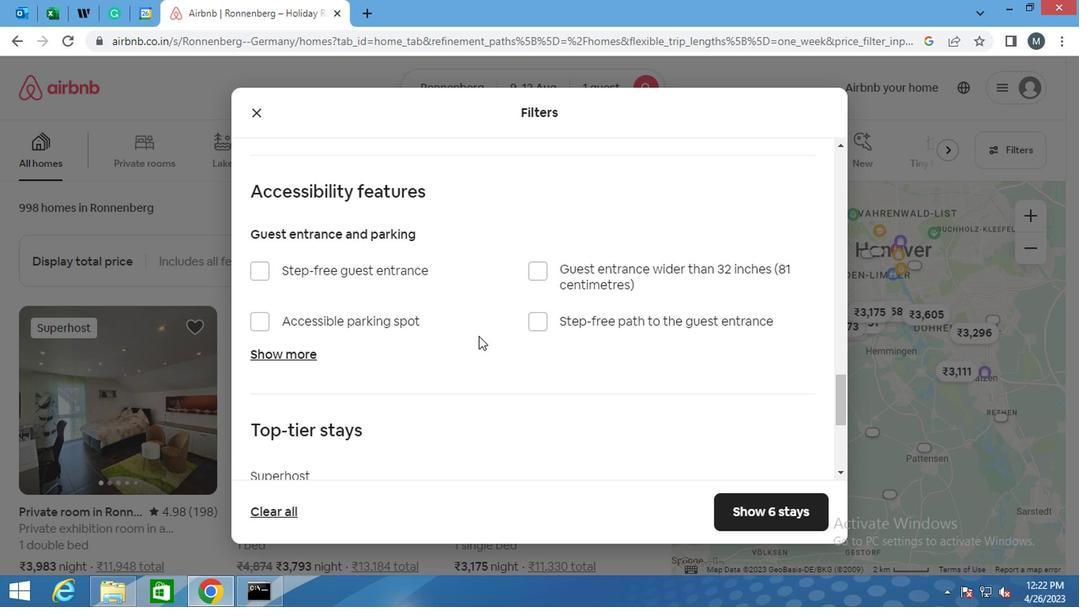 
Action: Mouse scrolled (360, 384) with delta (0, 0)
Screenshot: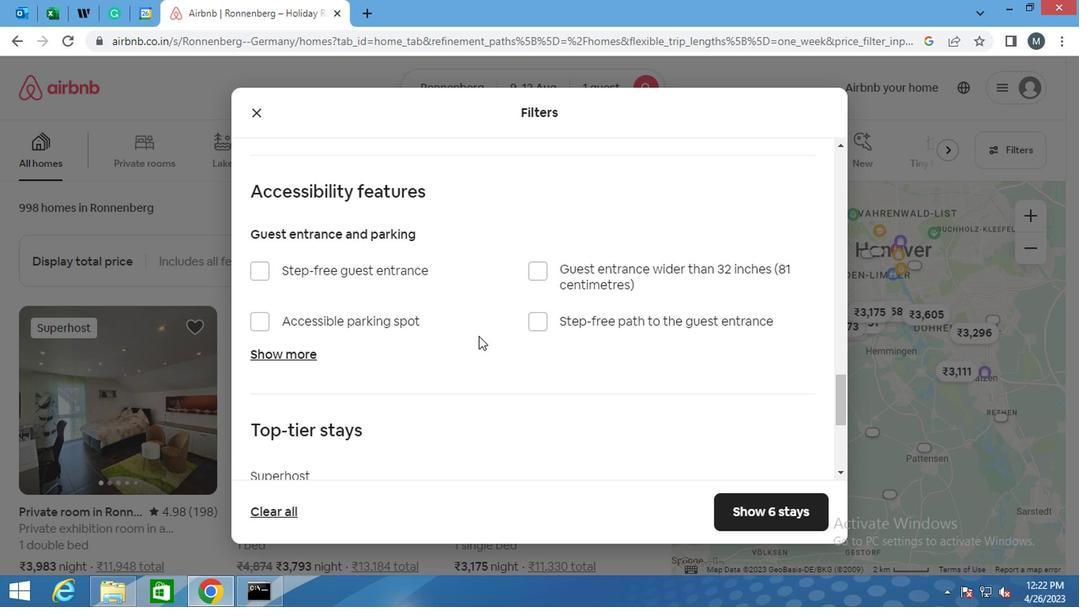 
Action: Mouse moved to (360, 387)
Screenshot: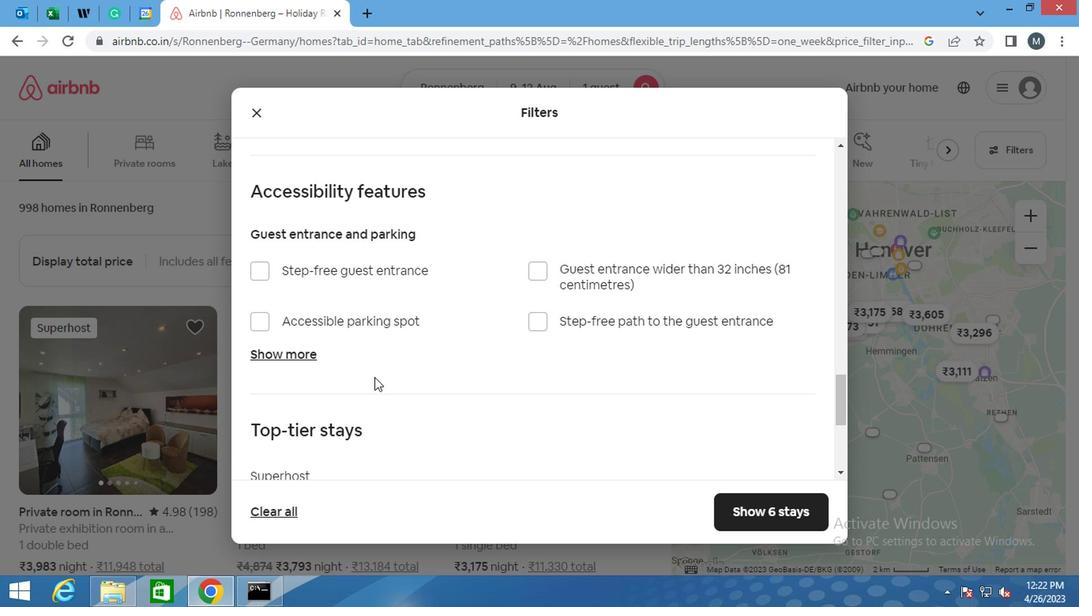 
Action: Mouse scrolled (360, 386) with delta (0, -1)
Screenshot: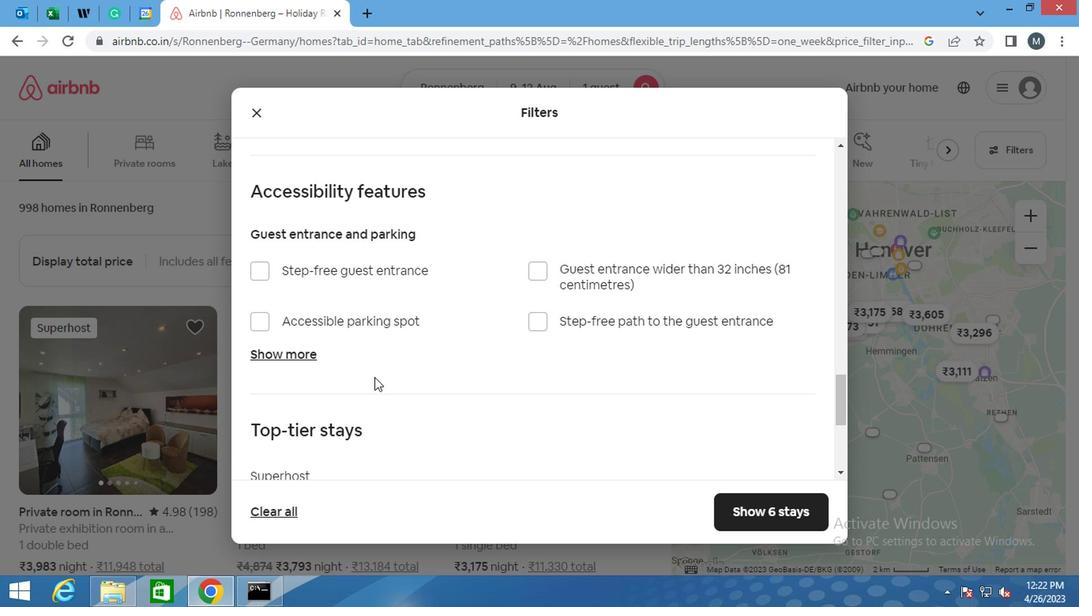 
Action: Mouse moved to (314, 397)
Screenshot: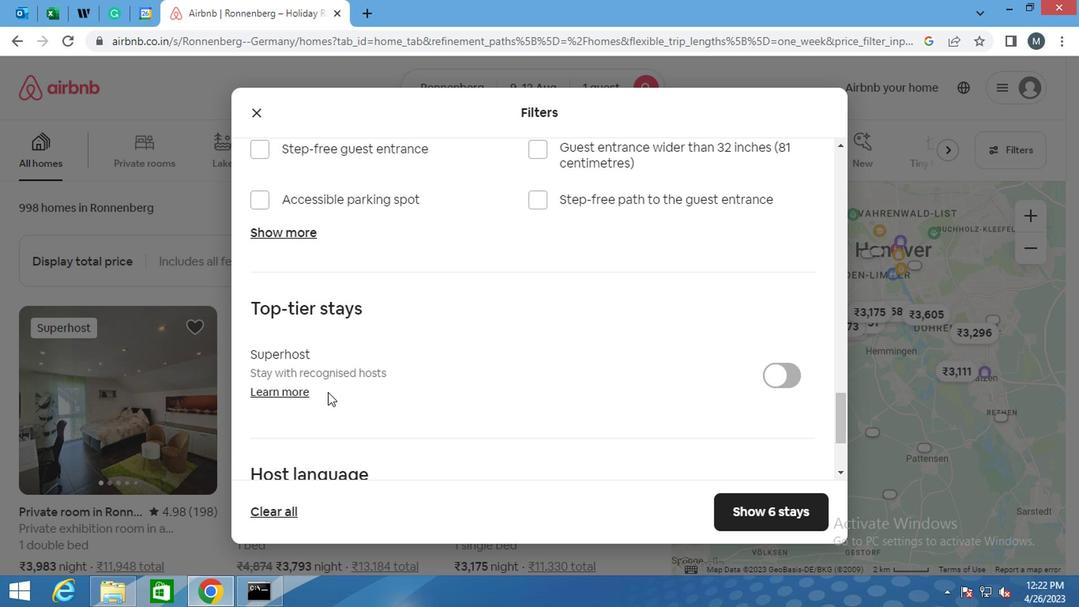 
Action: Mouse scrolled (314, 396) with delta (0, 0)
Screenshot: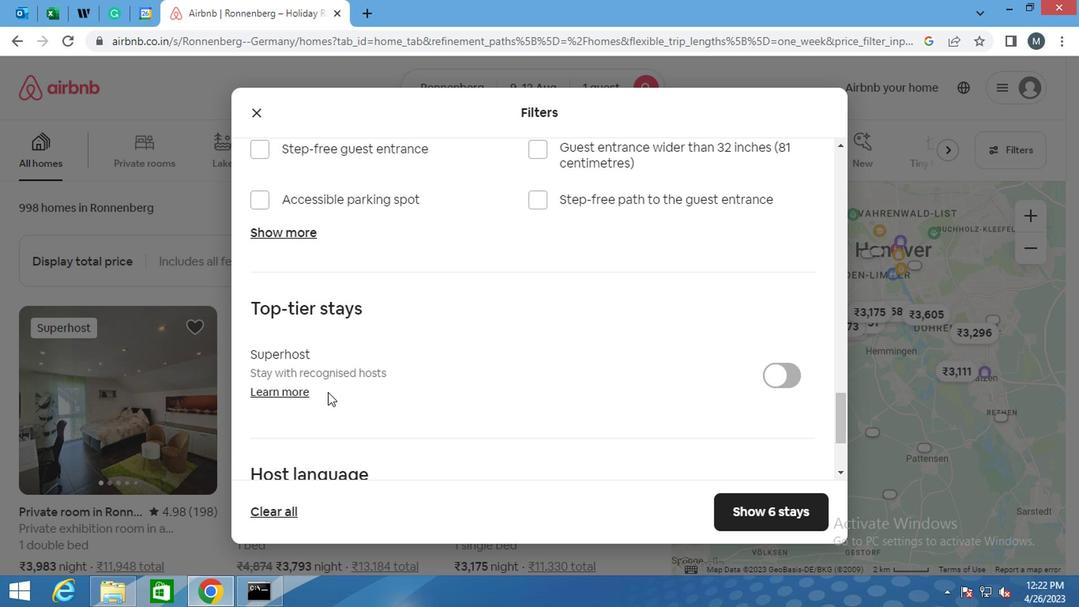 
Action: Mouse moved to (312, 402)
Screenshot: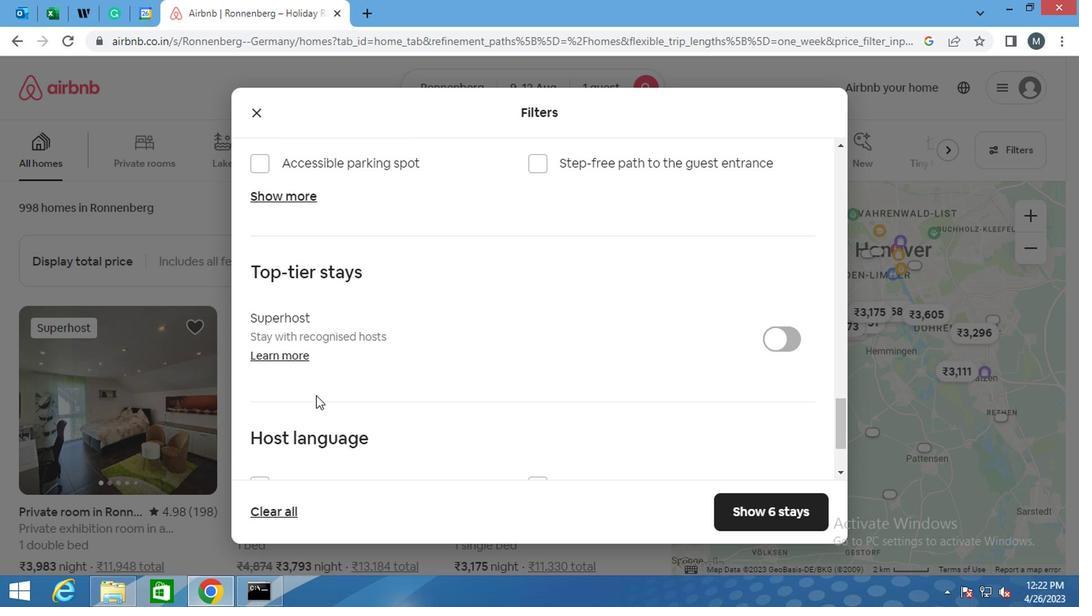 
Action: Mouse scrolled (312, 400) with delta (0, -1)
Screenshot: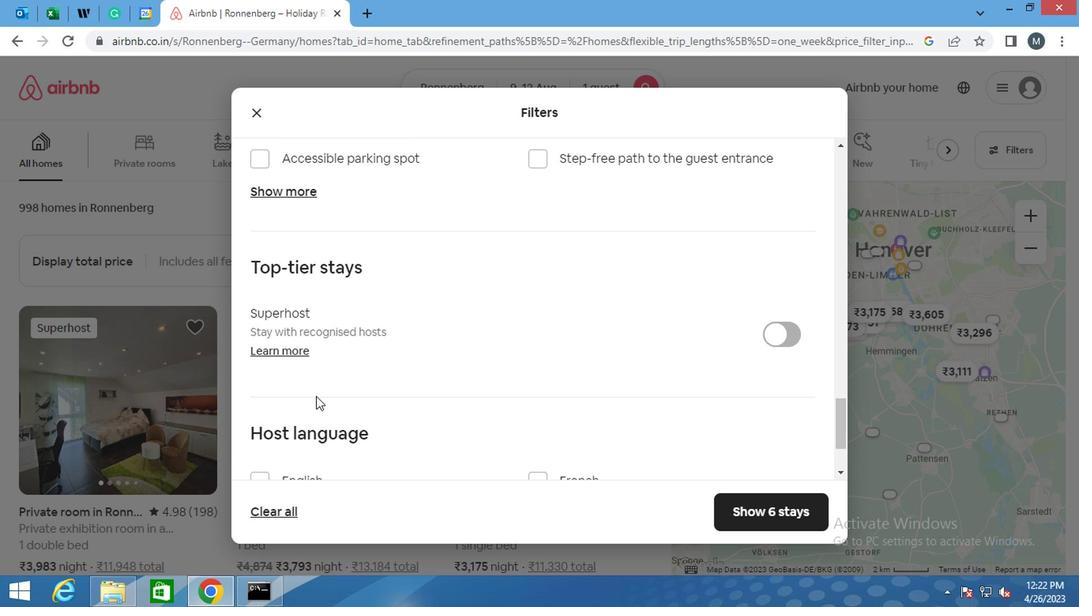 
Action: Mouse moved to (262, 378)
Screenshot: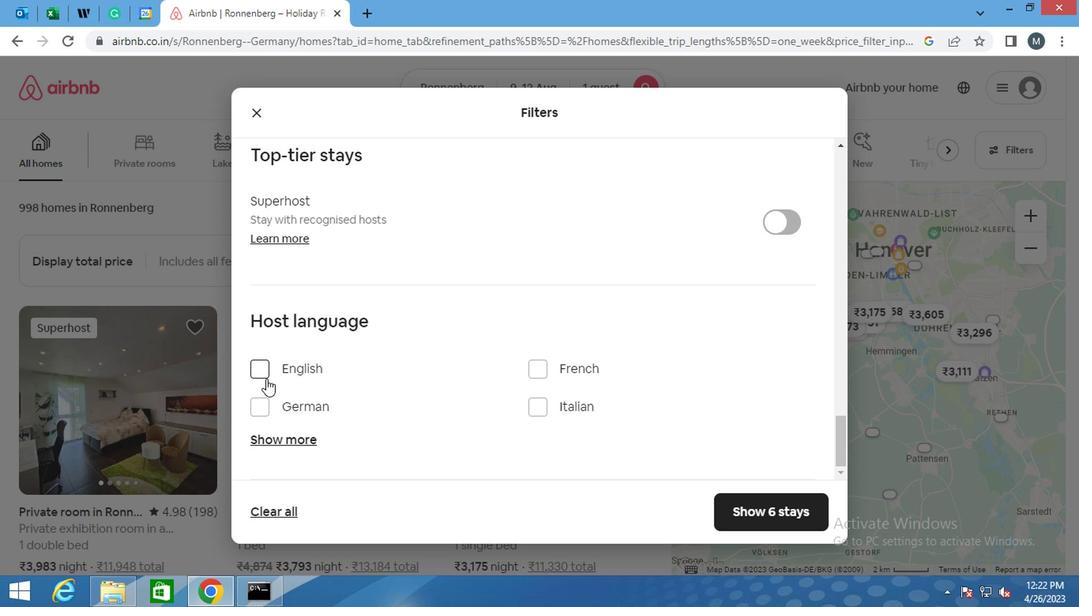 
Action: Mouse pressed left at (262, 378)
Screenshot: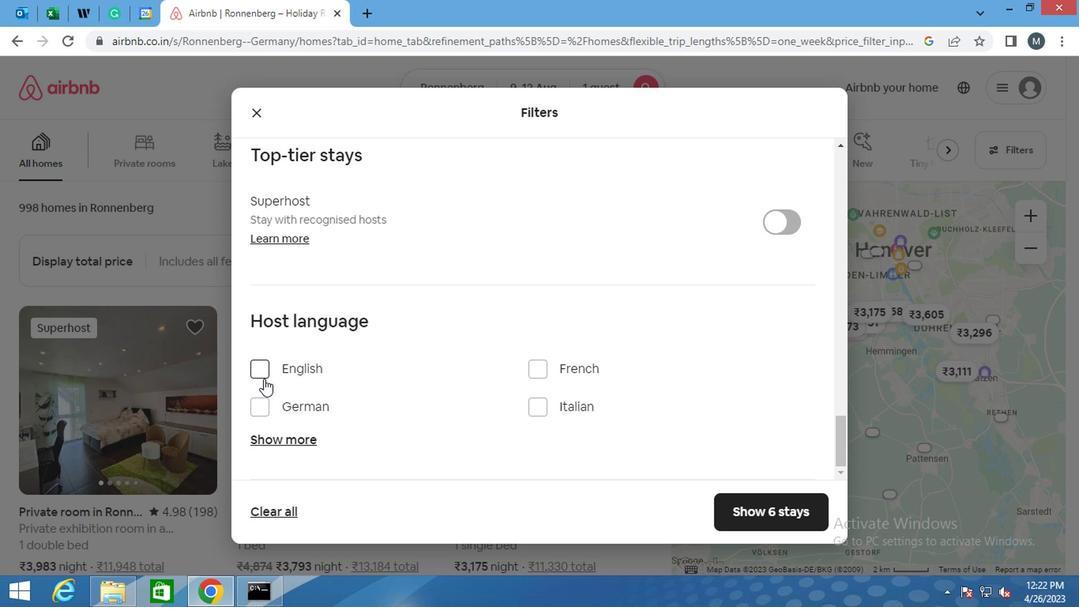 
Action: Mouse moved to (734, 512)
Screenshot: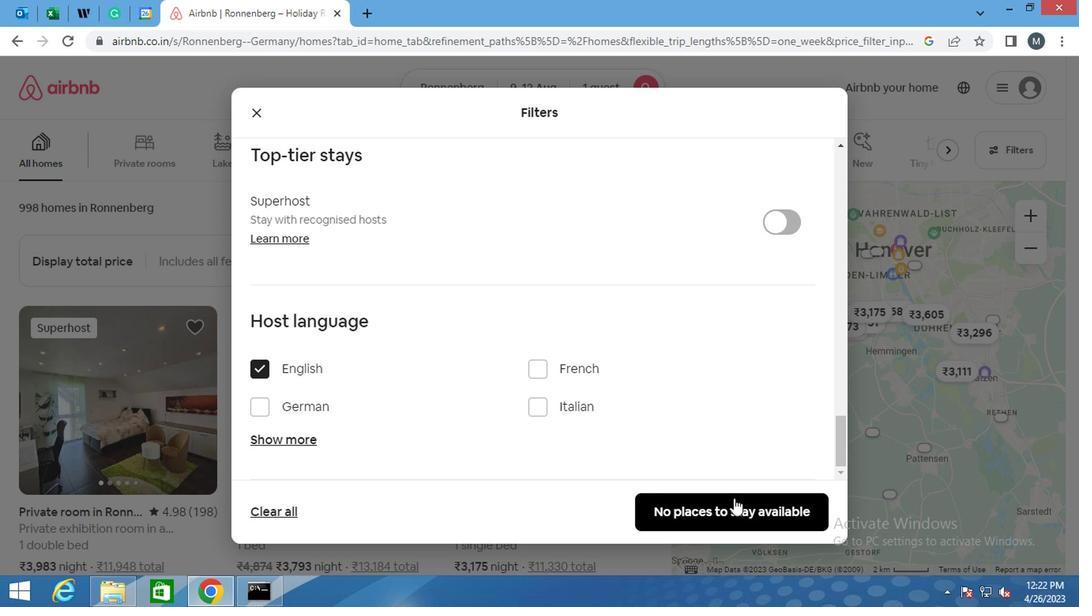 
Action: Mouse pressed left at (734, 512)
Screenshot: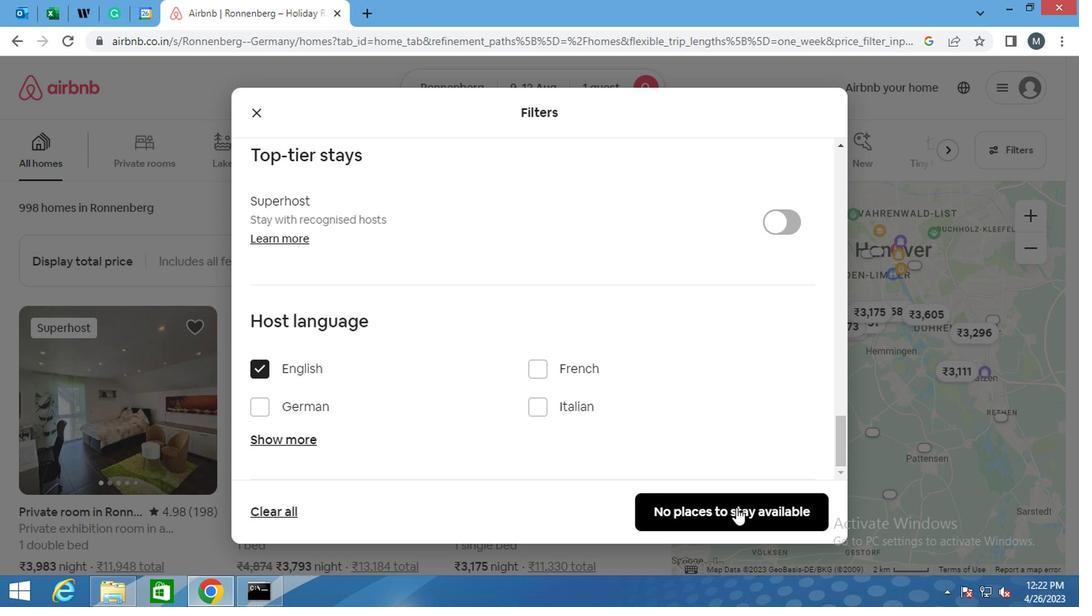 
